 Task: Look for space in Tixtla de Guerrero, Mexico from 2nd June, 2023 to 15th June, 2023 for 2 adults in price range Rs.10000 to Rs.15000. Place can be entire place with 1  bedroom having 1 bed and 1 bathroom. Property type can be house, flat, guest house, hotel. Booking option can be shelf check-in. Required host language is English.
Action: Mouse moved to (557, 122)
Screenshot: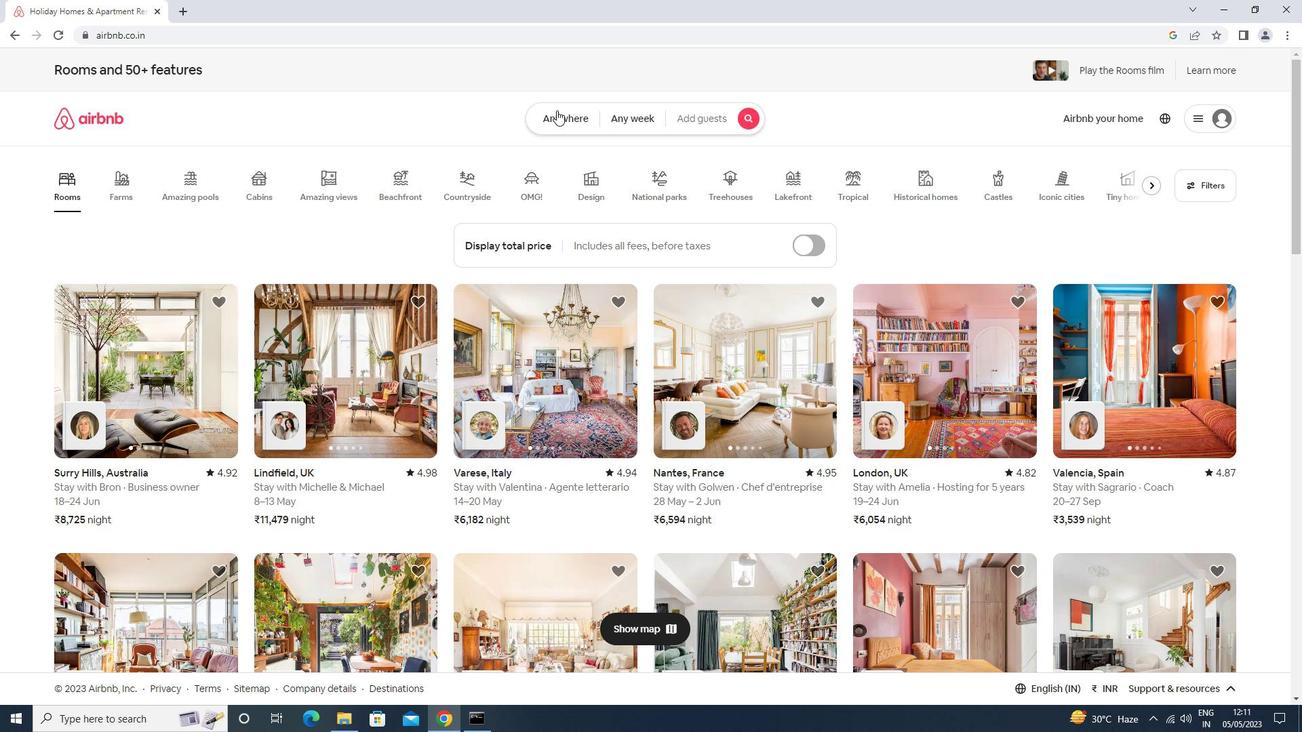 
Action: Mouse pressed left at (557, 122)
Screenshot: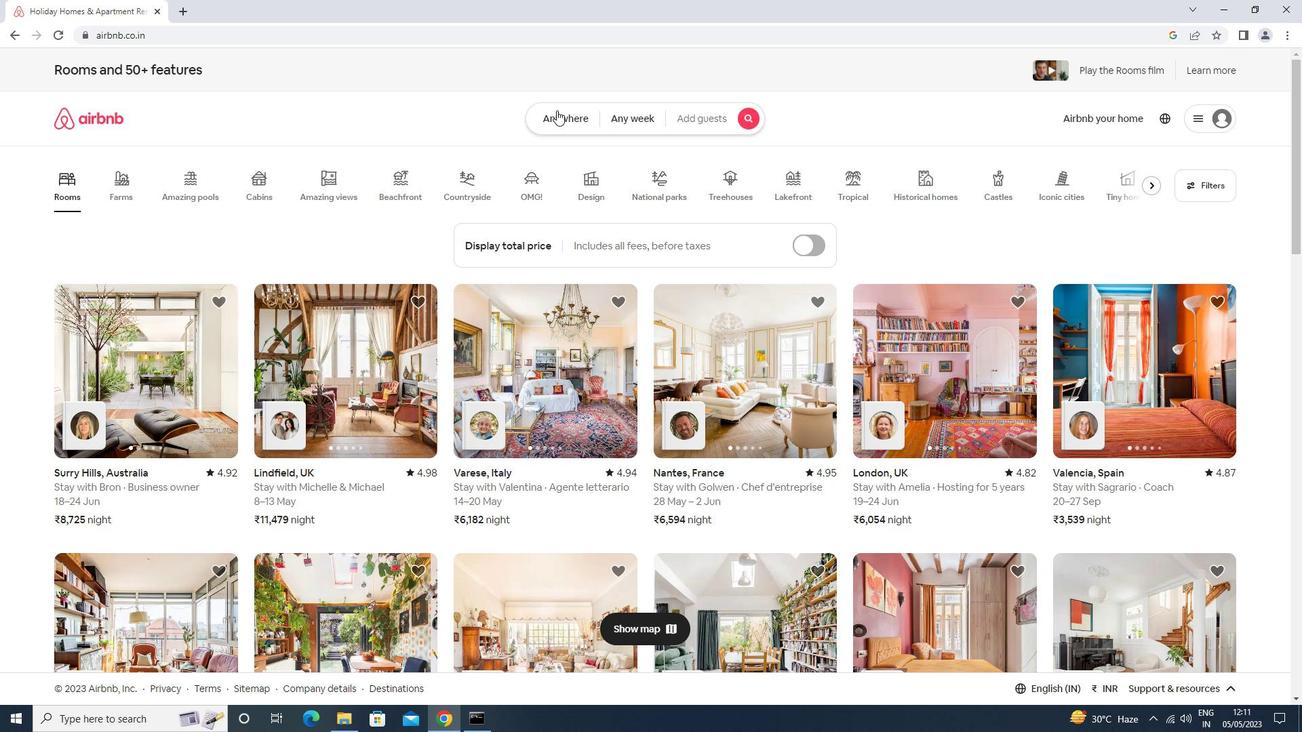 
Action: Mouse moved to (530, 170)
Screenshot: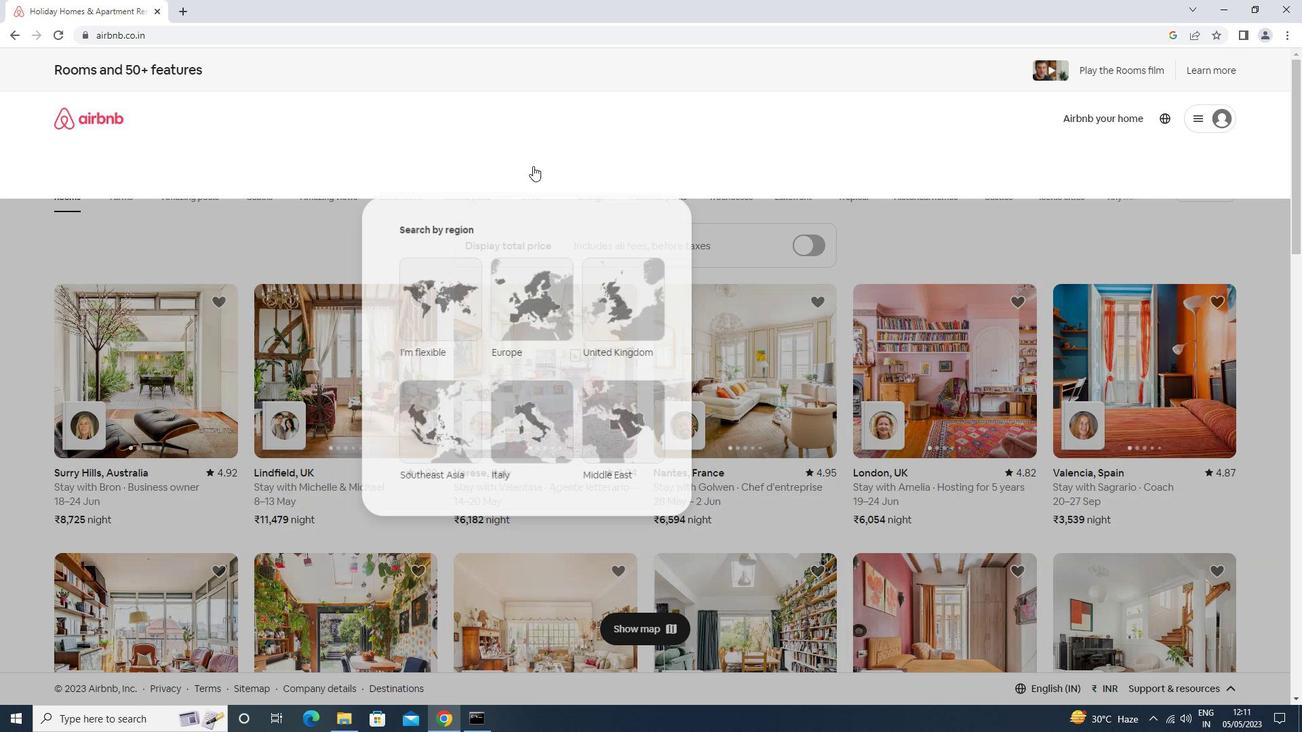 
Action: Mouse pressed left at (530, 170)
Screenshot: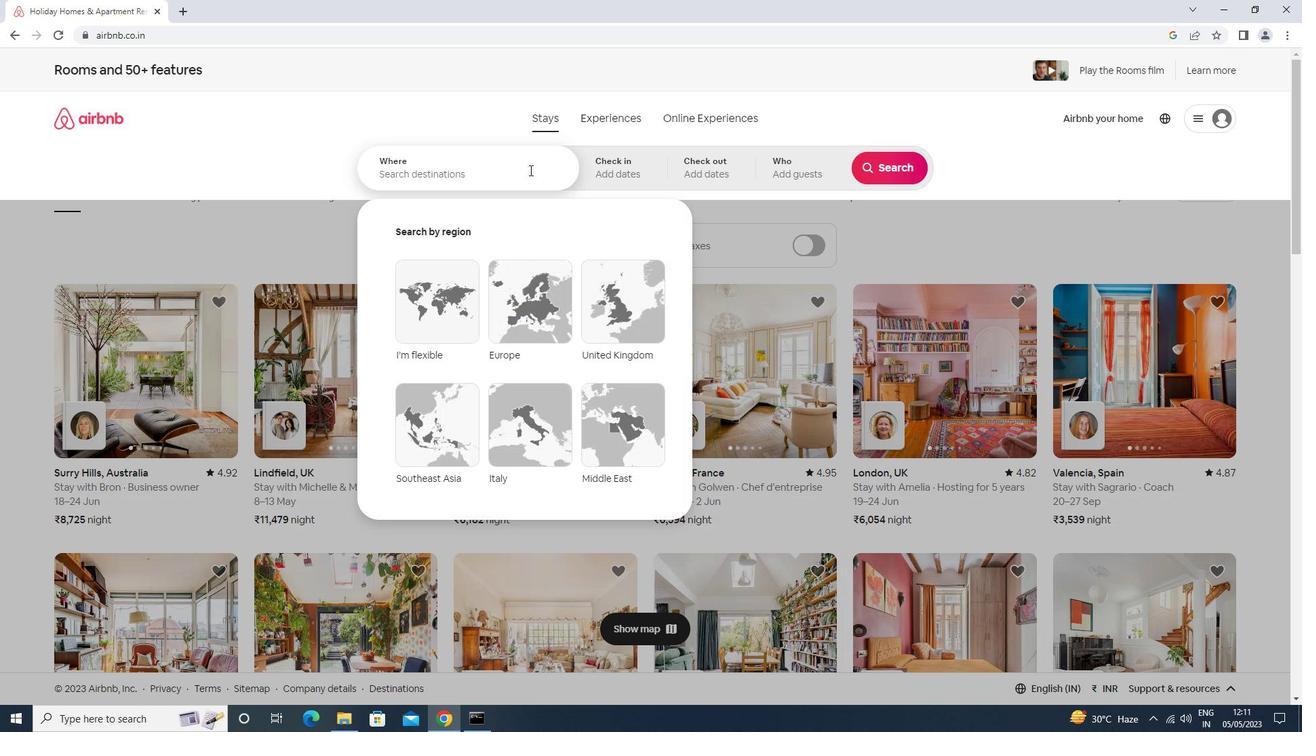 
Action: Mouse moved to (528, 170)
Screenshot: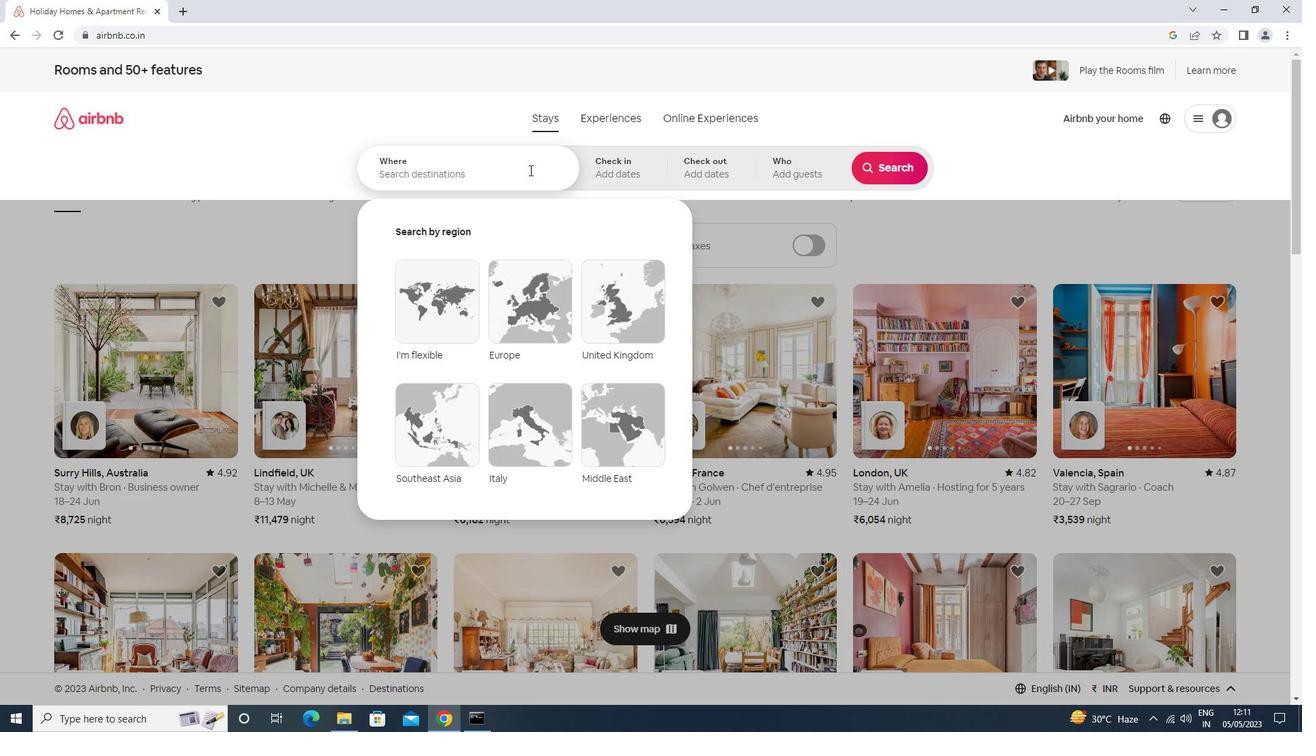 
Action: Key pressed <Key.shift>TIXLA<Key.space><Key.shift>DE<Key.down><Key.enter>
Screenshot: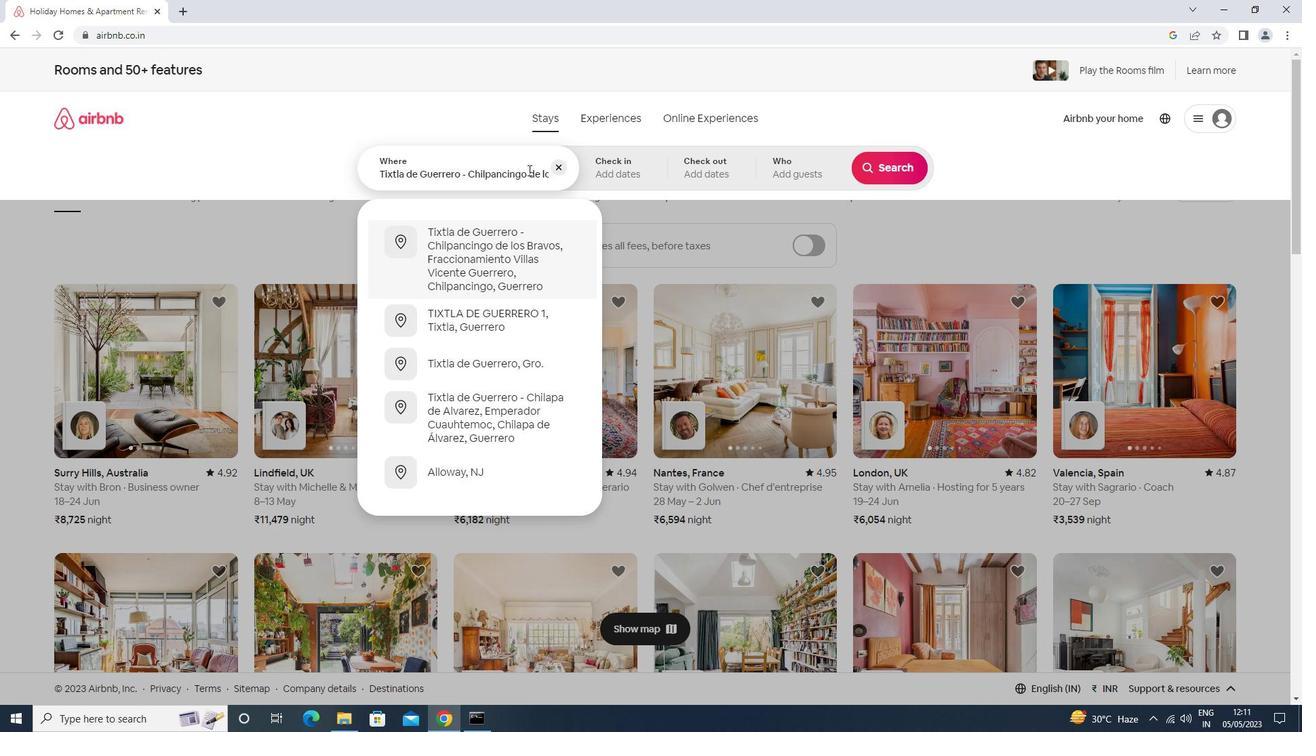 
Action: Mouse moved to (849, 331)
Screenshot: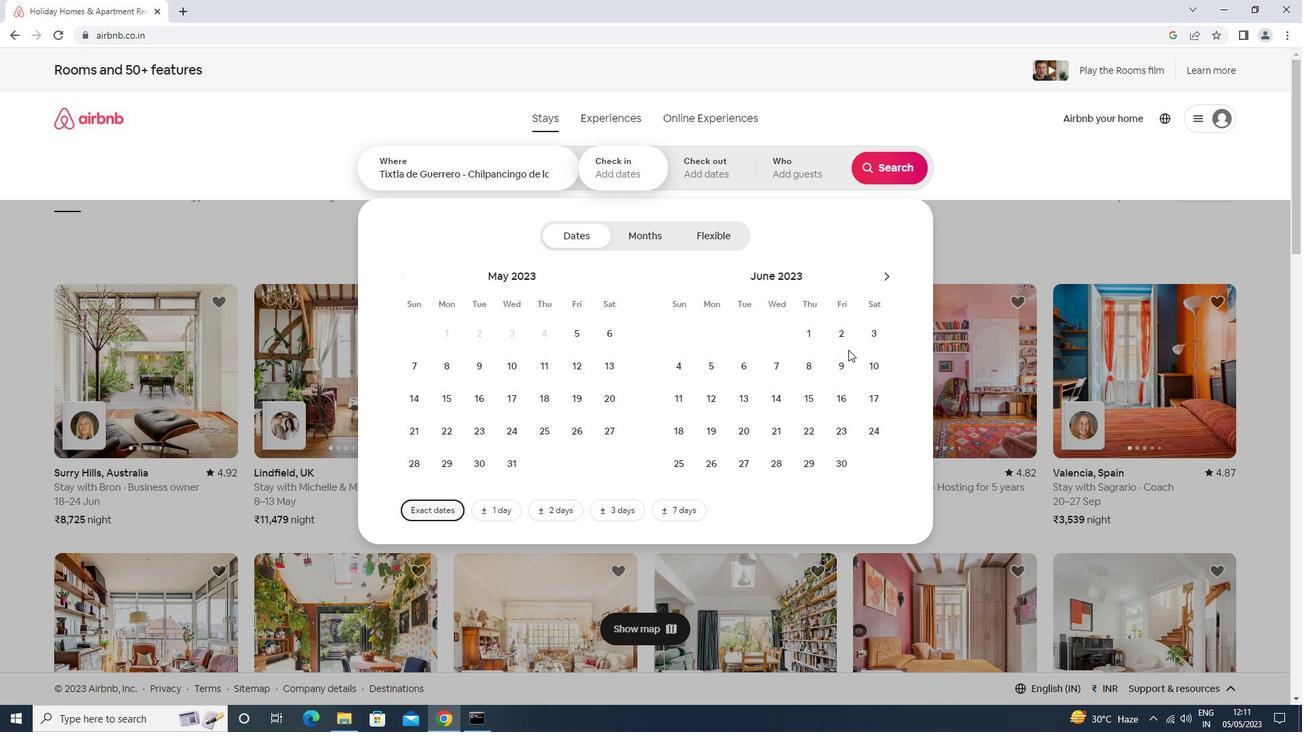
Action: Mouse pressed left at (849, 331)
Screenshot: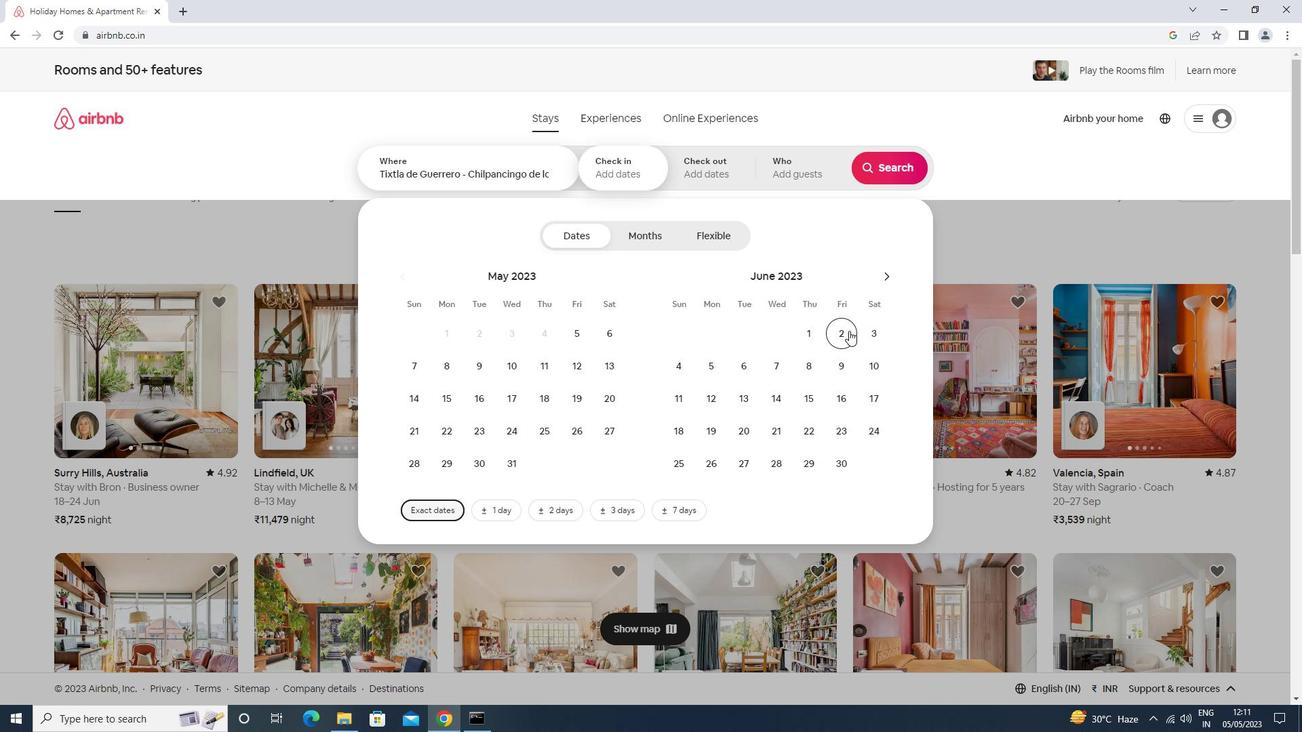 
Action: Mouse moved to (820, 393)
Screenshot: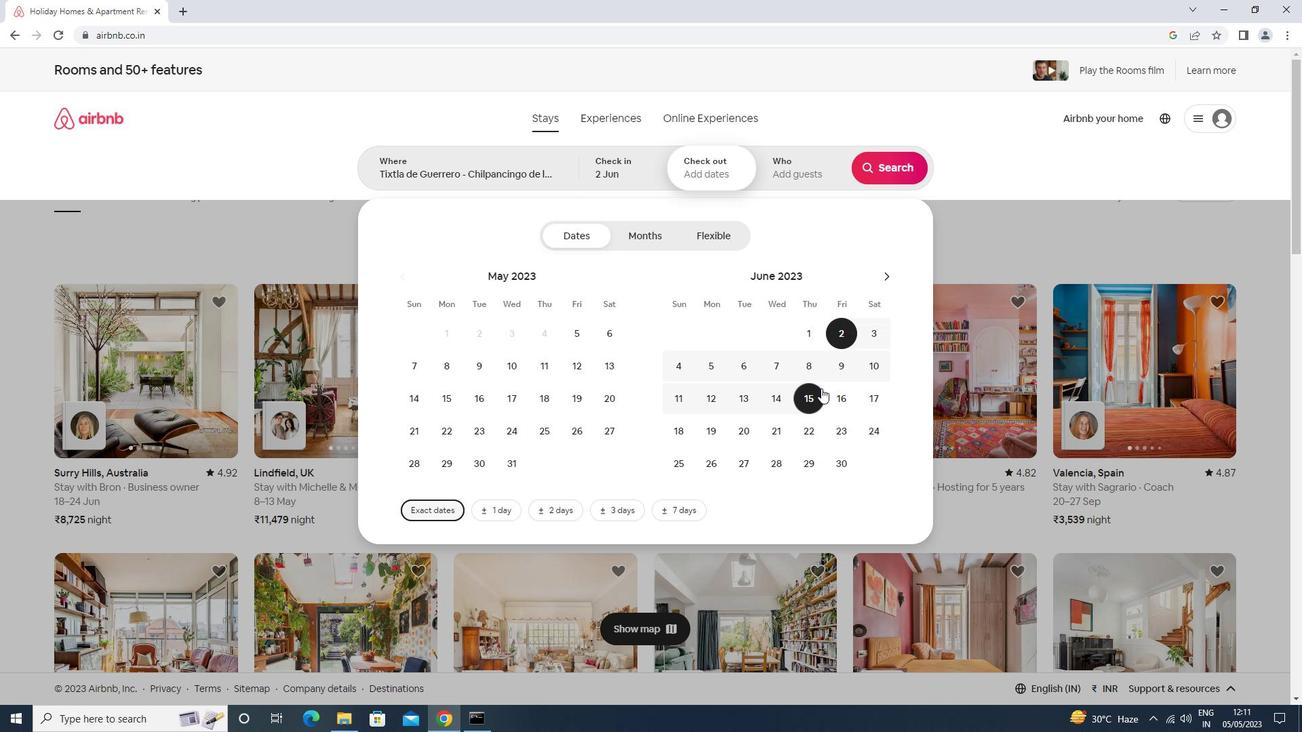 
Action: Mouse pressed left at (820, 393)
Screenshot: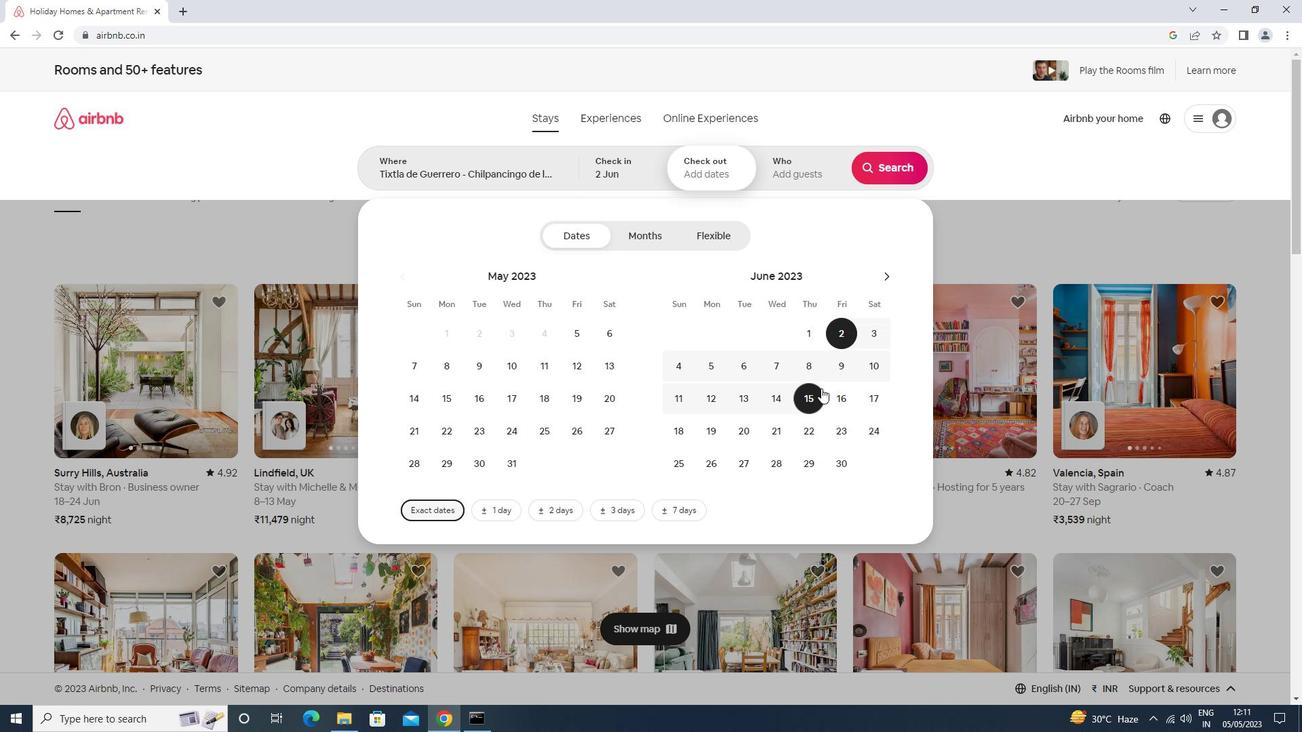 
Action: Mouse moved to (785, 163)
Screenshot: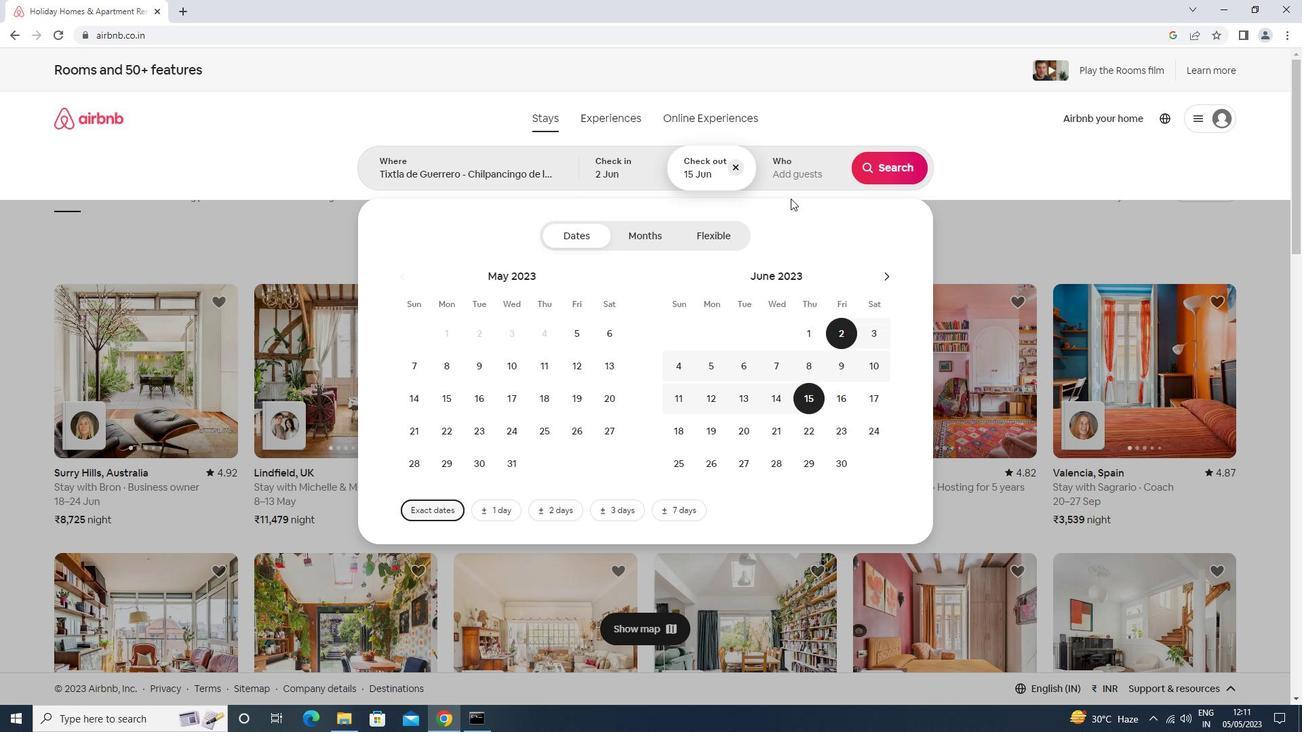 
Action: Mouse pressed left at (785, 163)
Screenshot: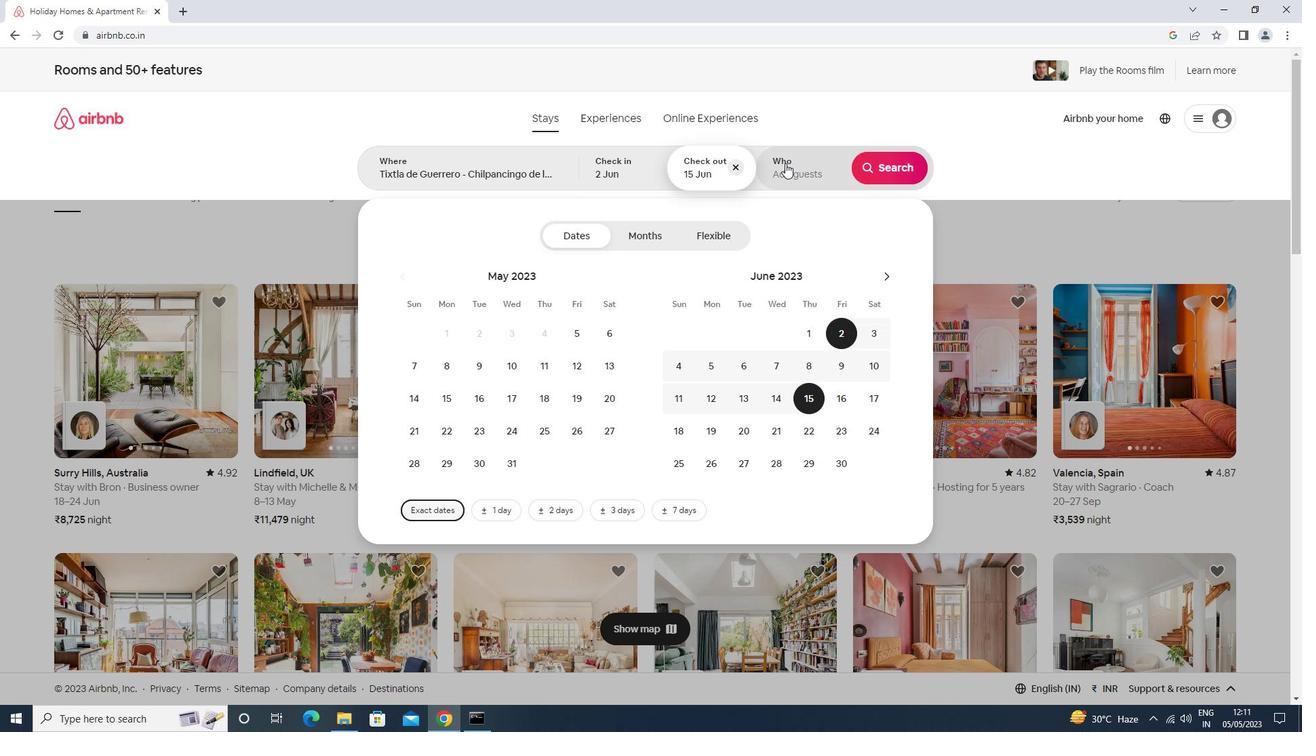 
Action: Mouse moved to (898, 242)
Screenshot: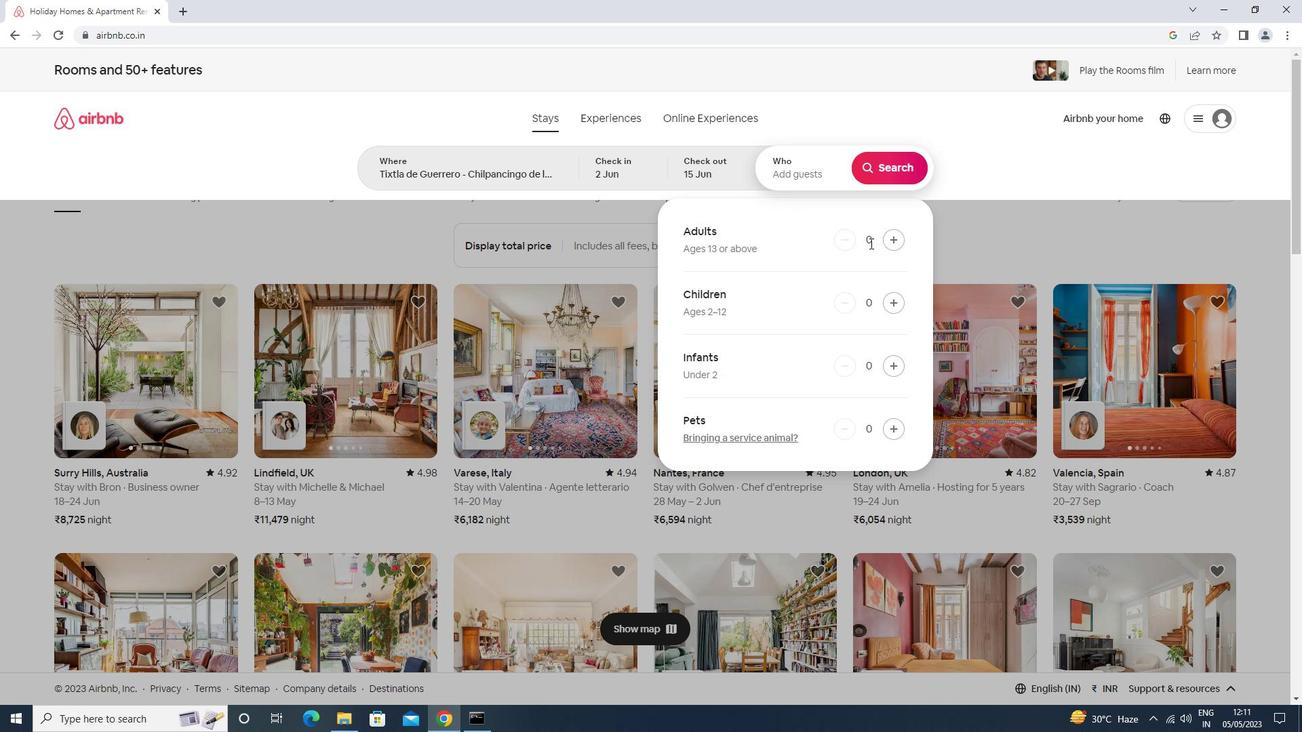 
Action: Mouse pressed left at (898, 242)
Screenshot: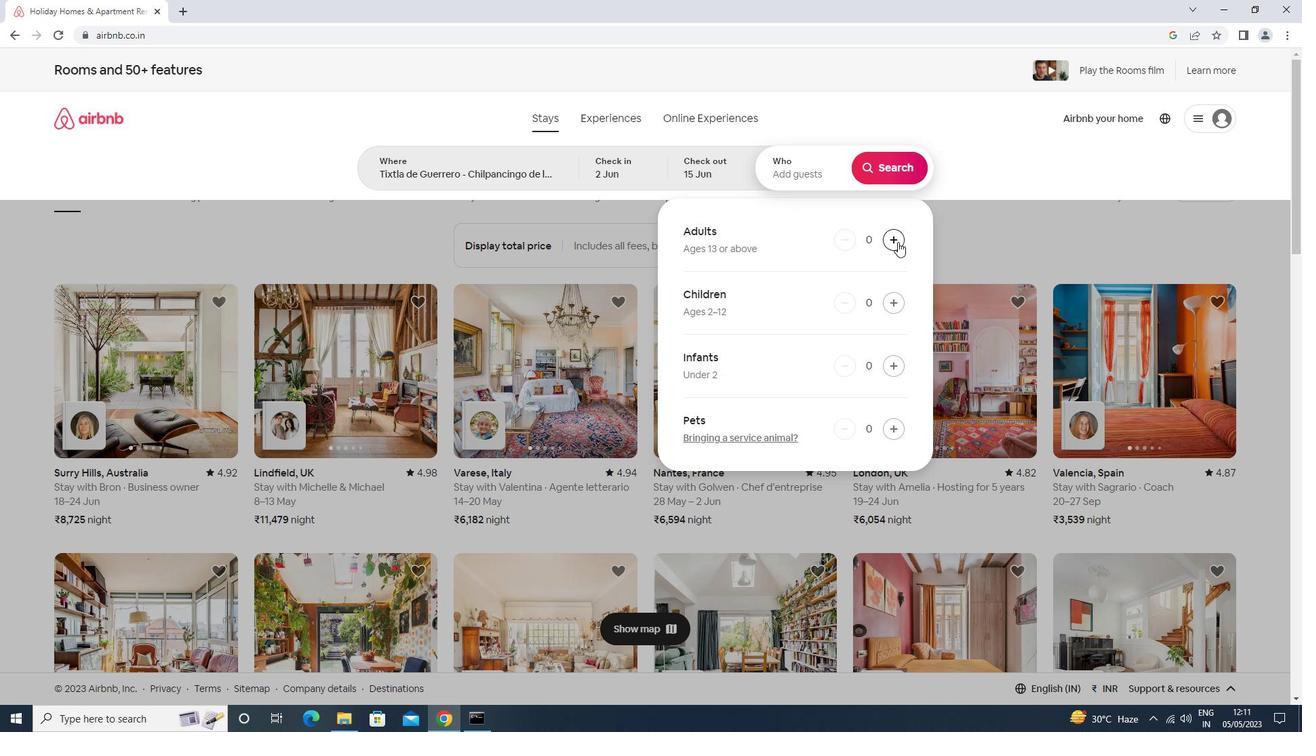 
Action: Mouse moved to (899, 240)
Screenshot: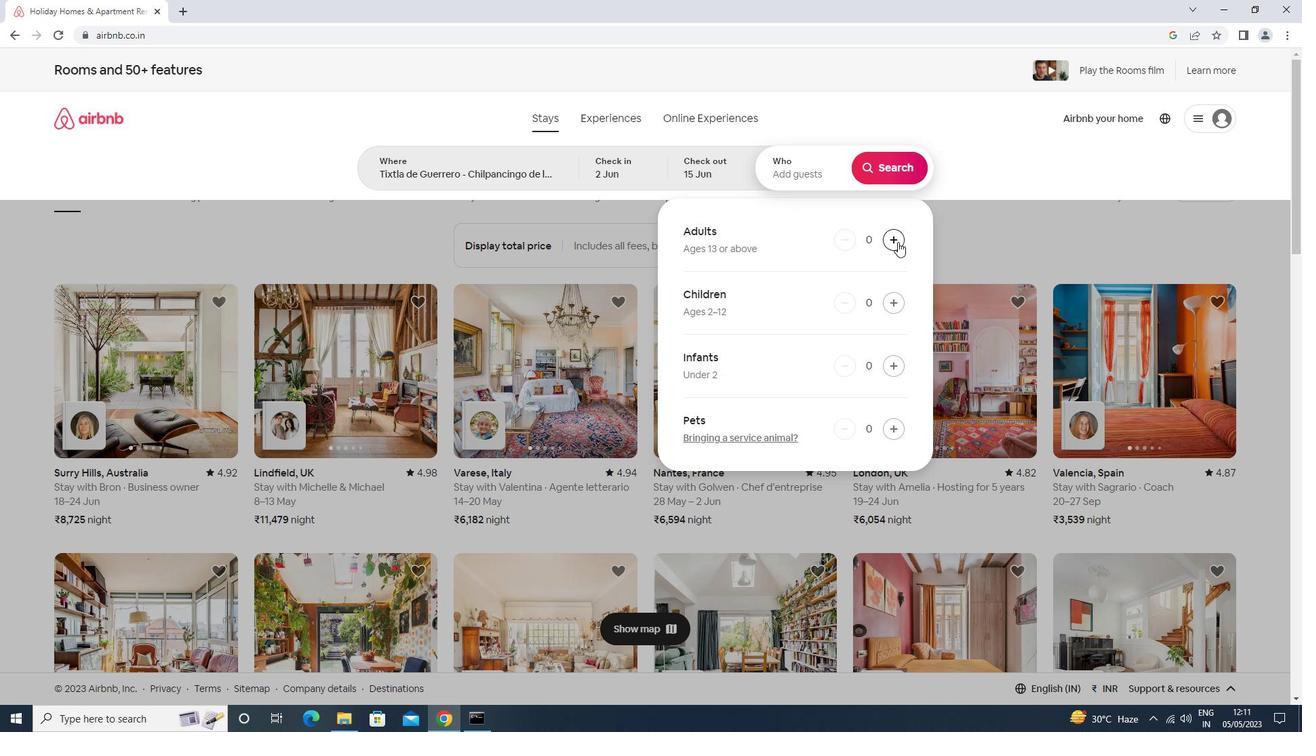 
Action: Mouse pressed left at (899, 240)
Screenshot: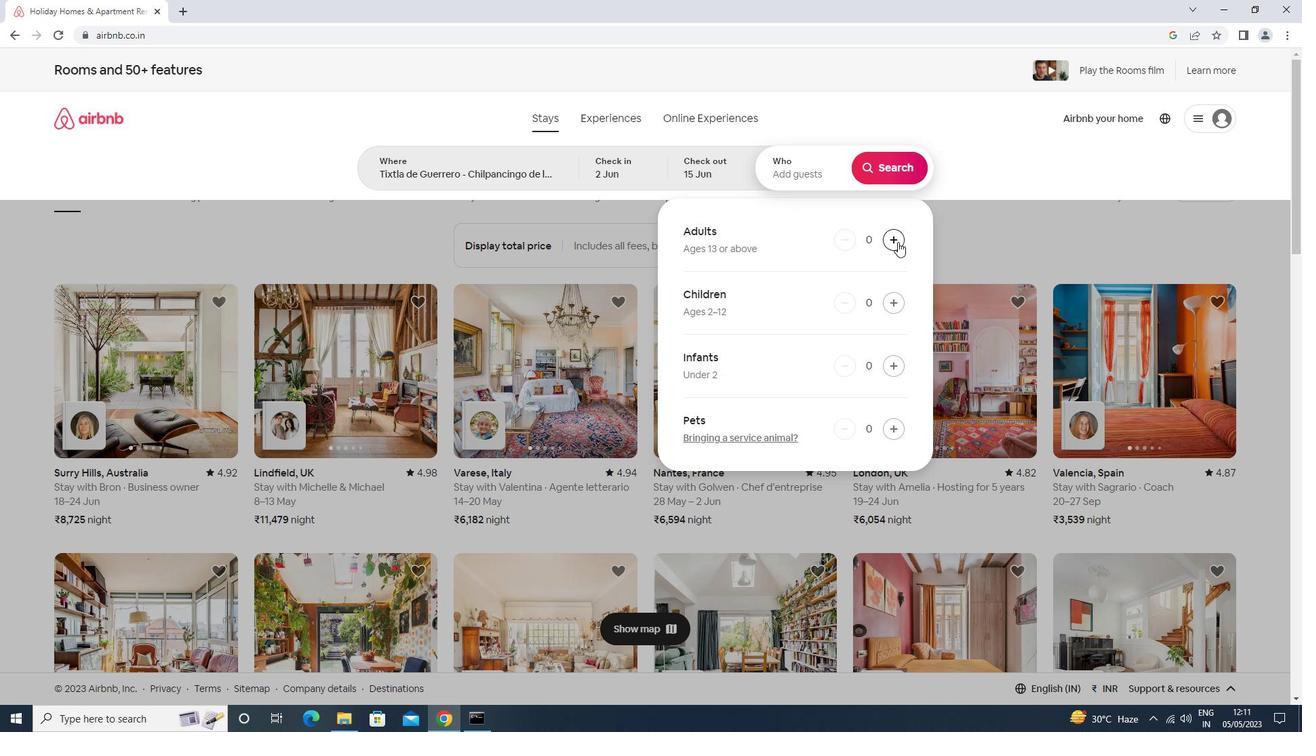 
Action: Mouse moved to (887, 171)
Screenshot: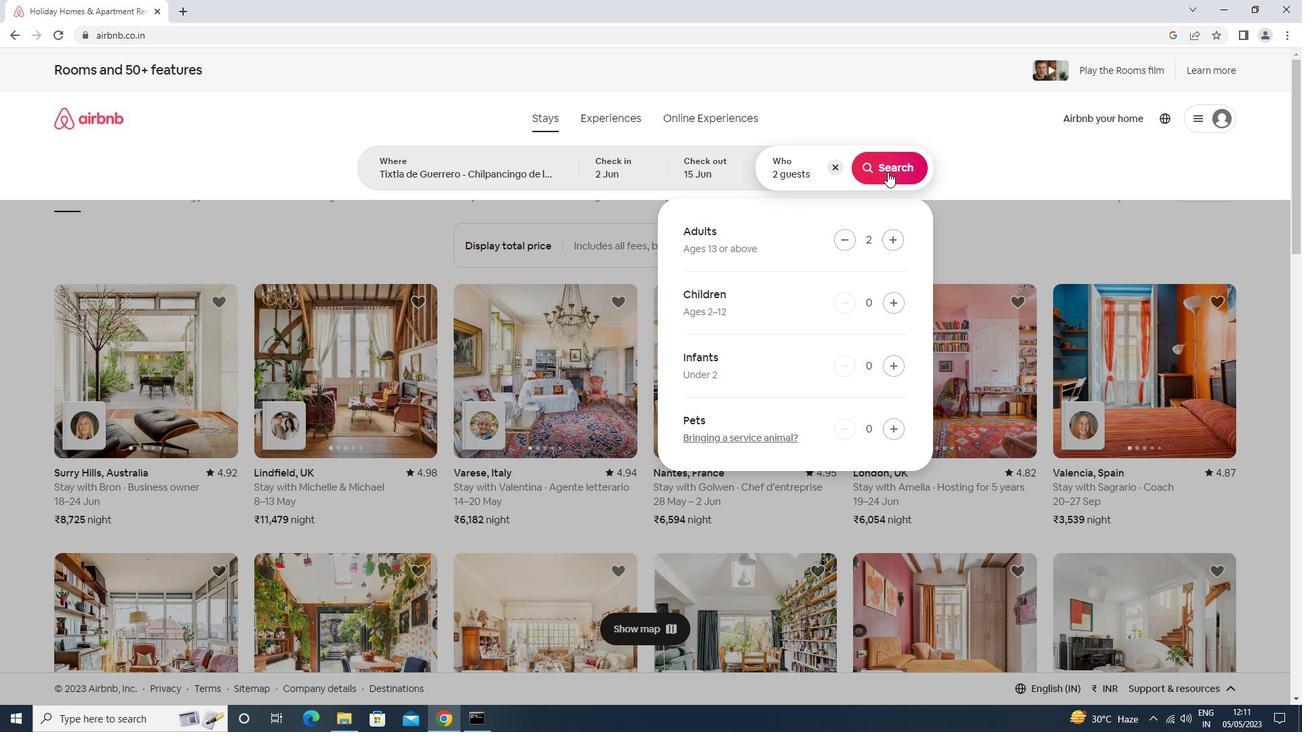 
Action: Mouse pressed left at (887, 171)
Screenshot: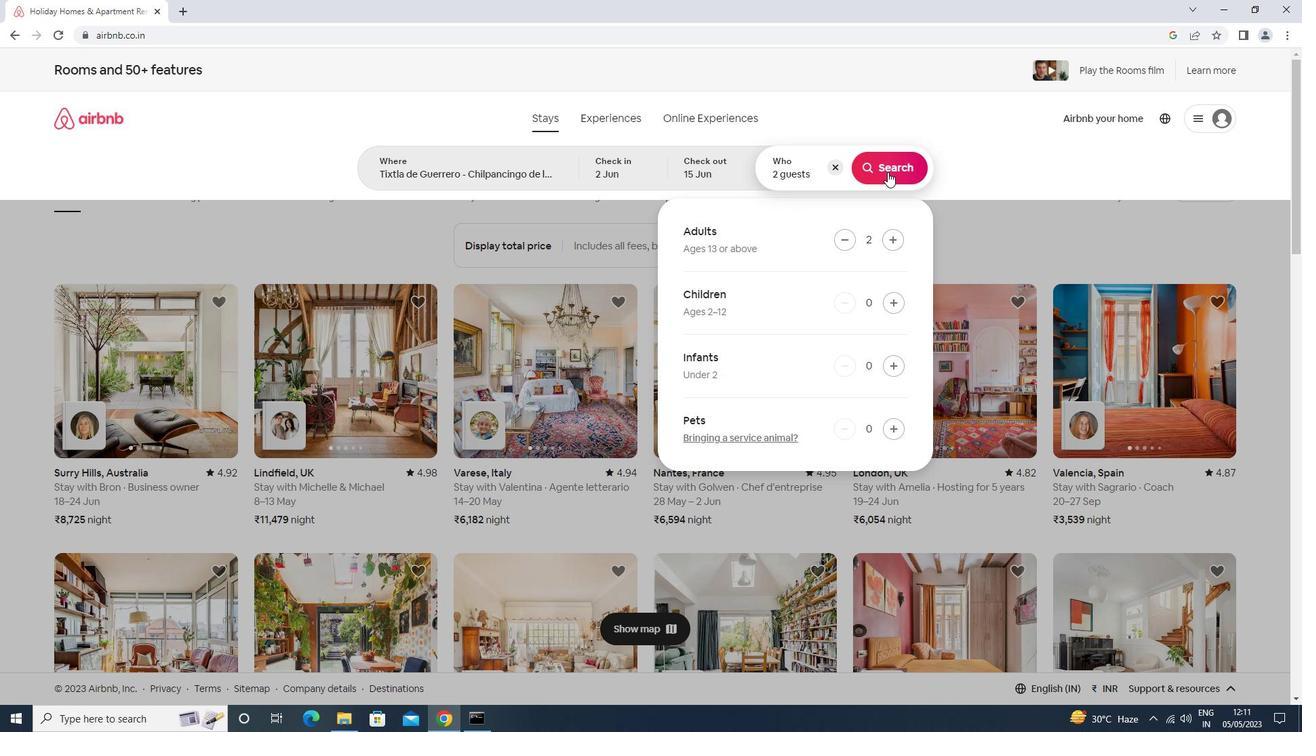 
Action: Mouse moved to (1238, 133)
Screenshot: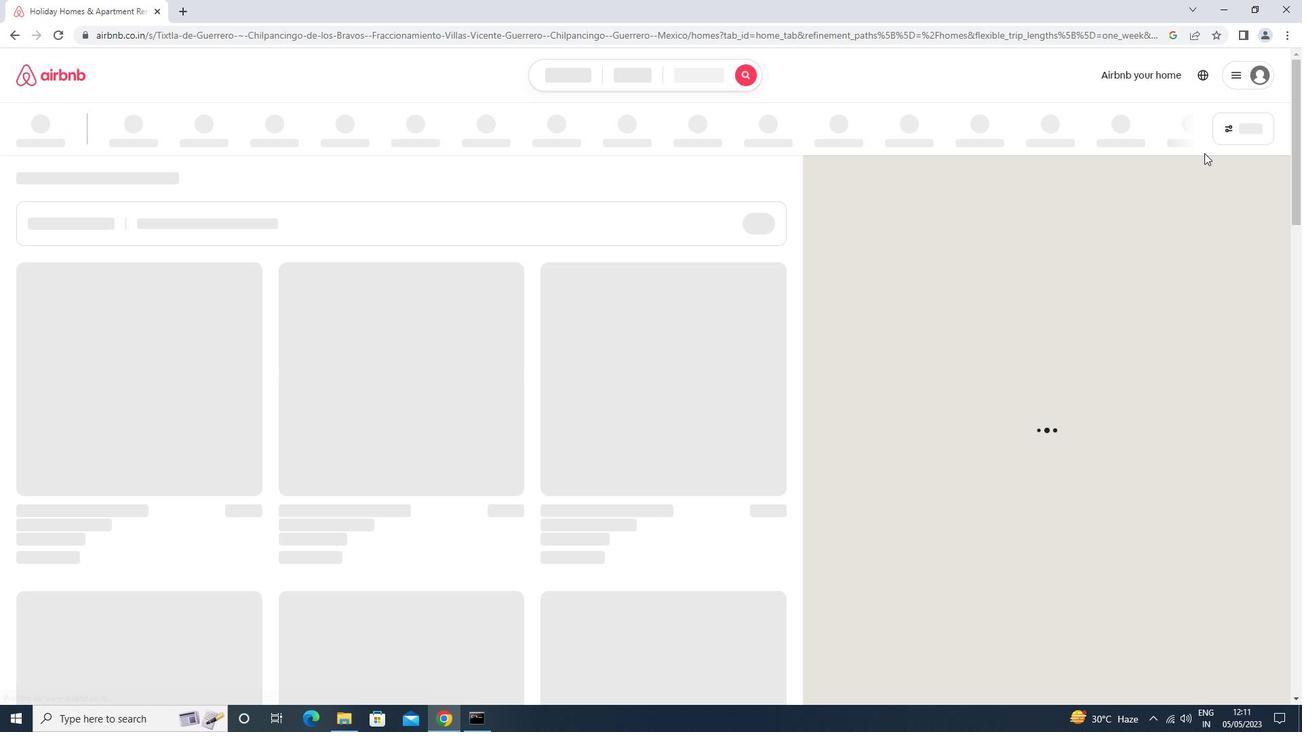 
Action: Mouse pressed left at (1238, 133)
Screenshot: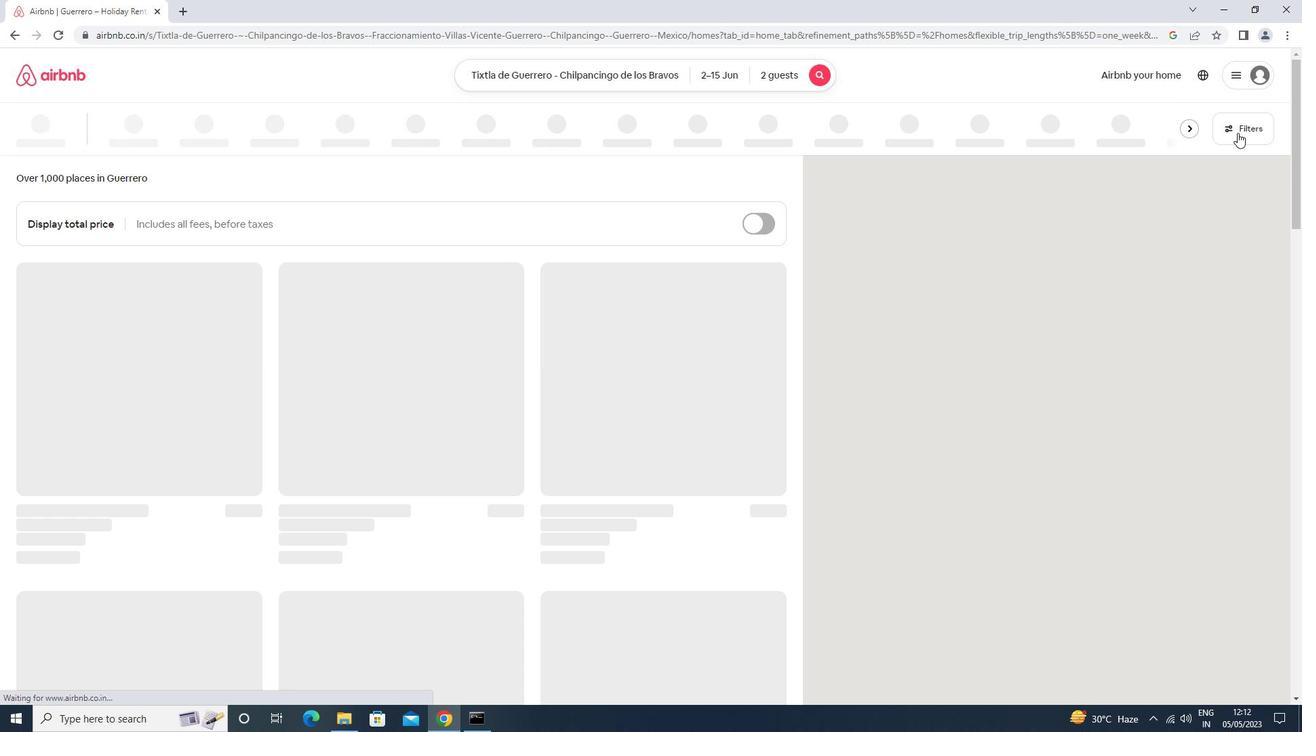 
Action: Mouse moved to (489, 473)
Screenshot: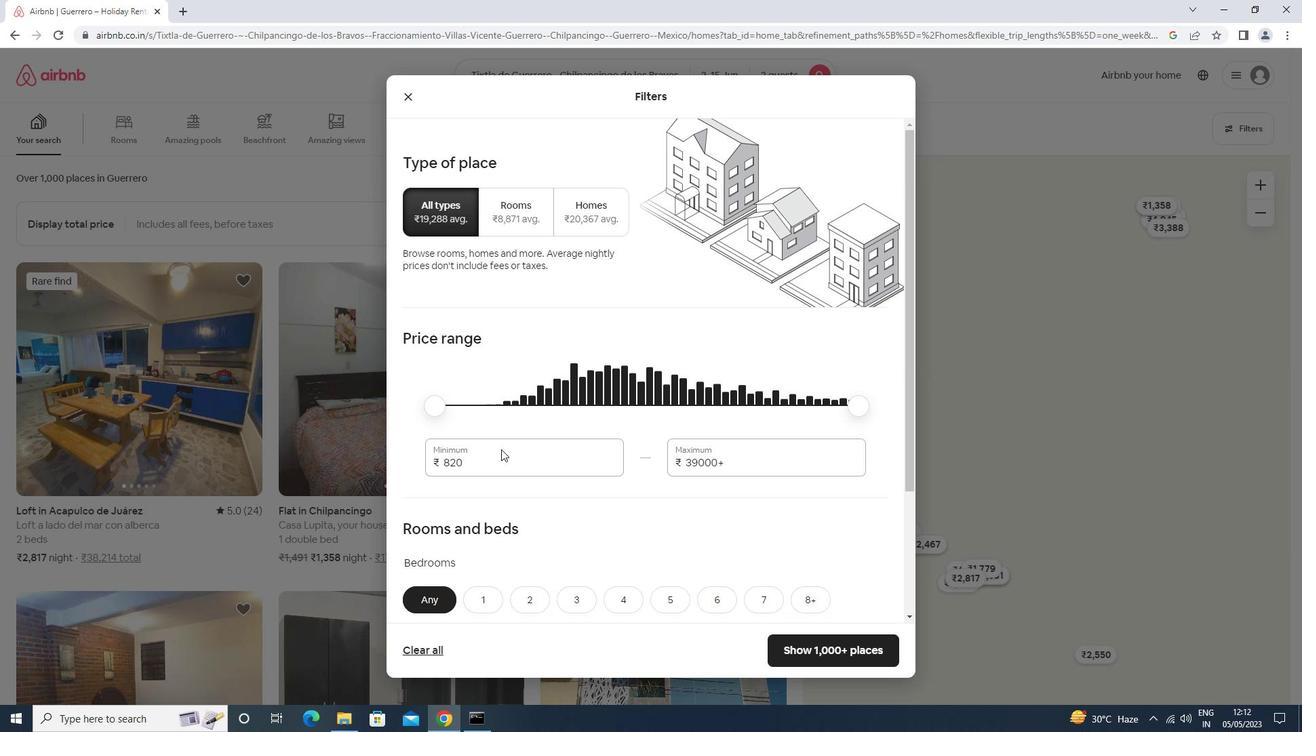 
Action: Mouse pressed left at (489, 473)
Screenshot: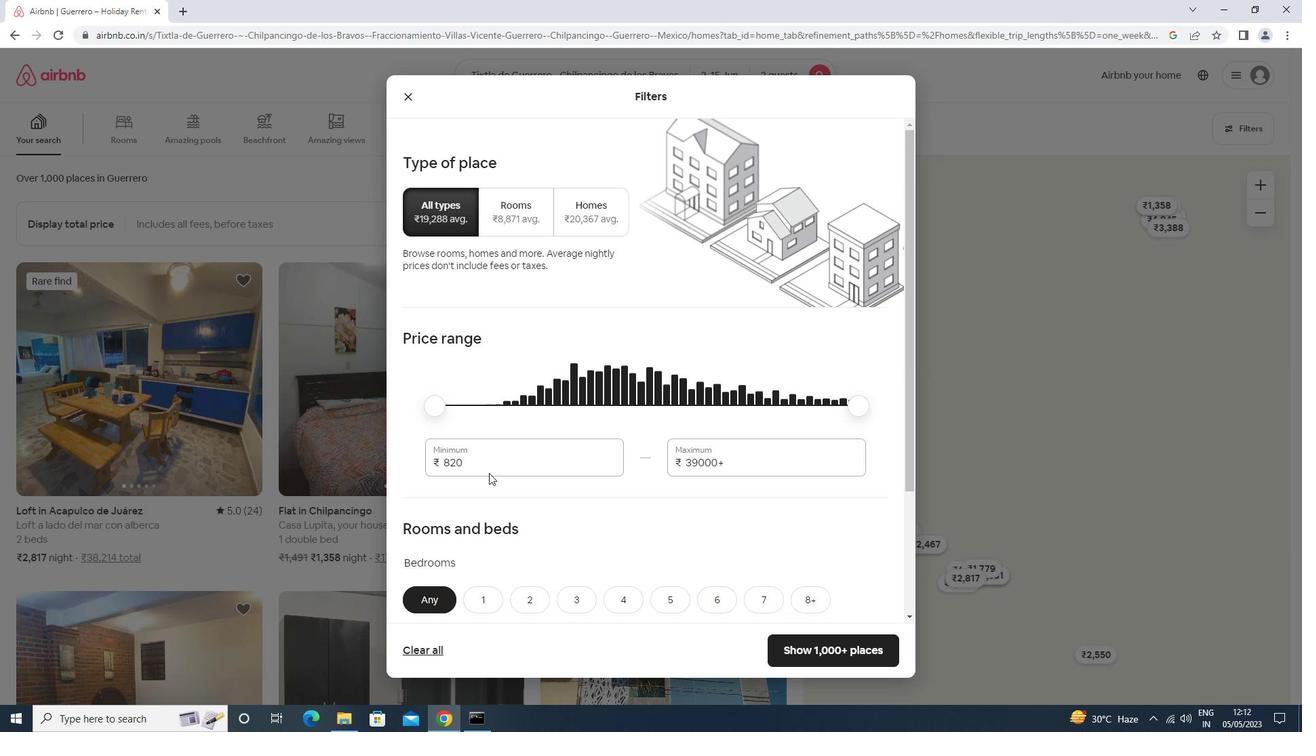 
Action: Mouse moved to (487, 463)
Screenshot: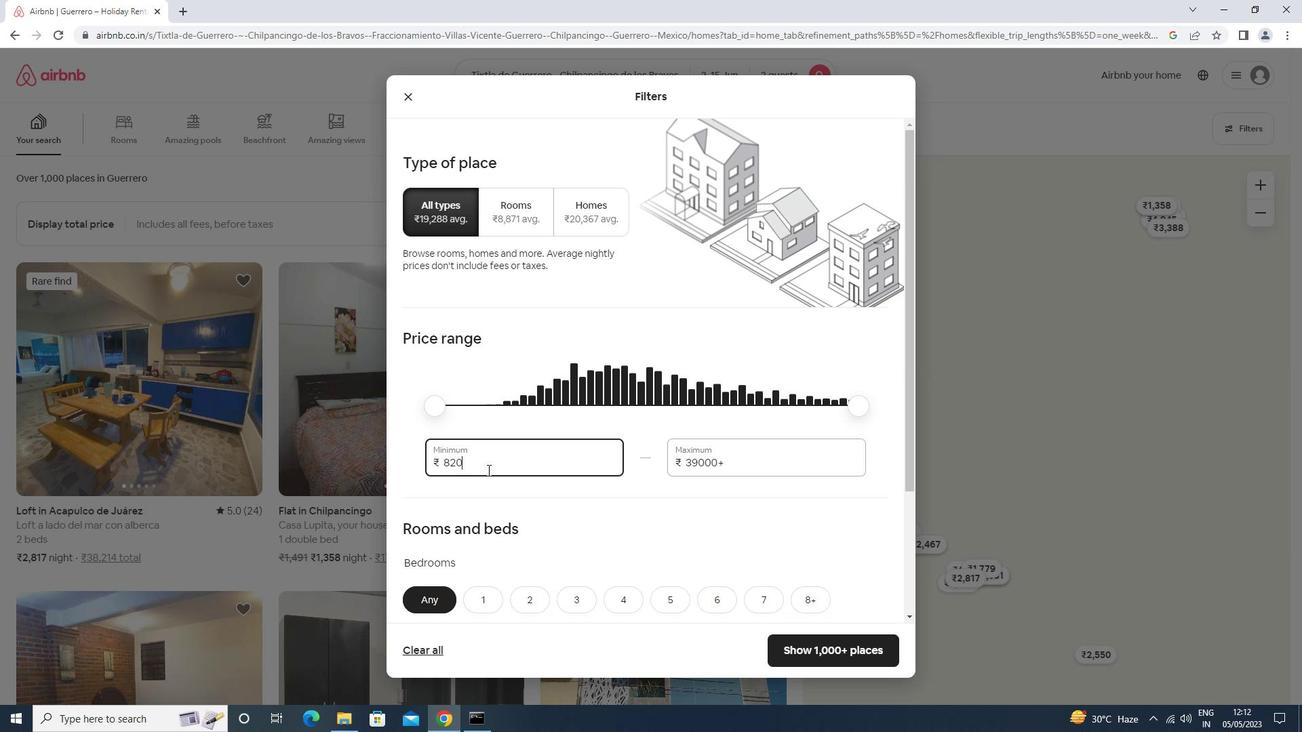
Action: Key pressed <Key.backspace><Key.backspace><Key.backspace>10000<Key.tab>15000
Screenshot: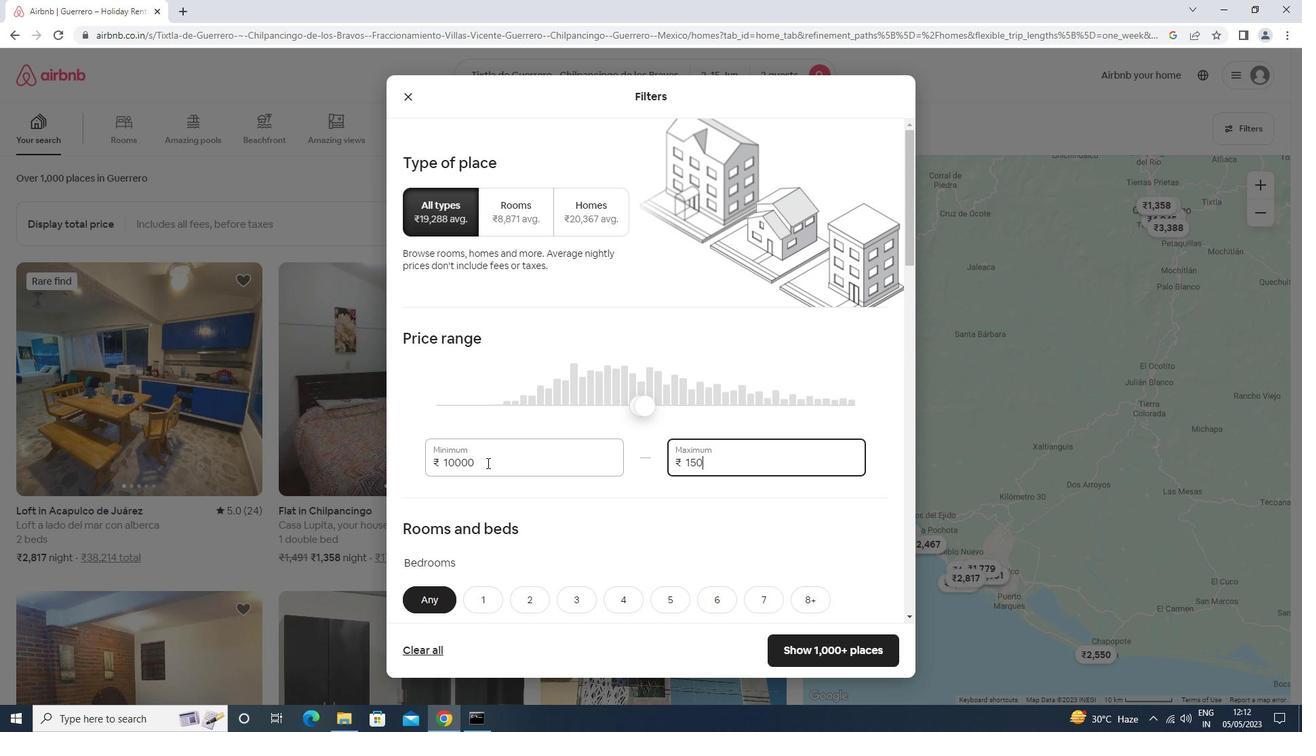 
Action: Mouse moved to (523, 300)
Screenshot: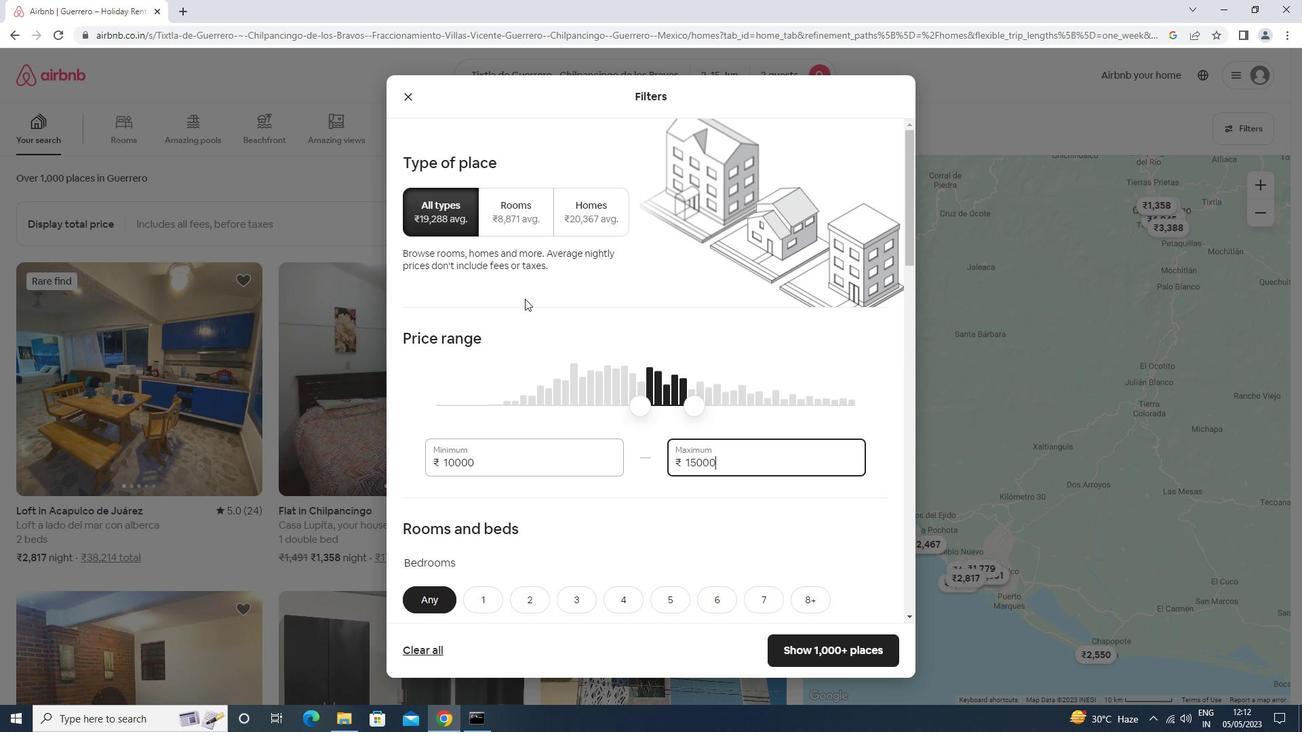 
Action: Mouse scrolled (523, 299) with delta (0, 0)
Screenshot: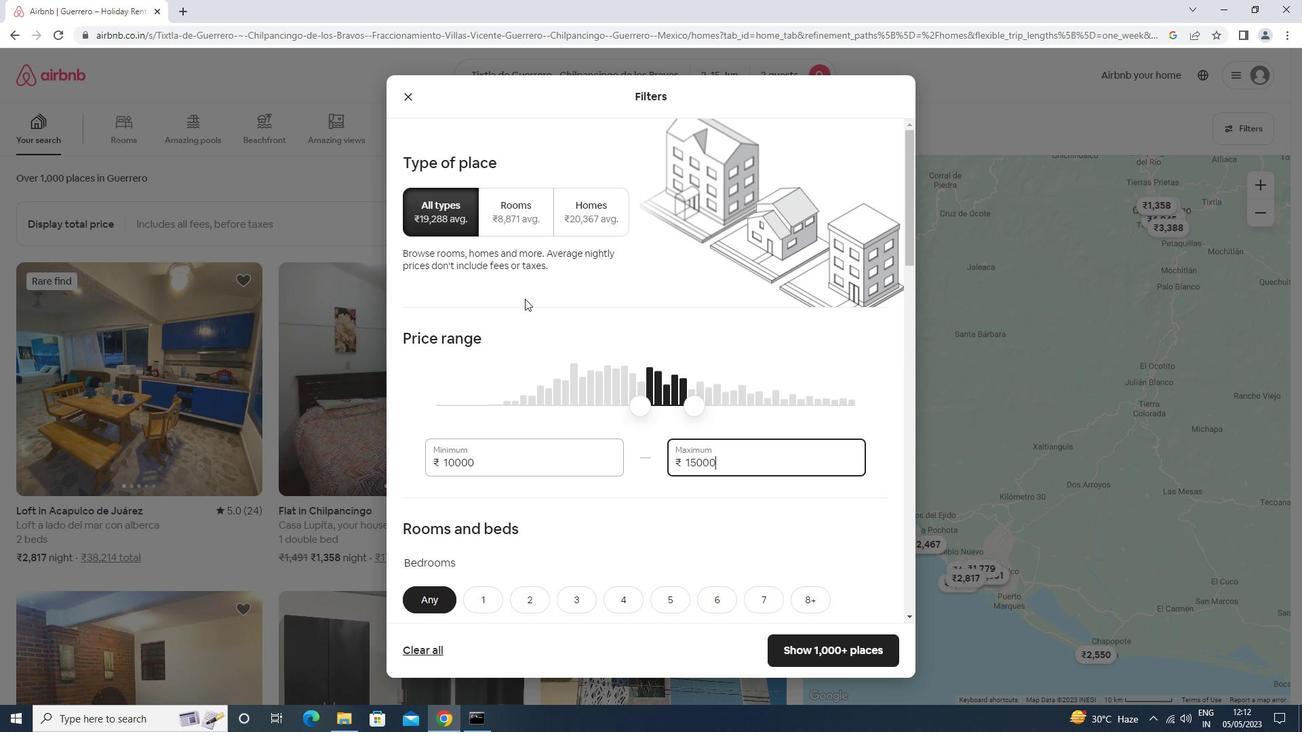 
Action: Mouse scrolled (523, 299) with delta (0, 0)
Screenshot: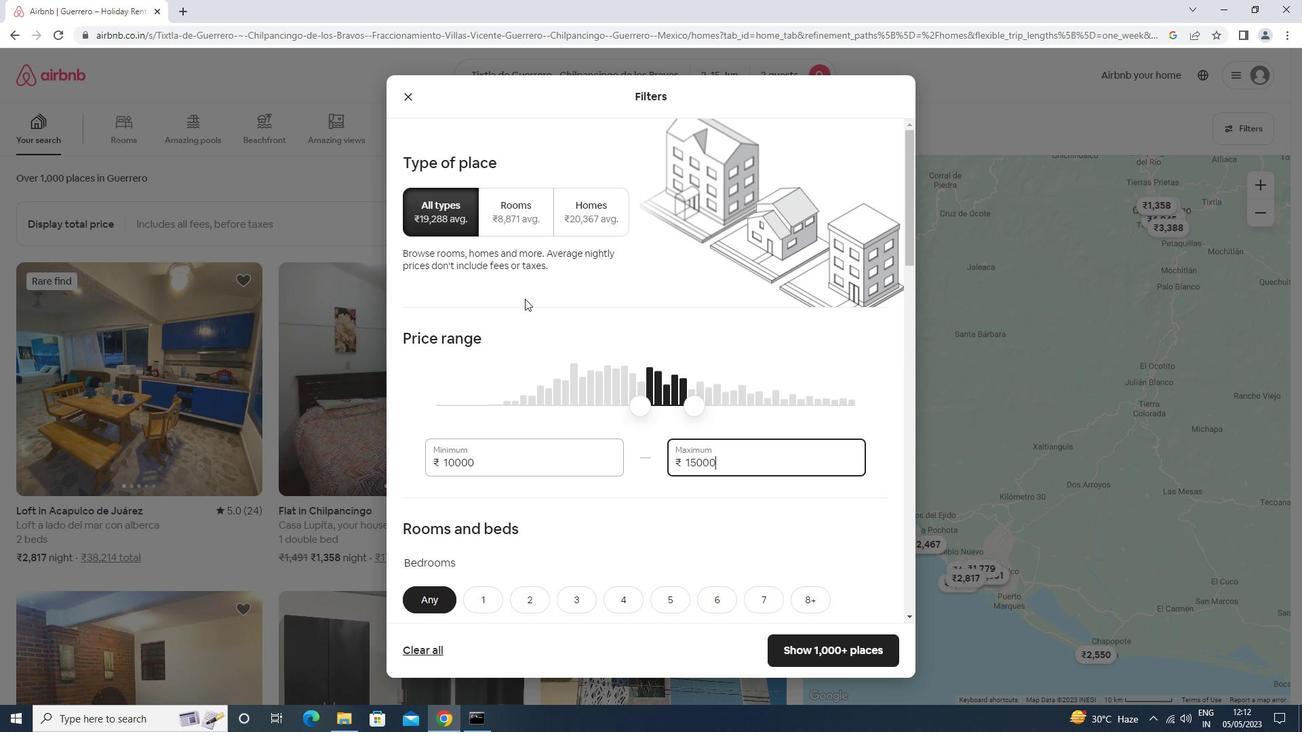 
Action: Mouse scrolled (523, 299) with delta (0, 0)
Screenshot: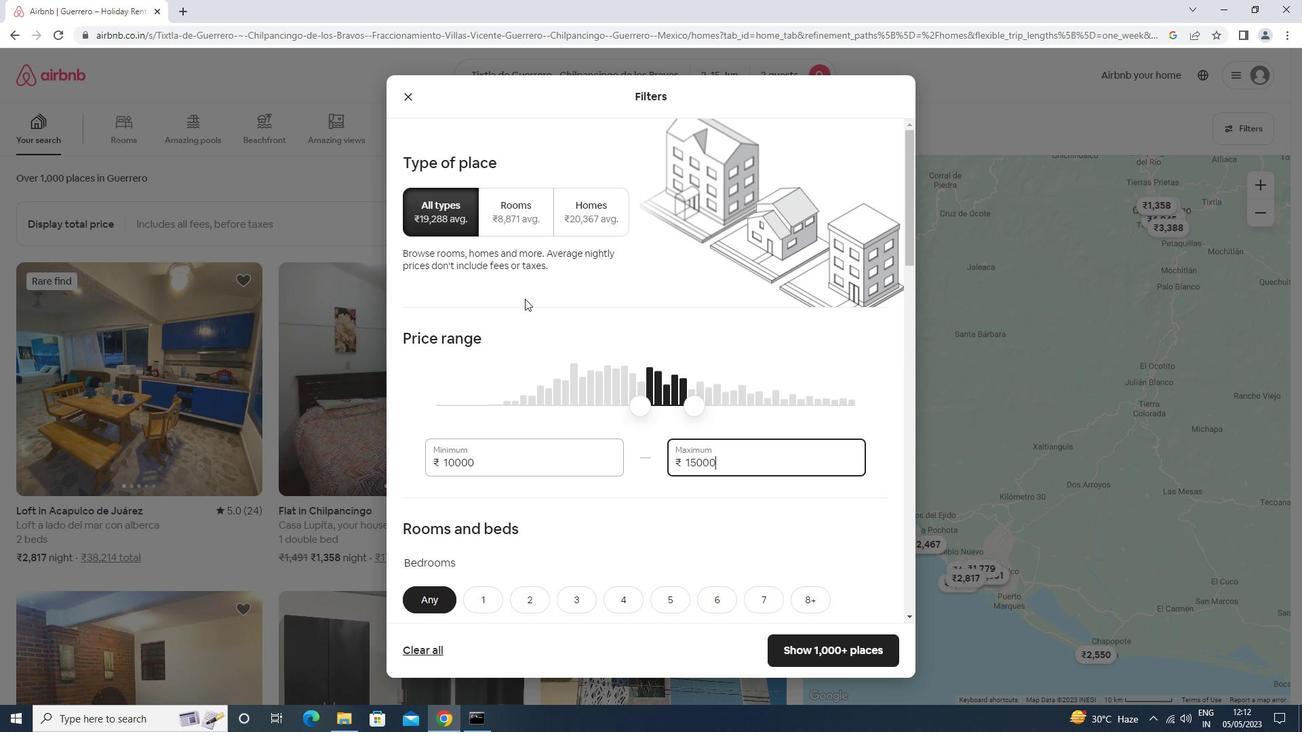 
Action: Mouse scrolled (523, 299) with delta (0, 0)
Screenshot: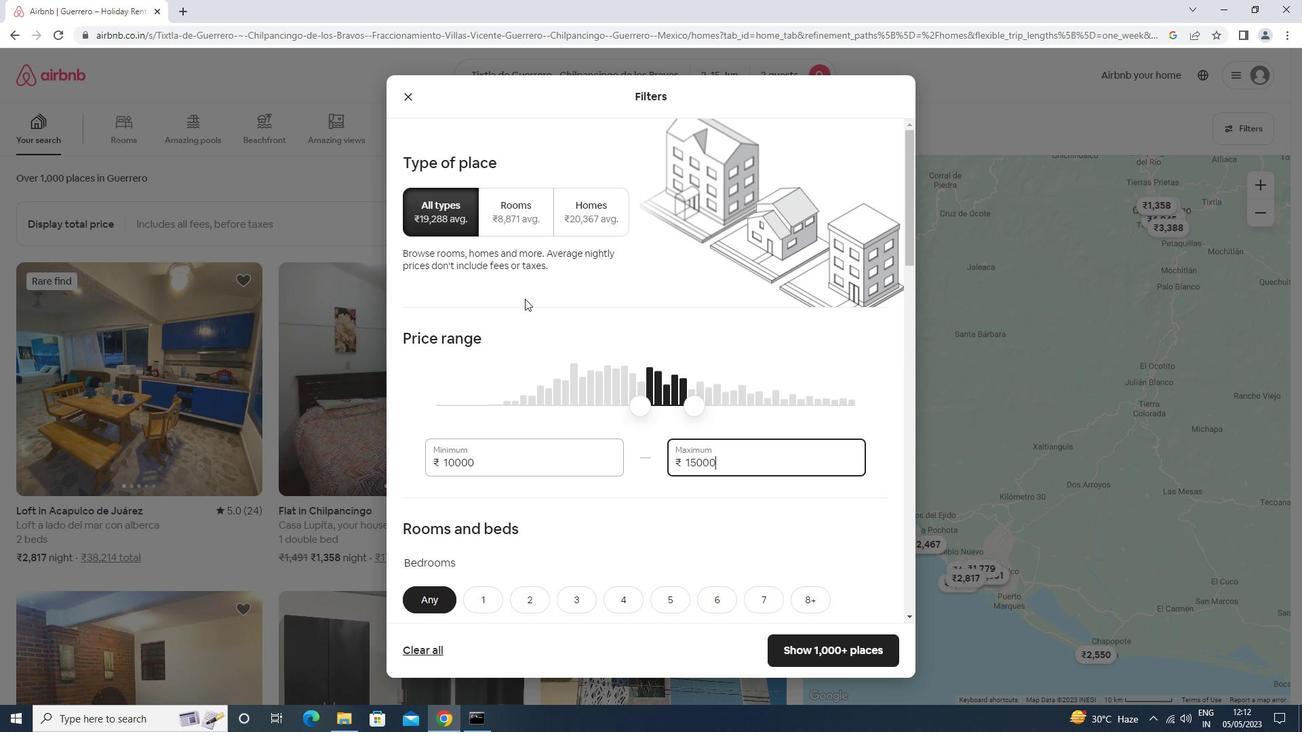 
Action: Mouse scrolled (523, 299) with delta (0, 0)
Screenshot: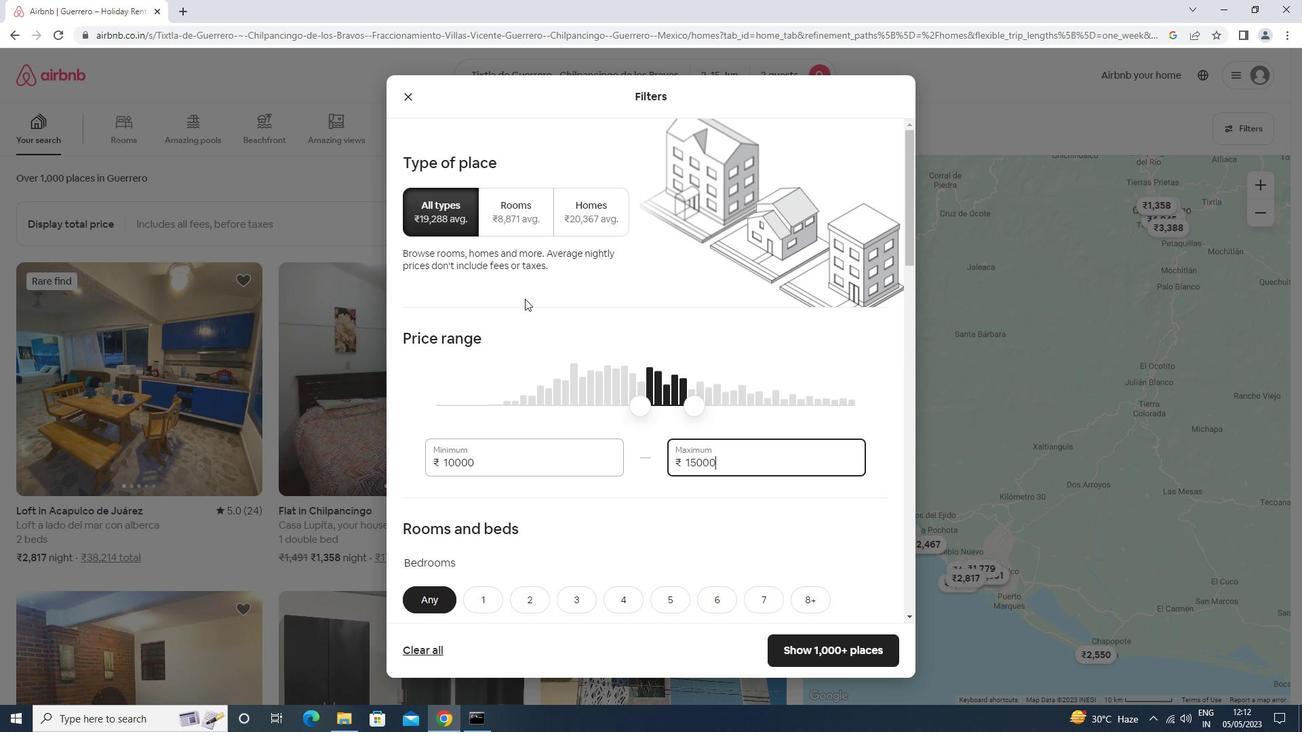 
Action: Mouse moved to (484, 264)
Screenshot: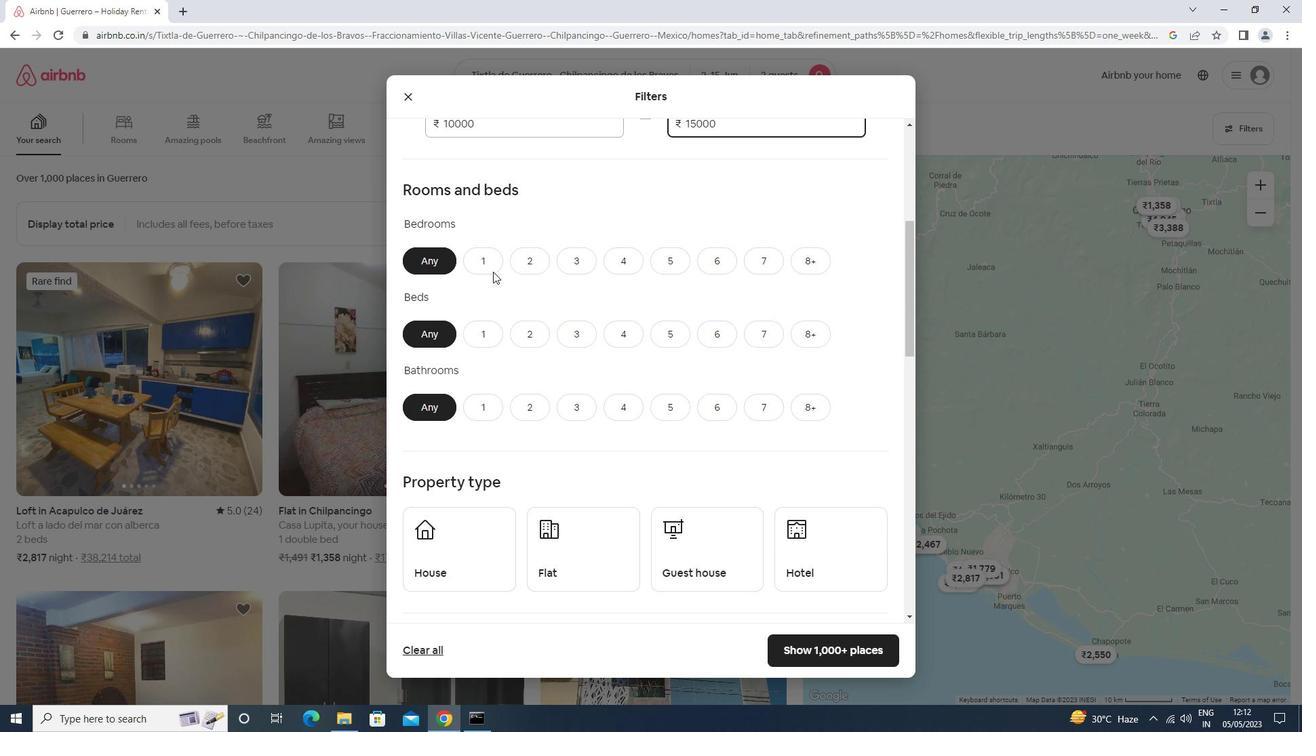 
Action: Mouse pressed left at (484, 264)
Screenshot: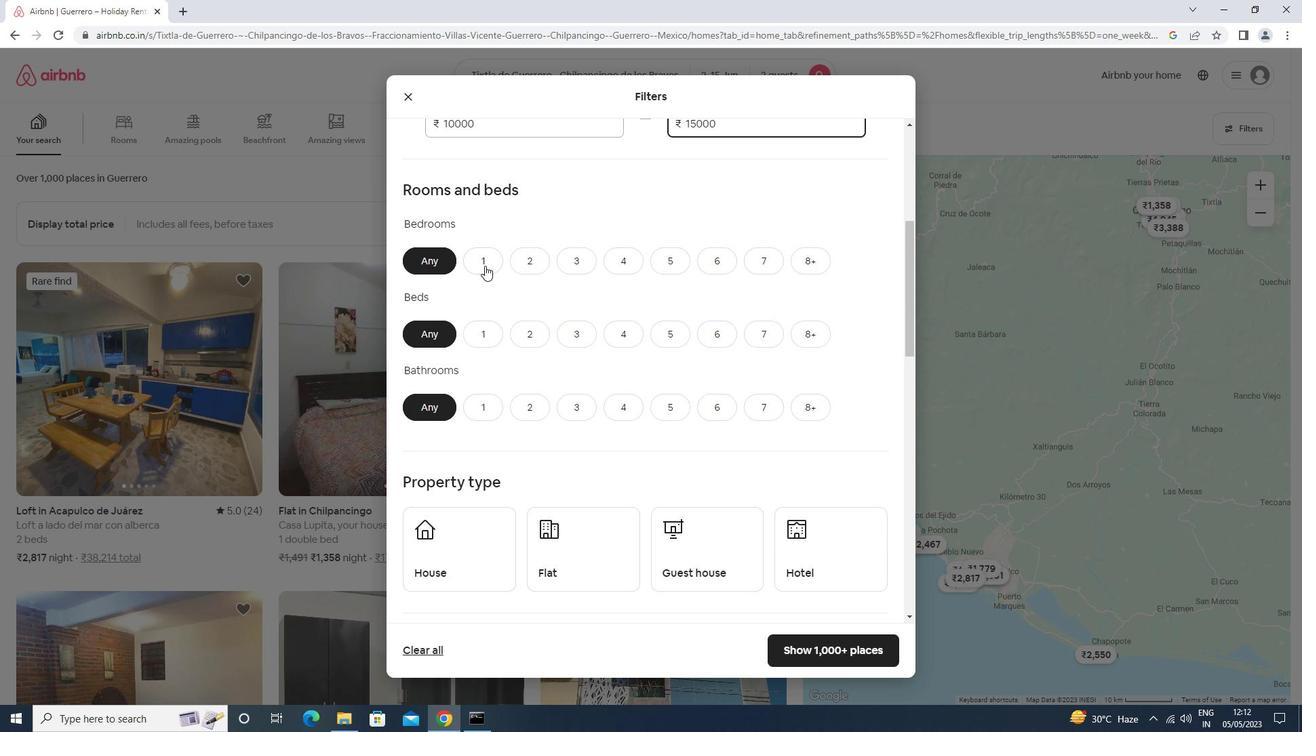 
Action: Mouse moved to (474, 343)
Screenshot: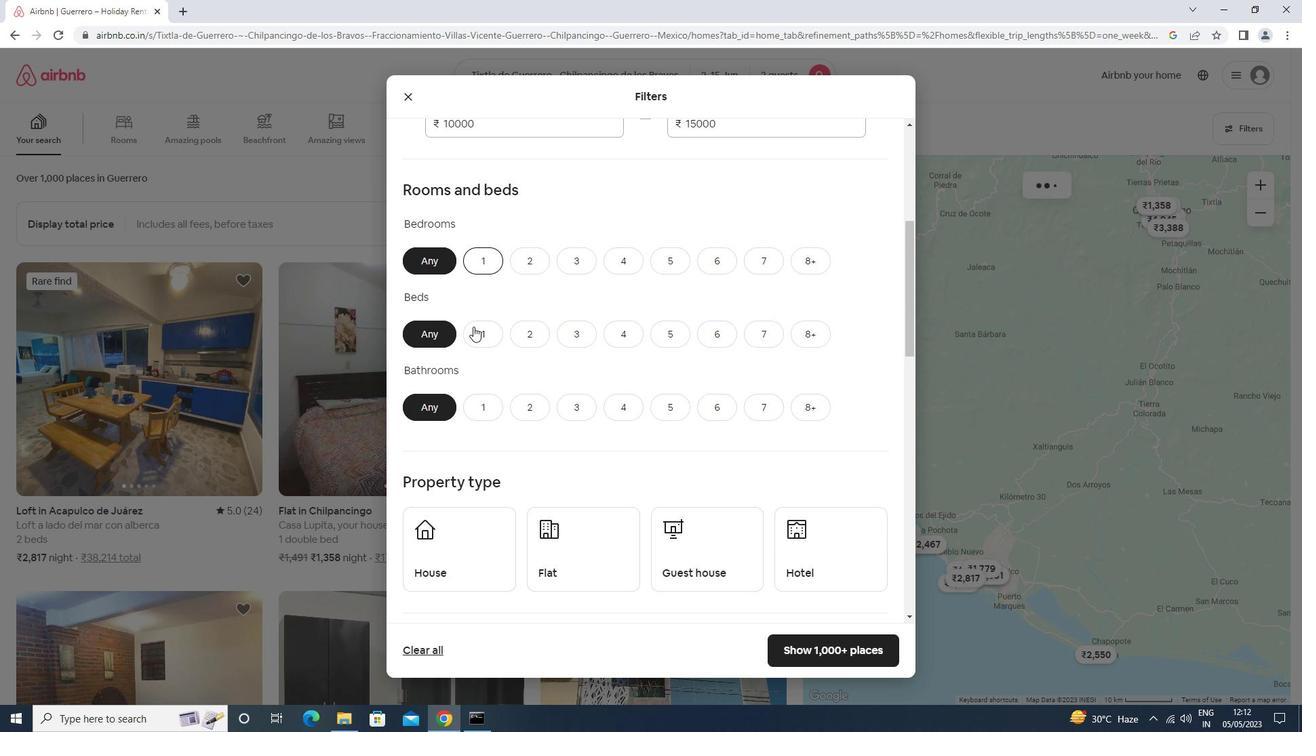 
Action: Mouse pressed left at (474, 343)
Screenshot: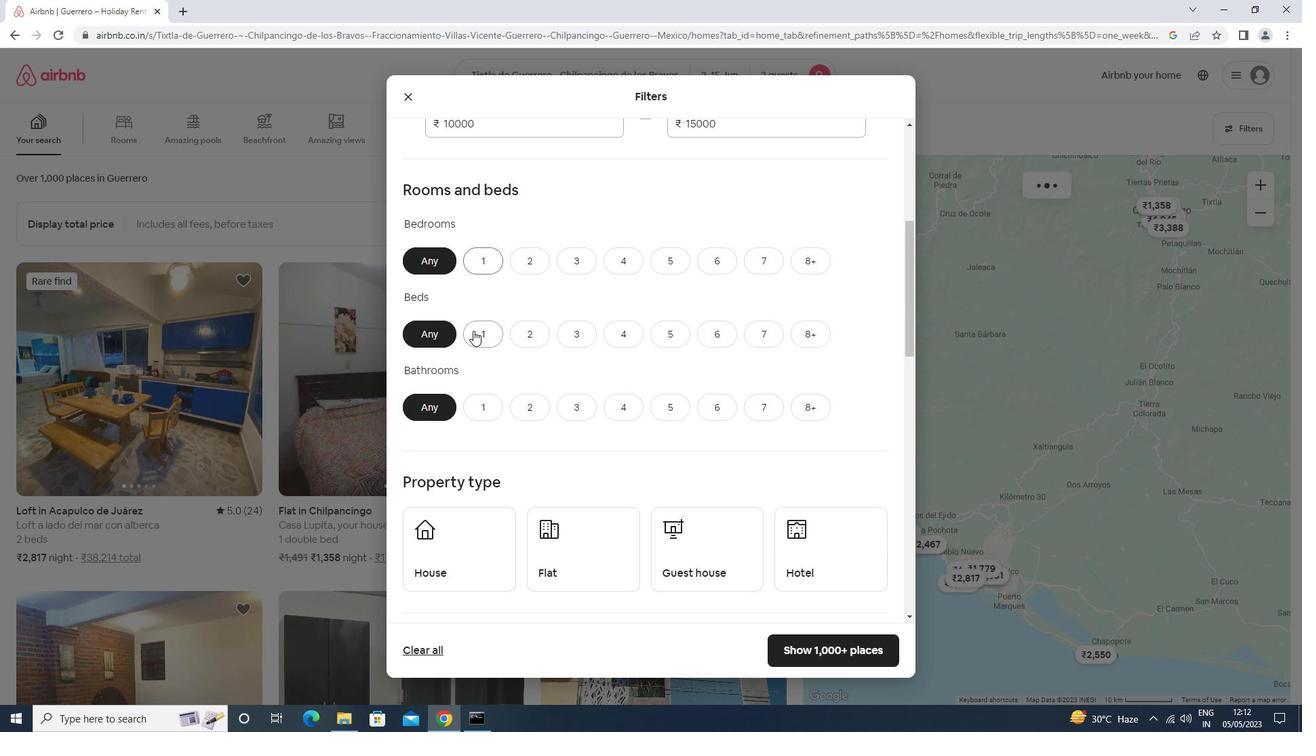 
Action: Mouse moved to (484, 403)
Screenshot: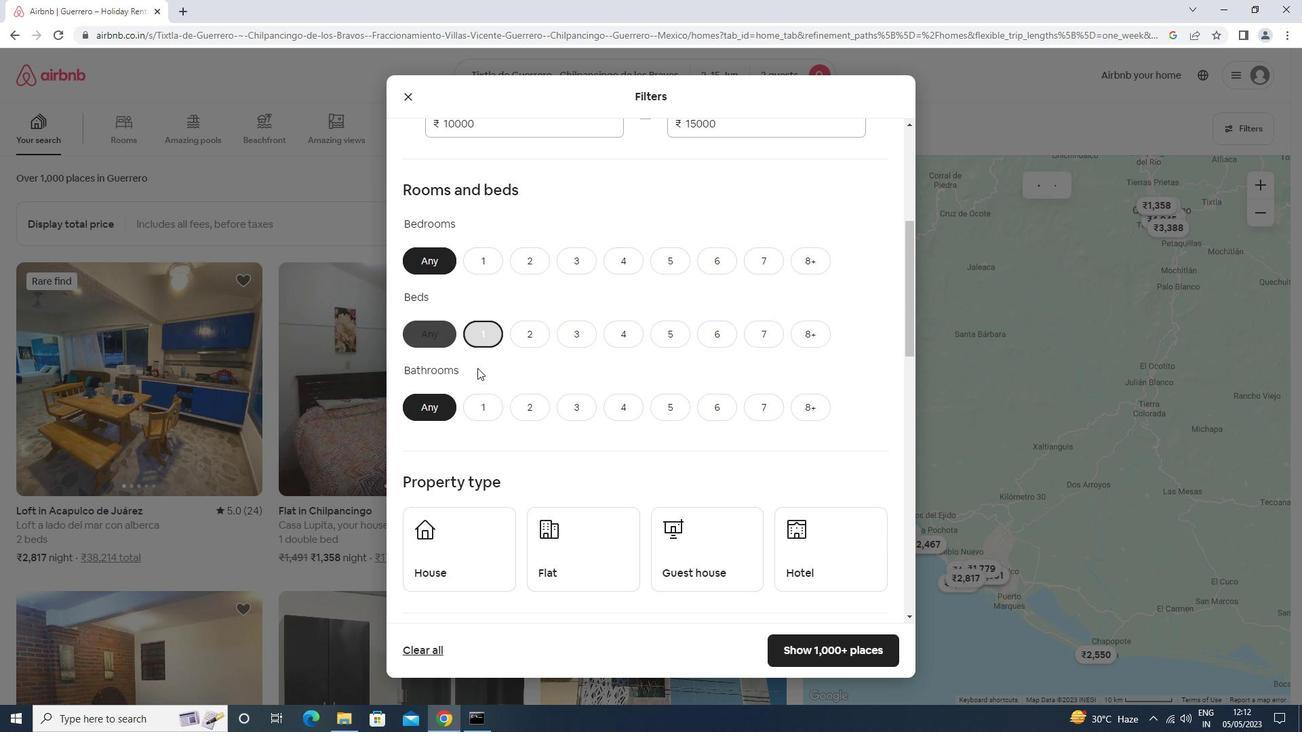 
Action: Mouse pressed left at (484, 403)
Screenshot: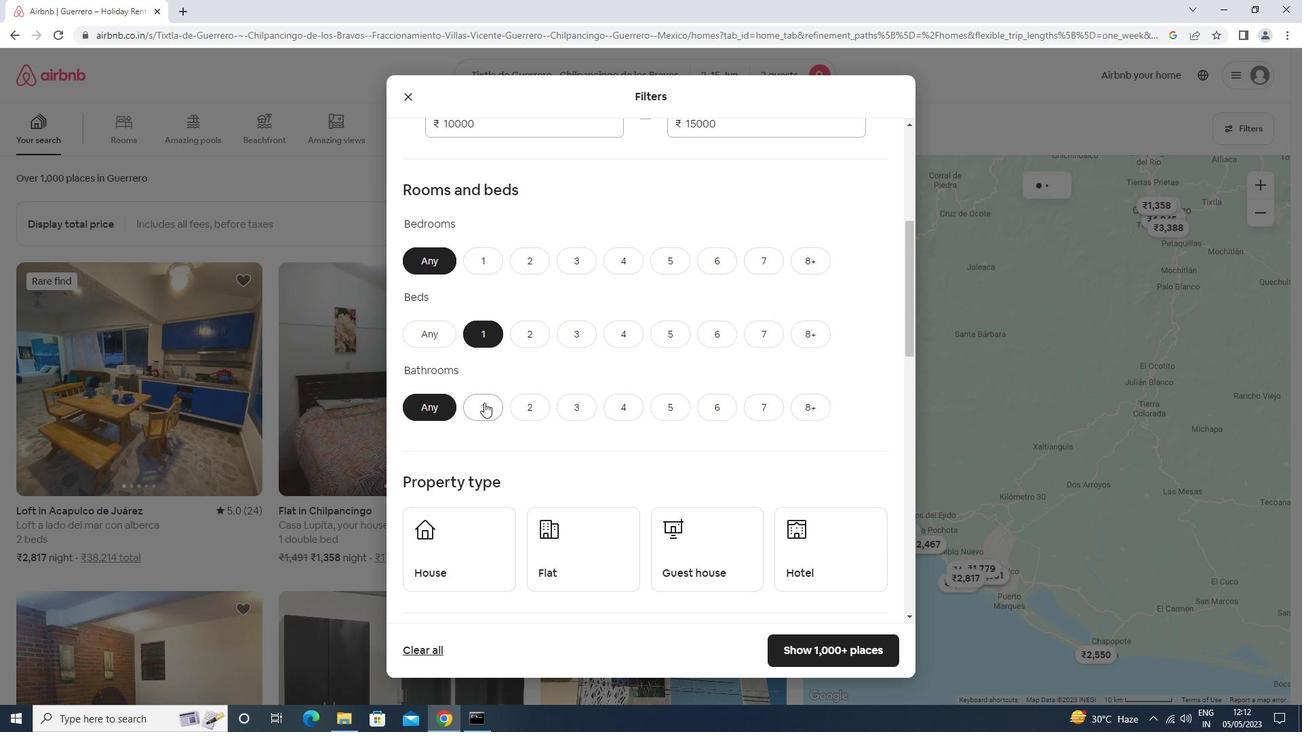 
Action: Mouse moved to (547, 262)
Screenshot: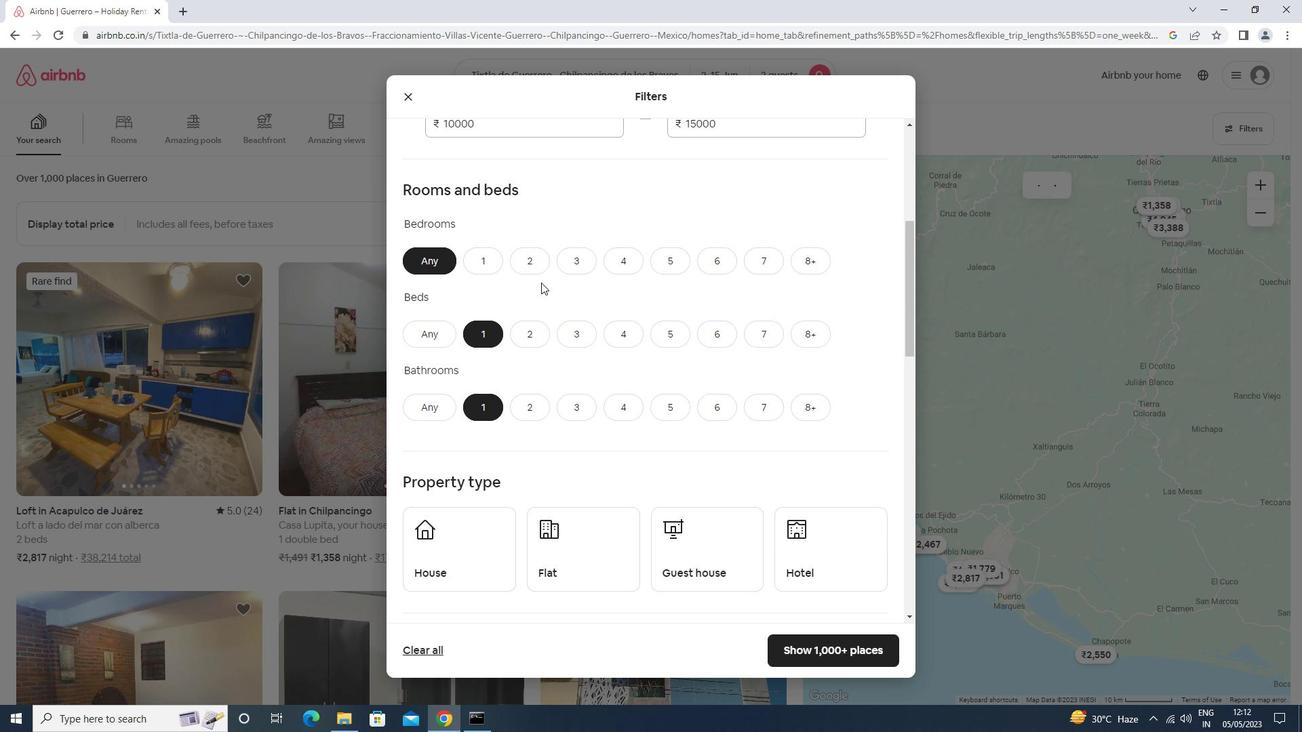 
Action: Mouse scrolled (547, 261) with delta (0, 0)
Screenshot: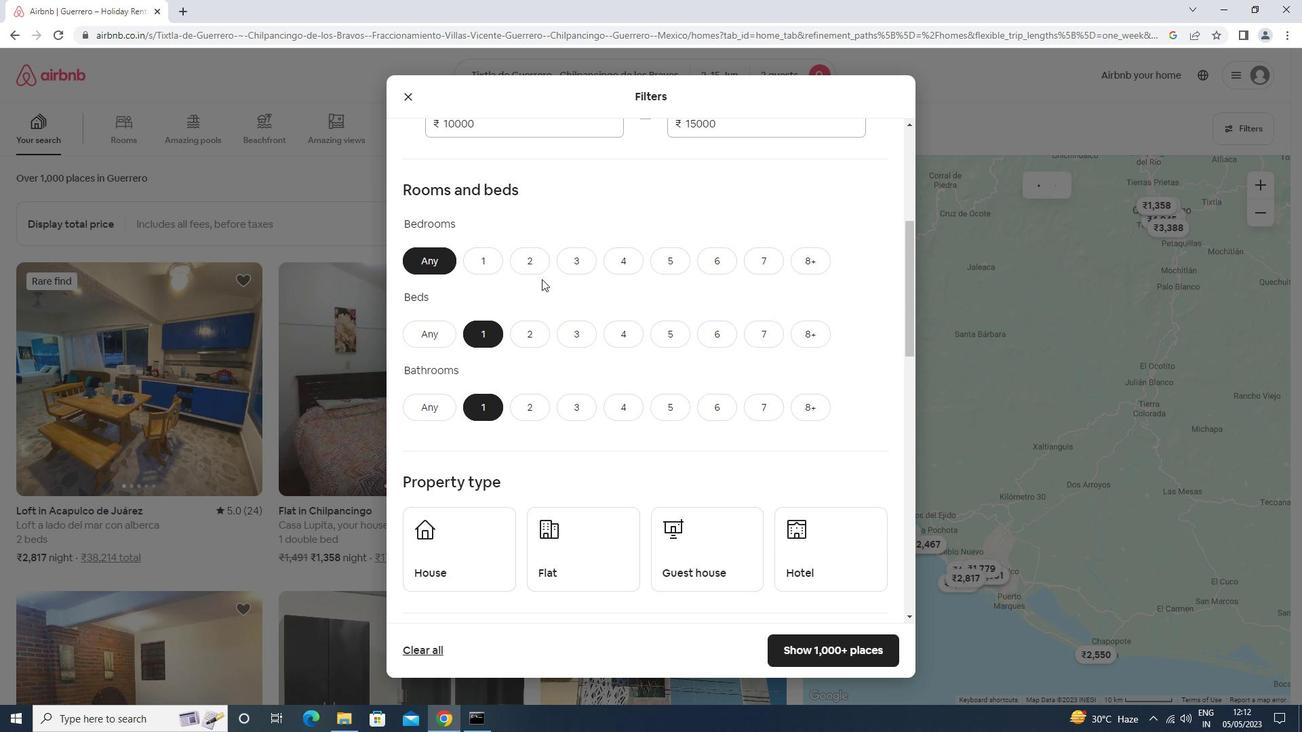 
Action: Mouse scrolled (547, 261) with delta (0, 0)
Screenshot: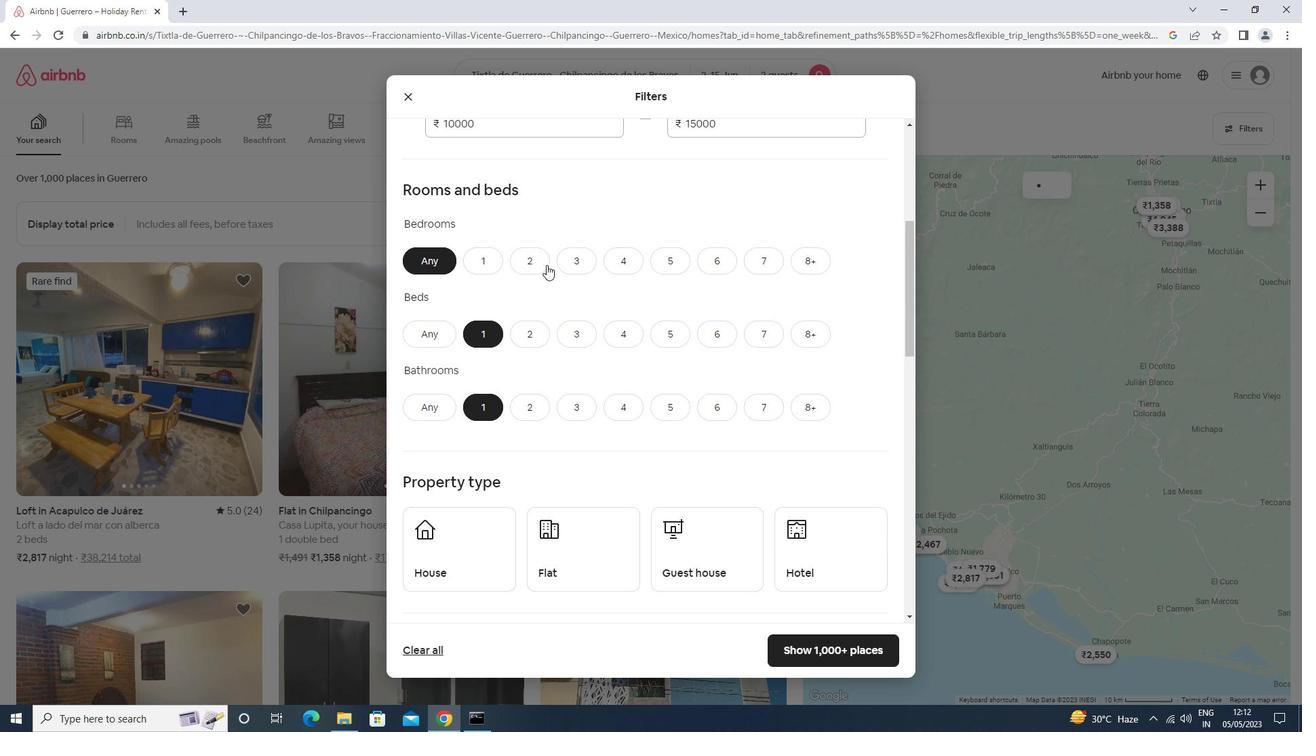 
Action: Mouse scrolled (547, 261) with delta (0, 0)
Screenshot: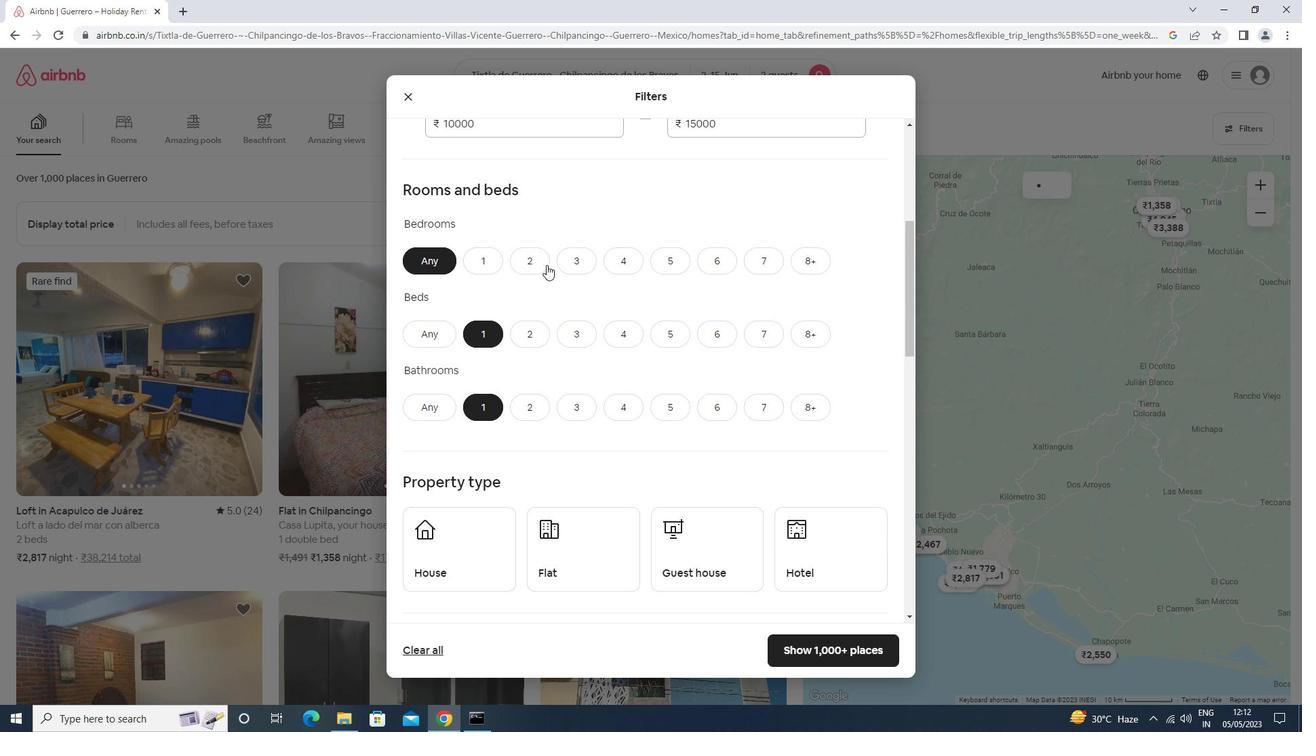 
Action: Mouse scrolled (547, 261) with delta (0, 0)
Screenshot: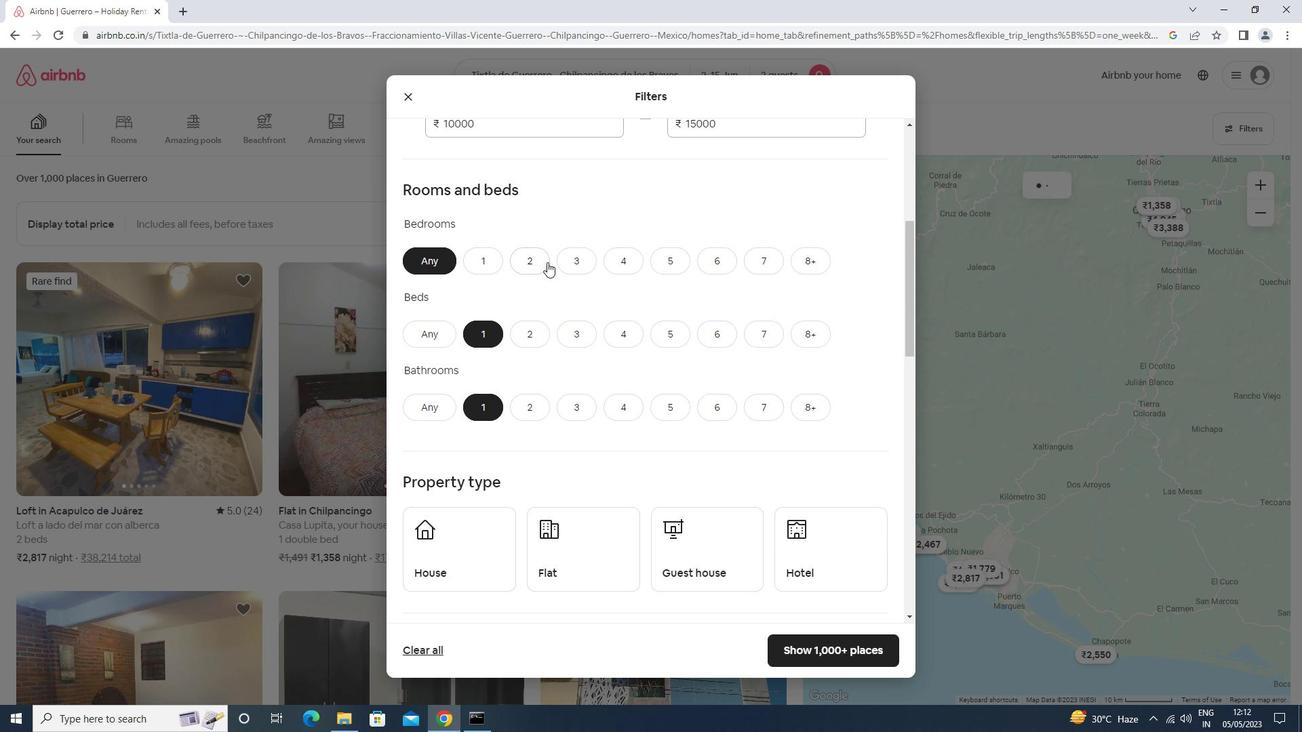 
Action: Mouse scrolled (547, 261) with delta (0, 0)
Screenshot: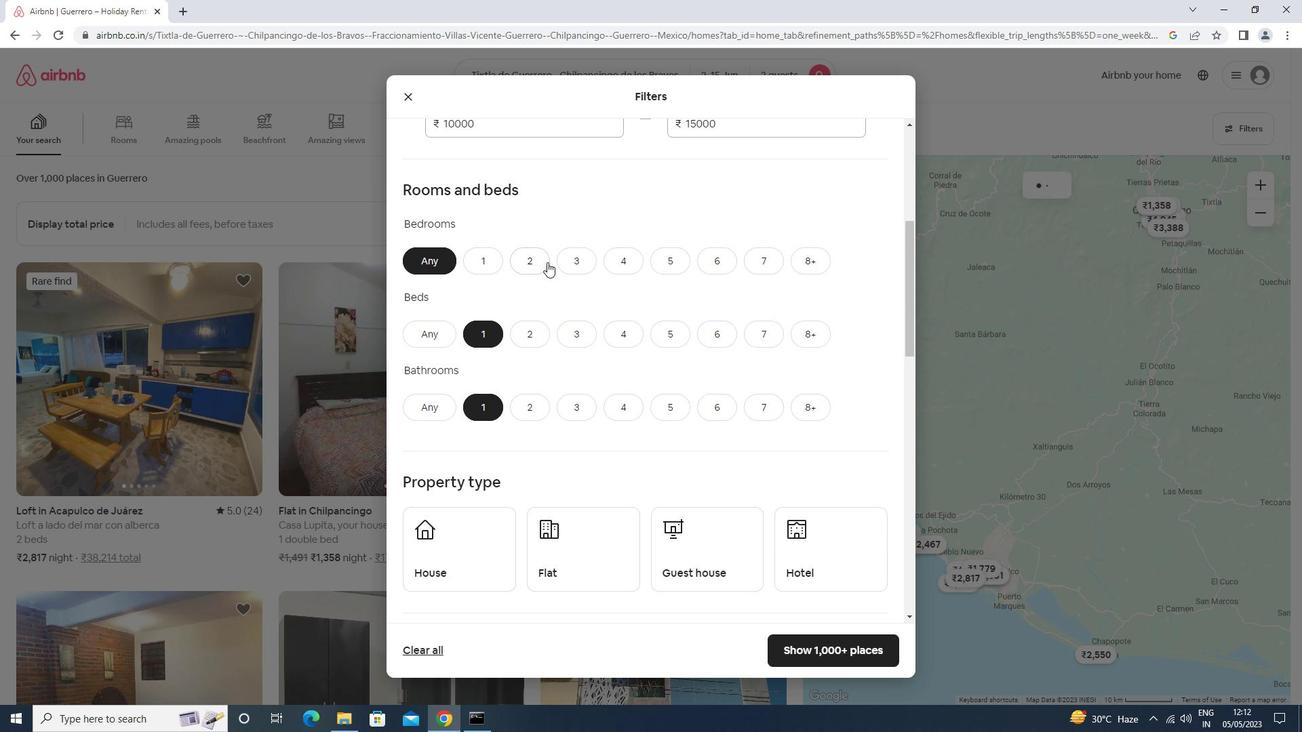 
Action: Mouse scrolled (547, 261) with delta (0, 0)
Screenshot: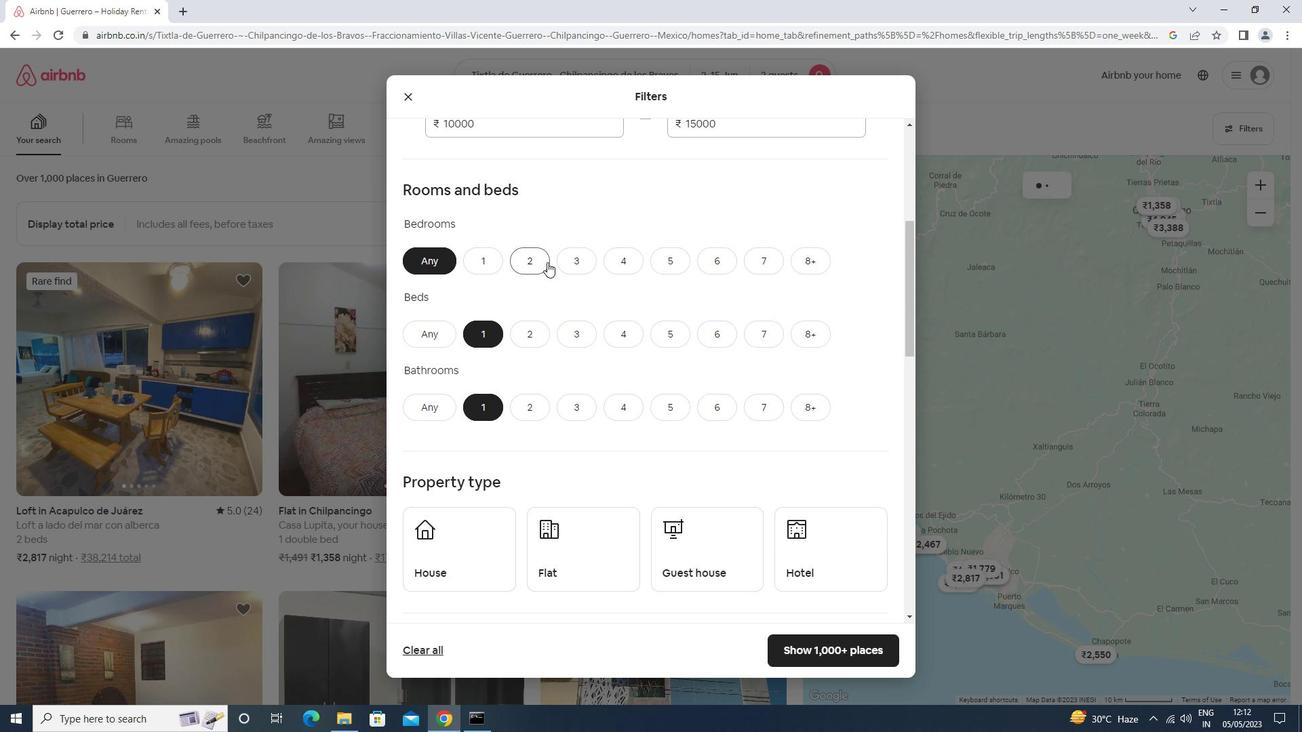 
Action: Mouse moved to (485, 172)
Screenshot: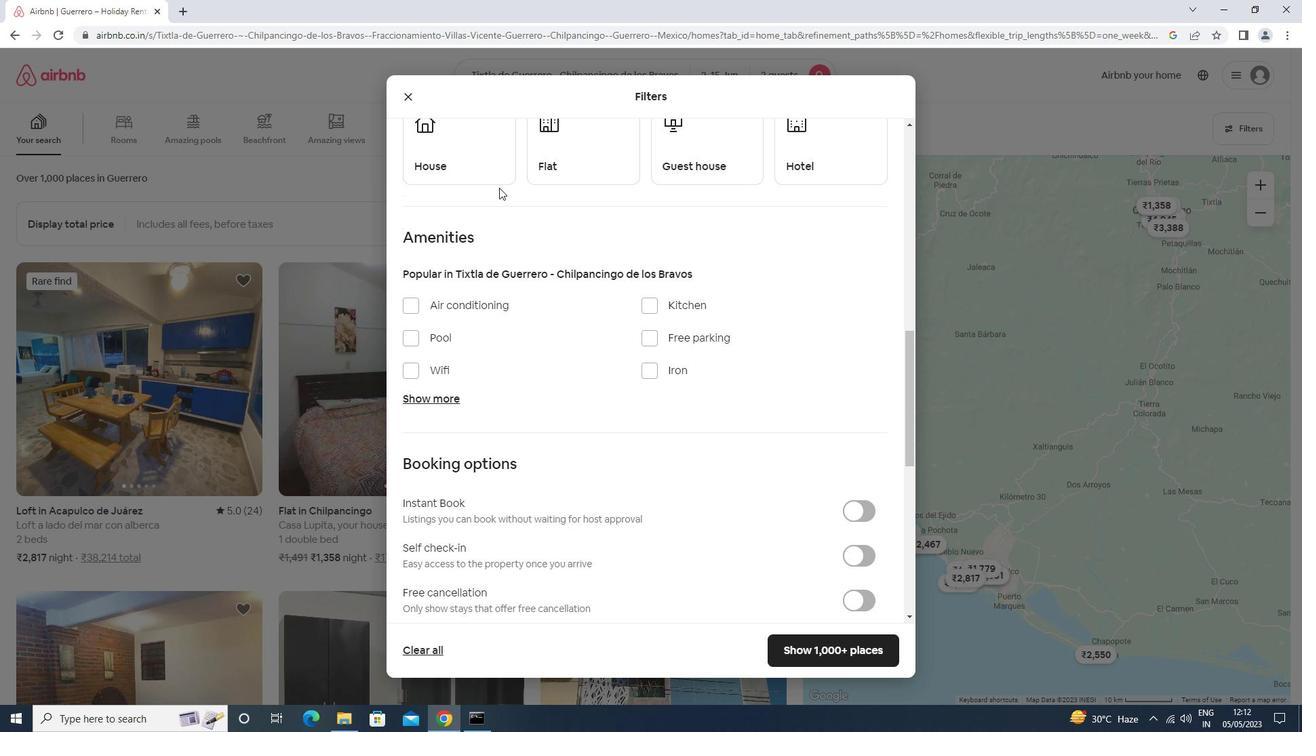 
Action: Mouse pressed left at (485, 172)
Screenshot: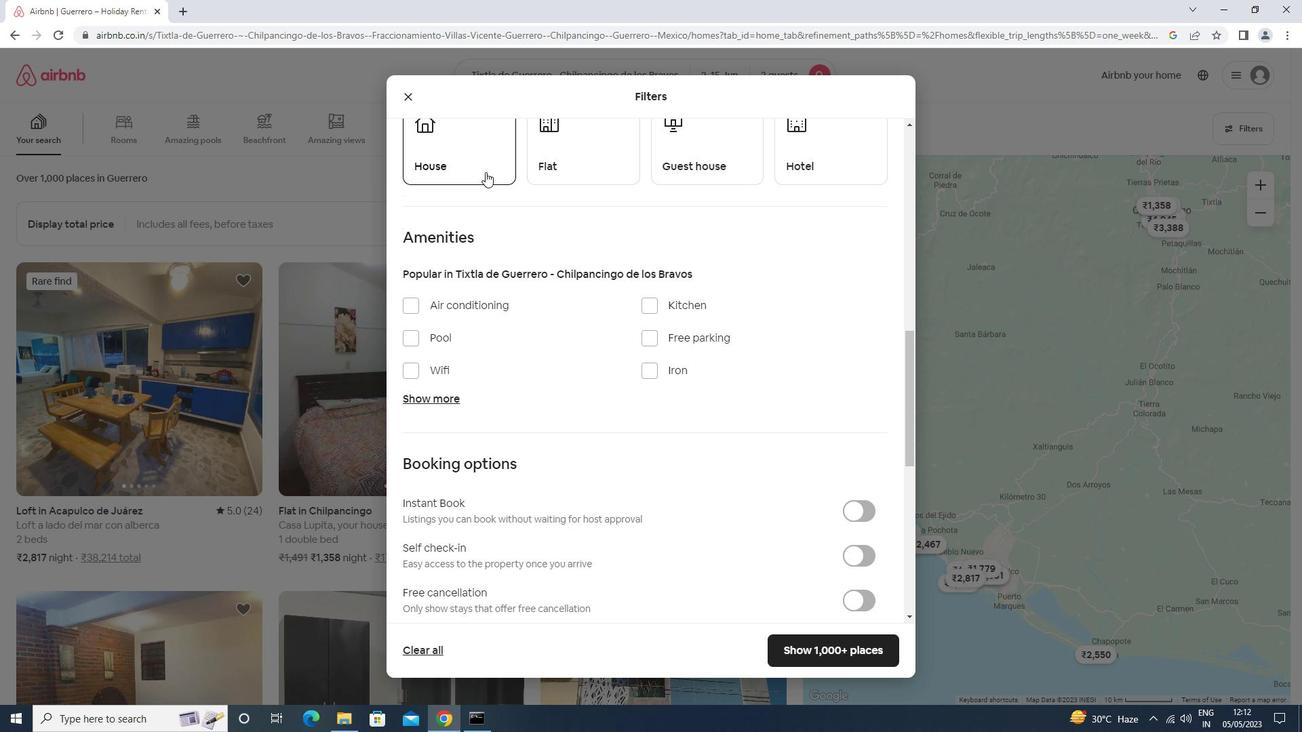 
Action: Mouse moved to (595, 164)
Screenshot: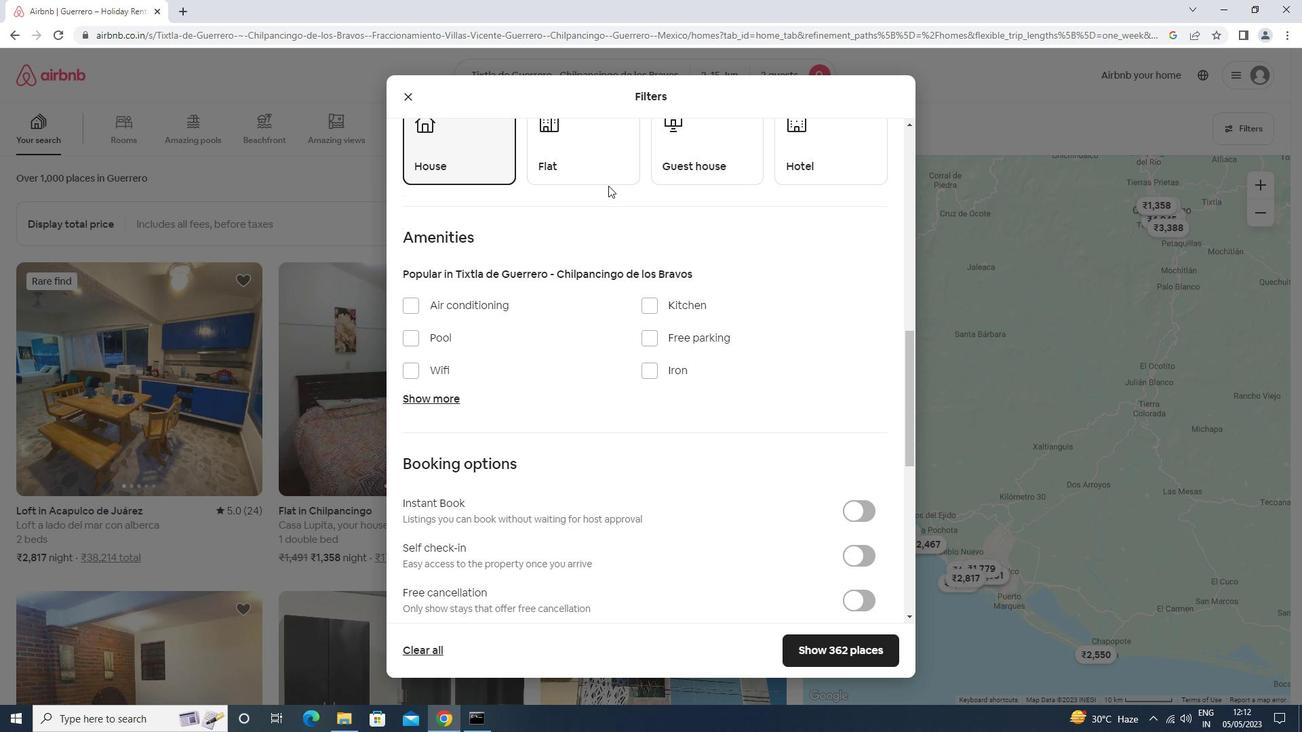 
Action: Mouse pressed left at (595, 164)
Screenshot: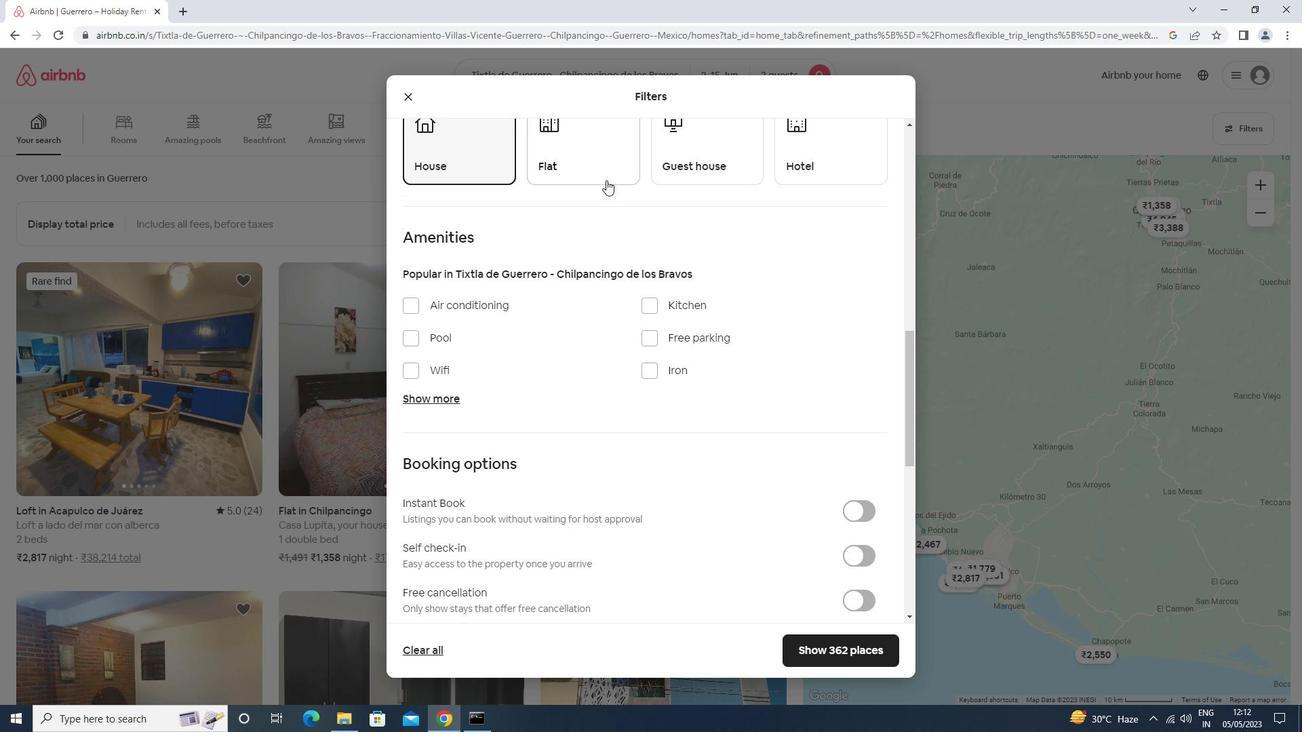 
Action: Mouse moved to (706, 155)
Screenshot: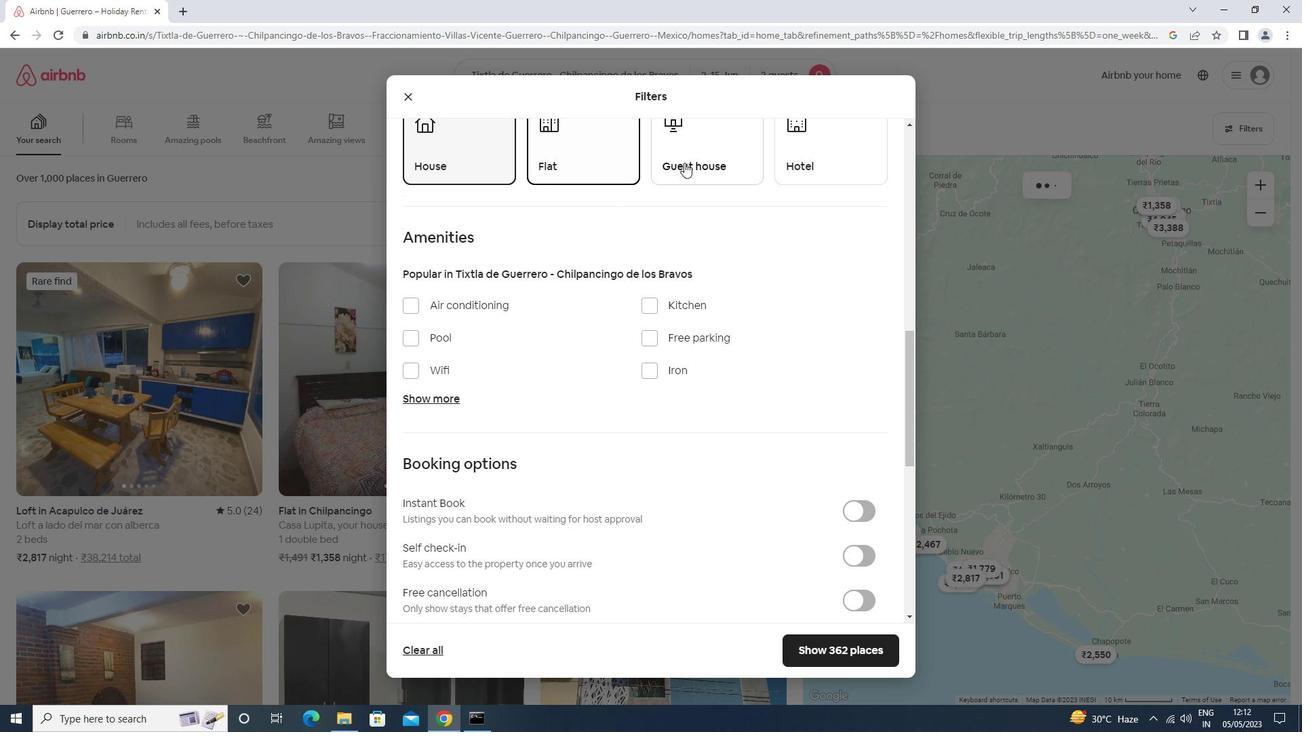 
Action: Mouse pressed left at (706, 155)
Screenshot: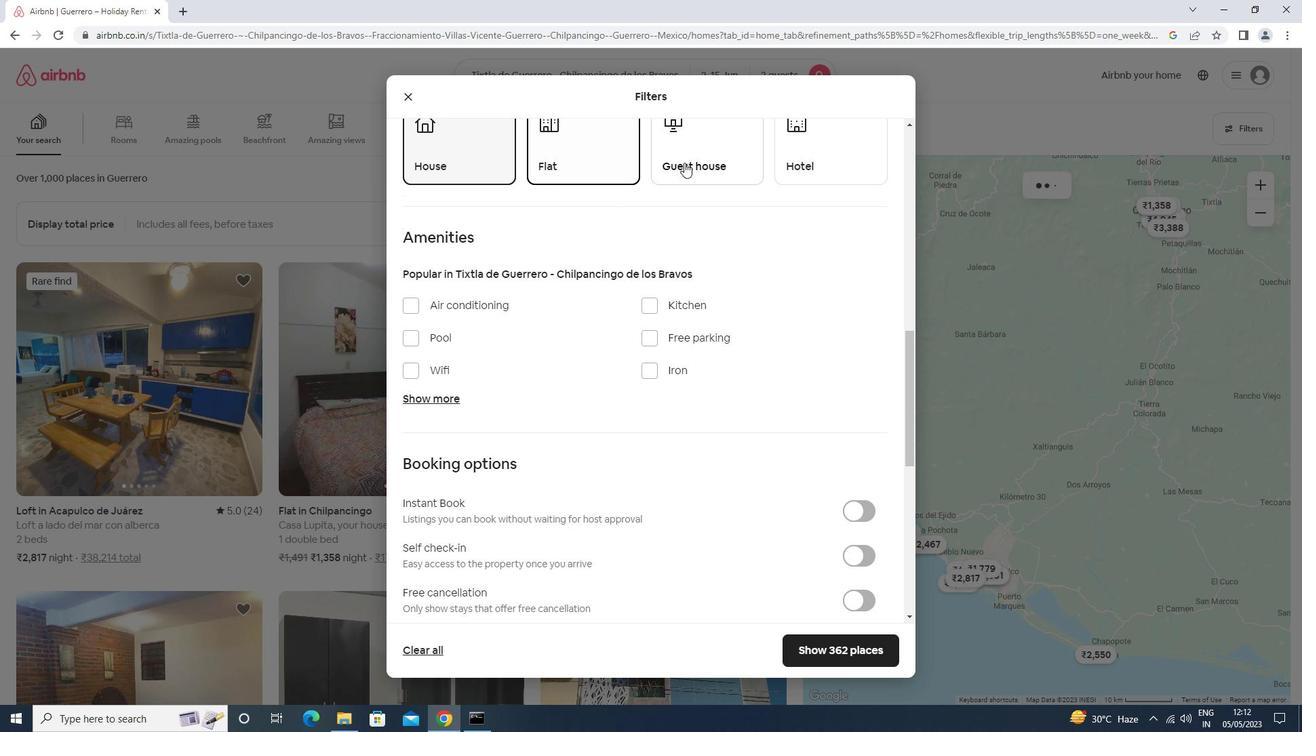 
Action: Mouse moved to (827, 128)
Screenshot: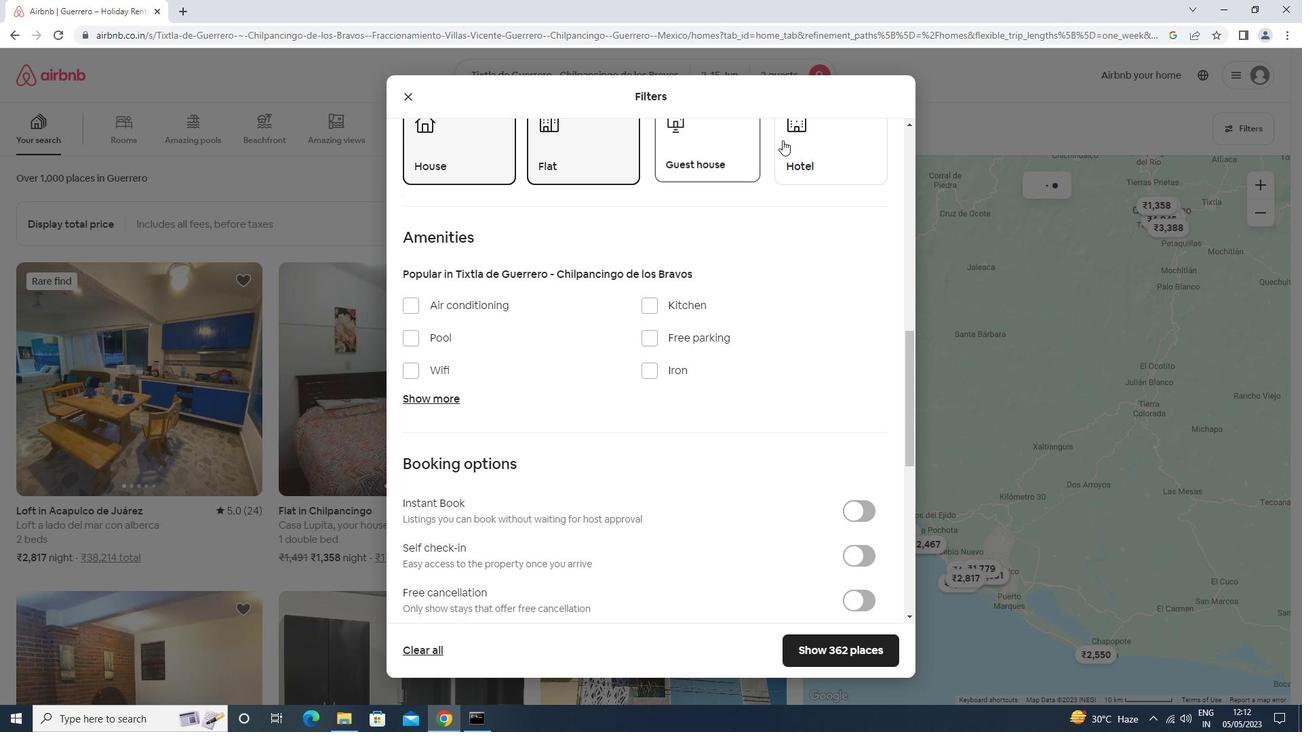 
Action: Mouse pressed left at (827, 128)
Screenshot: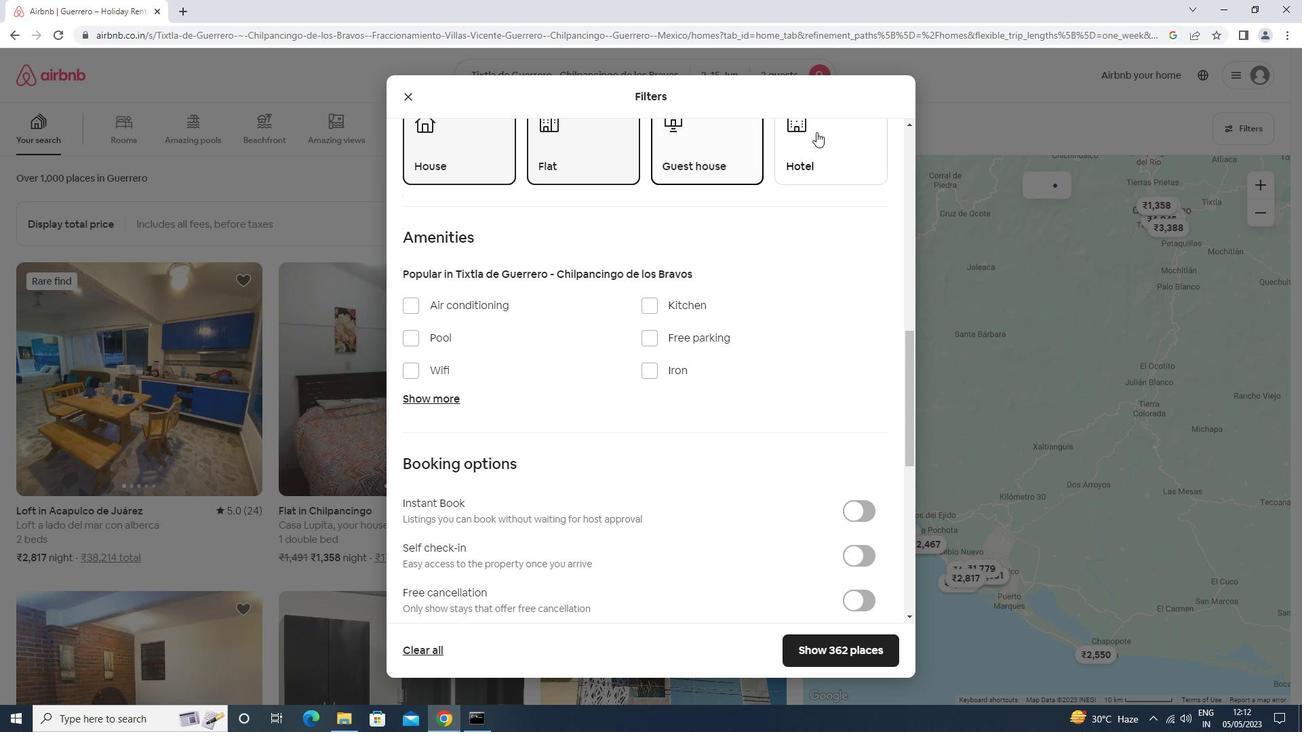 
Action: Mouse moved to (783, 160)
Screenshot: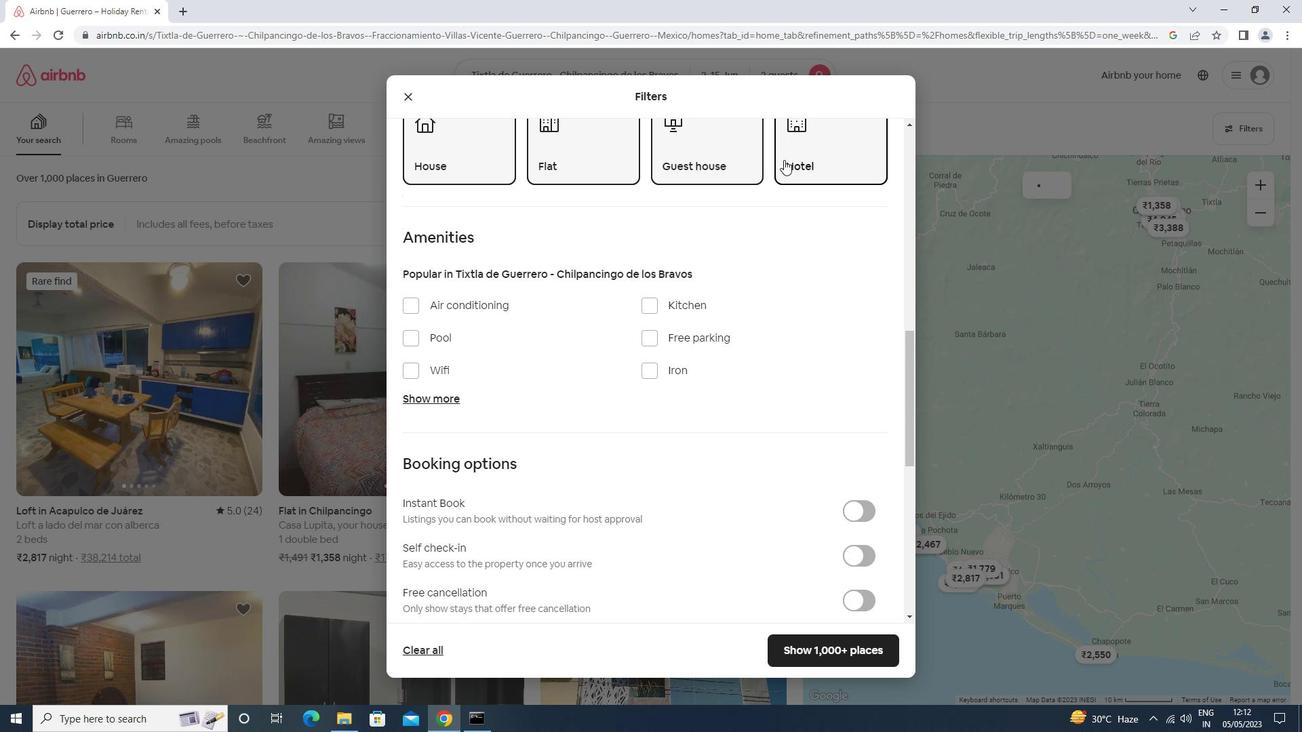 
Action: Mouse scrolled (783, 159) with delta (0, 0)
Screenshot: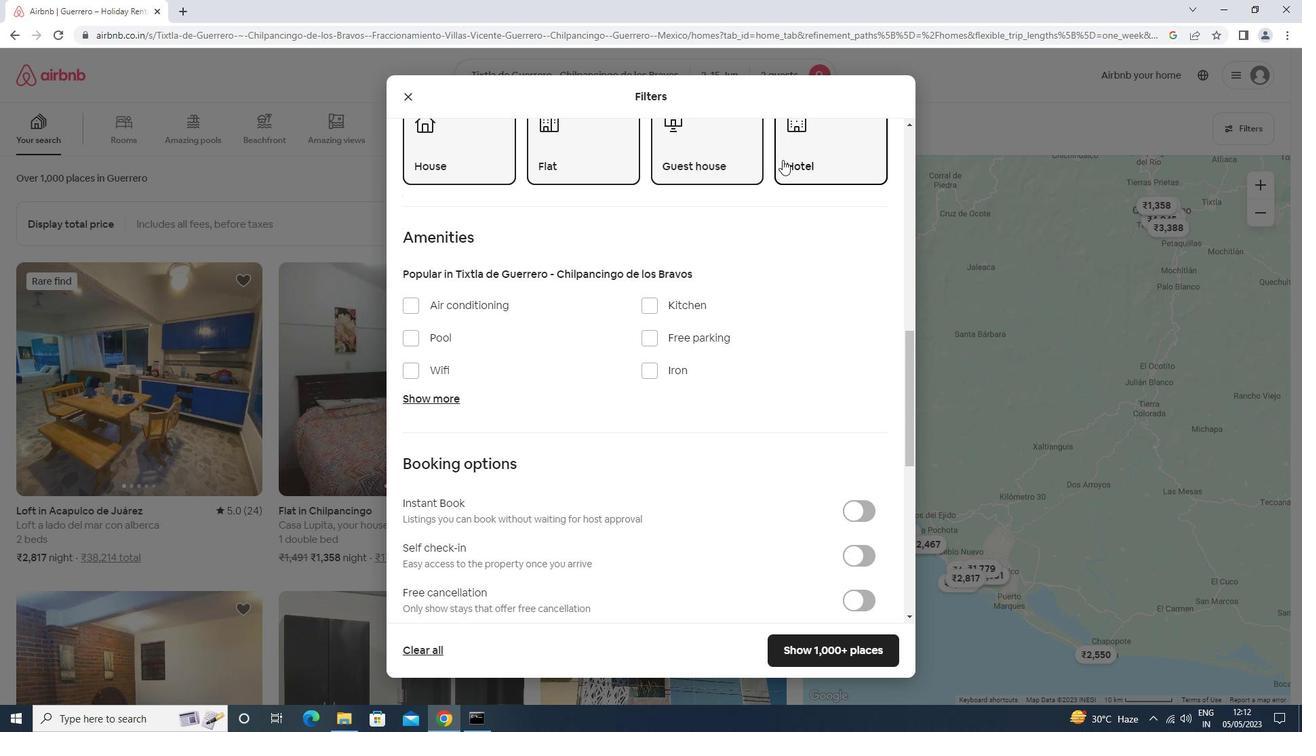 
Action: Mouse scrolled (783, 159) with delta (0, 0)
Screenshot: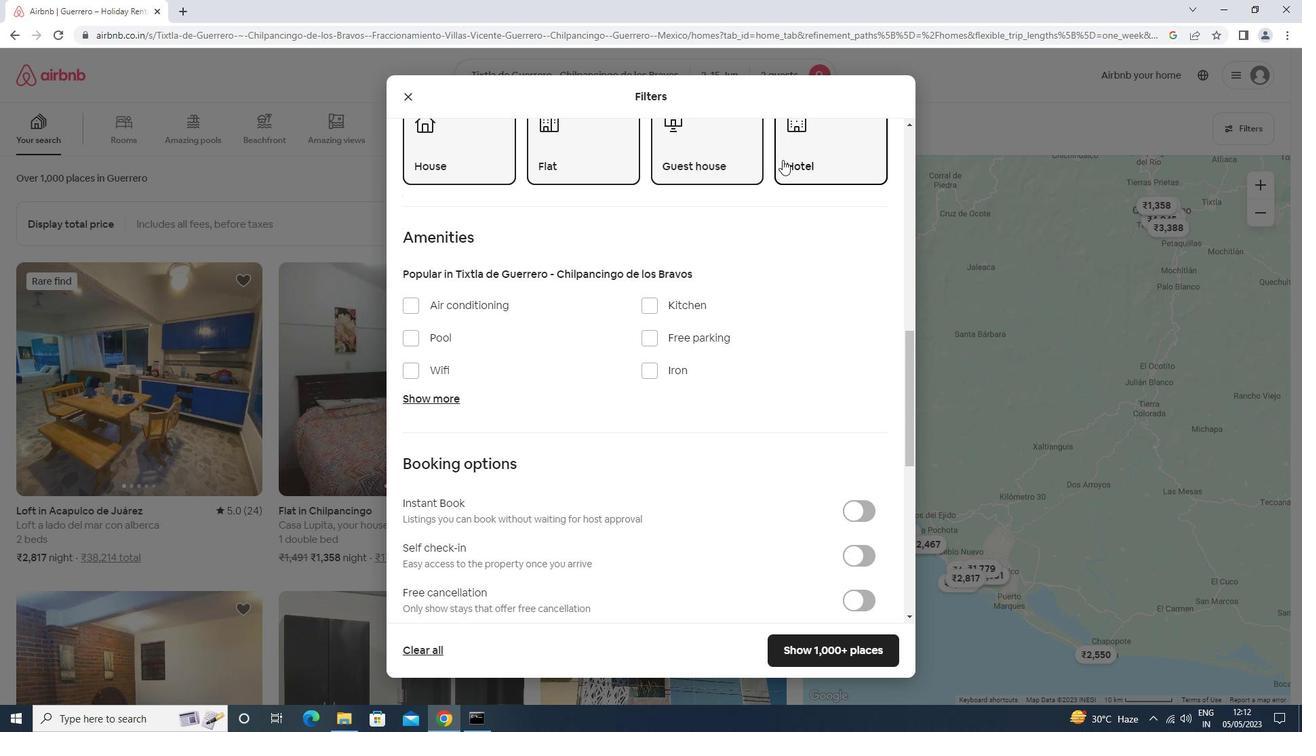 
Action: Mouse scrolled (783, 159) with delta (0, 0)
Screenshot: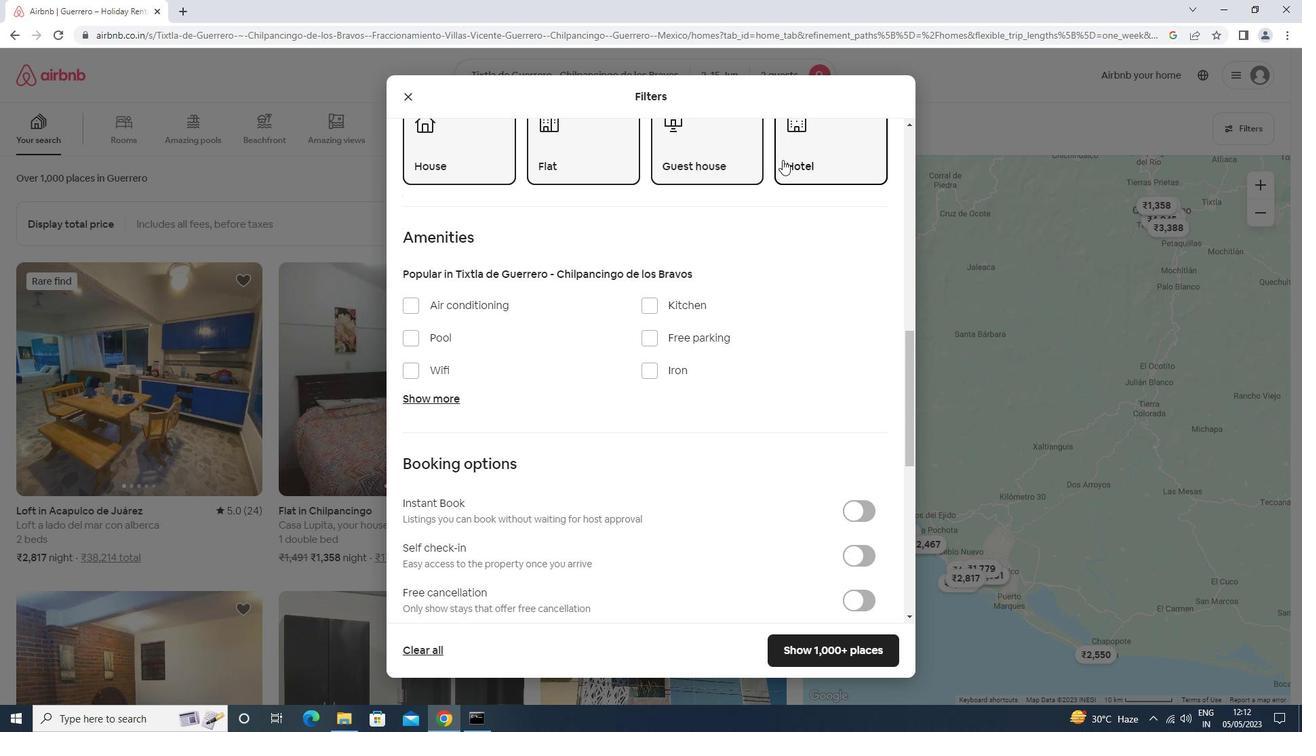 
Action: Mouse moved to (782, 160)
Screenshot: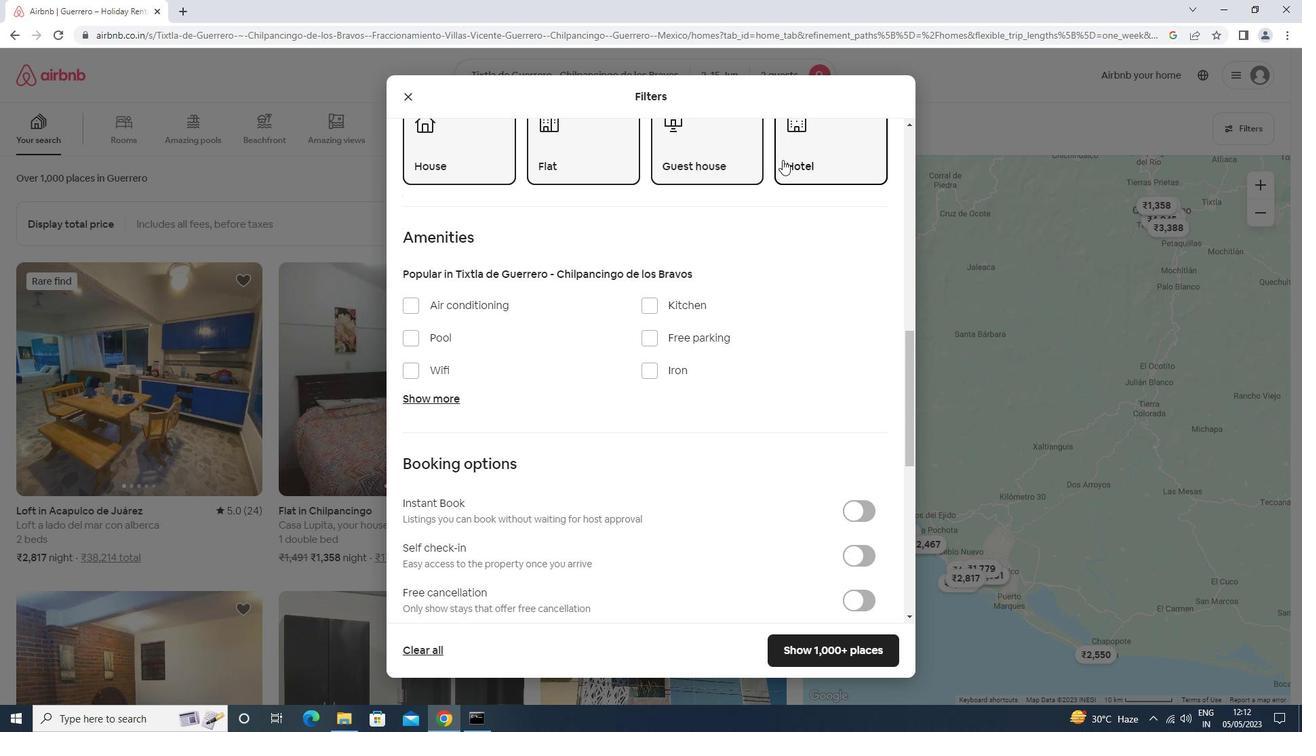 
Action: Mouse scrolled (782, 160) with delta (0, 0)
Screenshot: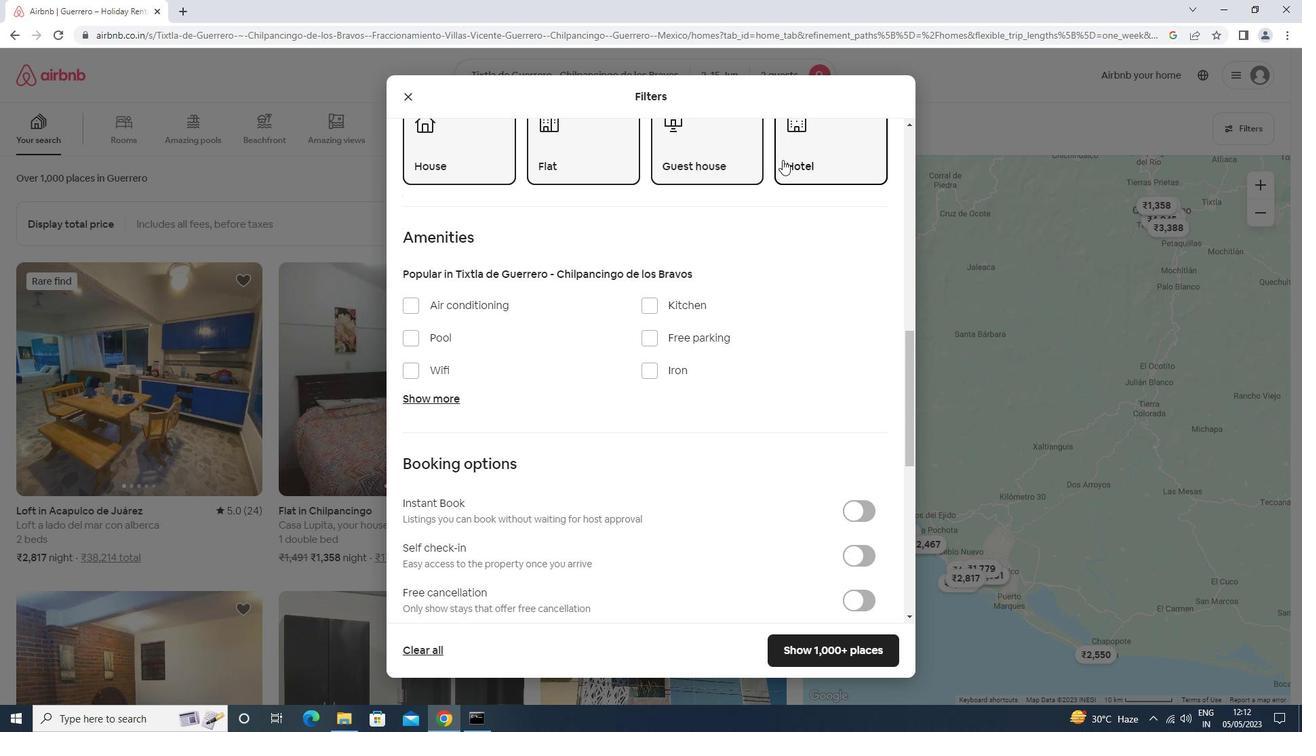 
Action: Mouse moved to (849, 284)
Screenshot: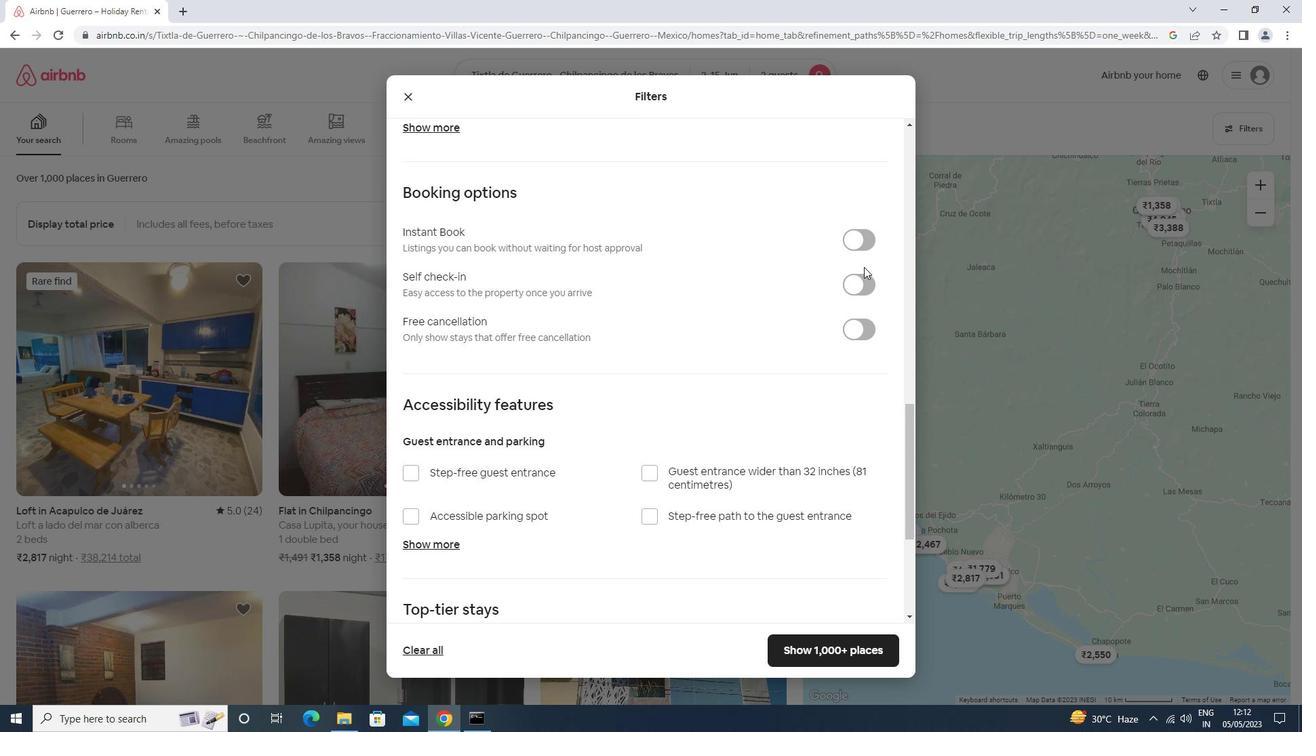 
Action: Mouse pressed left at (849, 284)
Screenshot: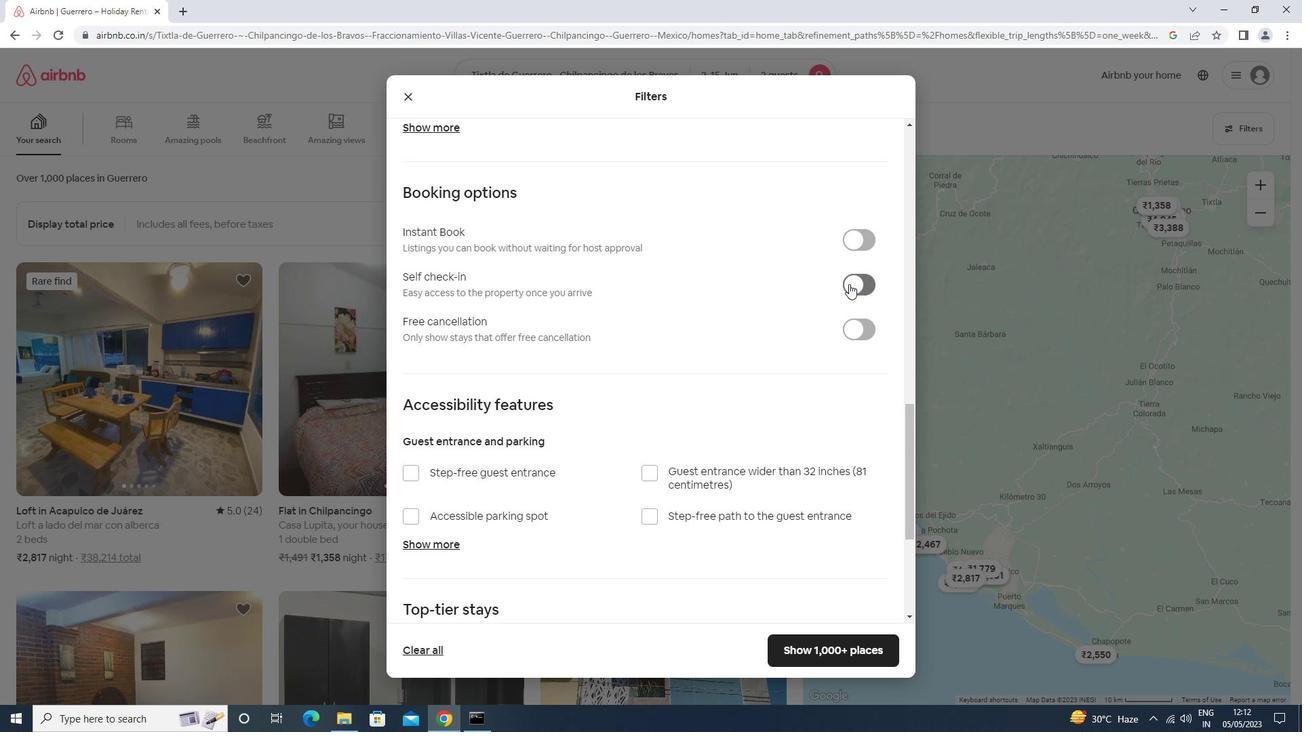 
Action: Mouse moved to (797, 279)
Screenshot: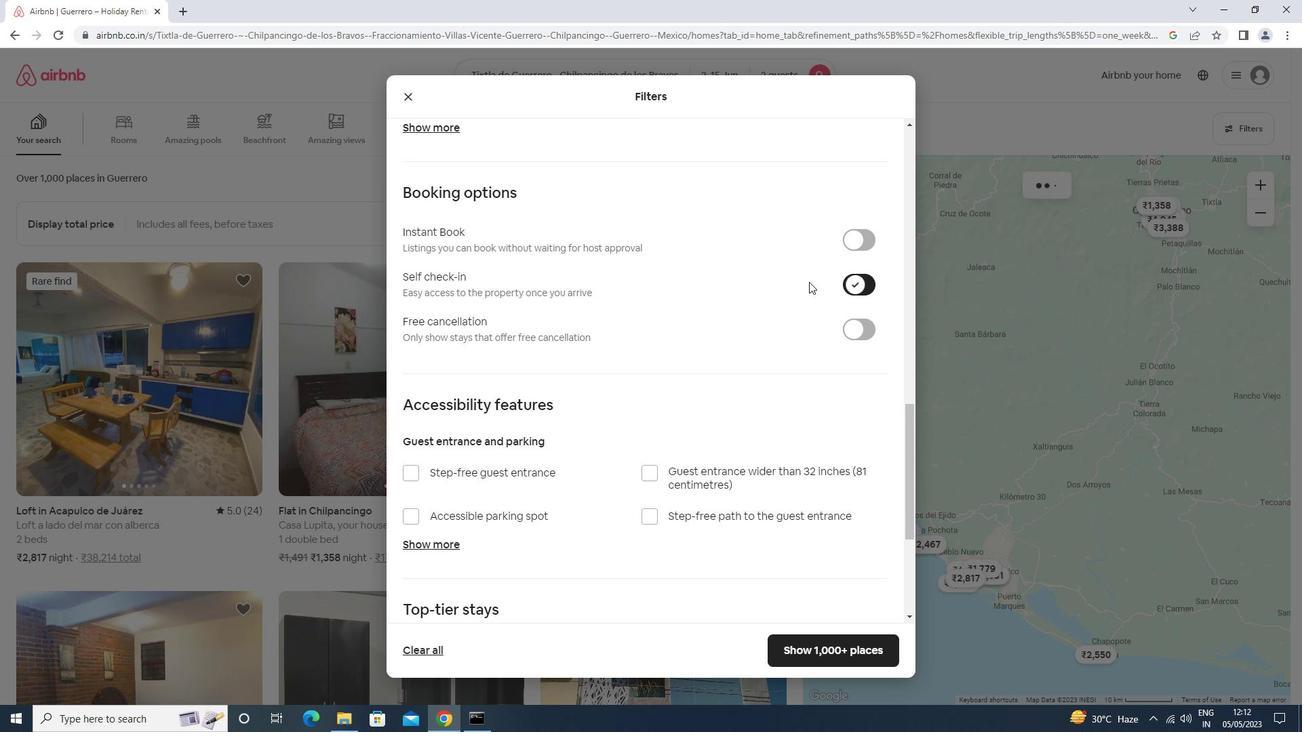 
Action: Mouse scrolled (797, 278) with delta (0, 0)
Screenshot: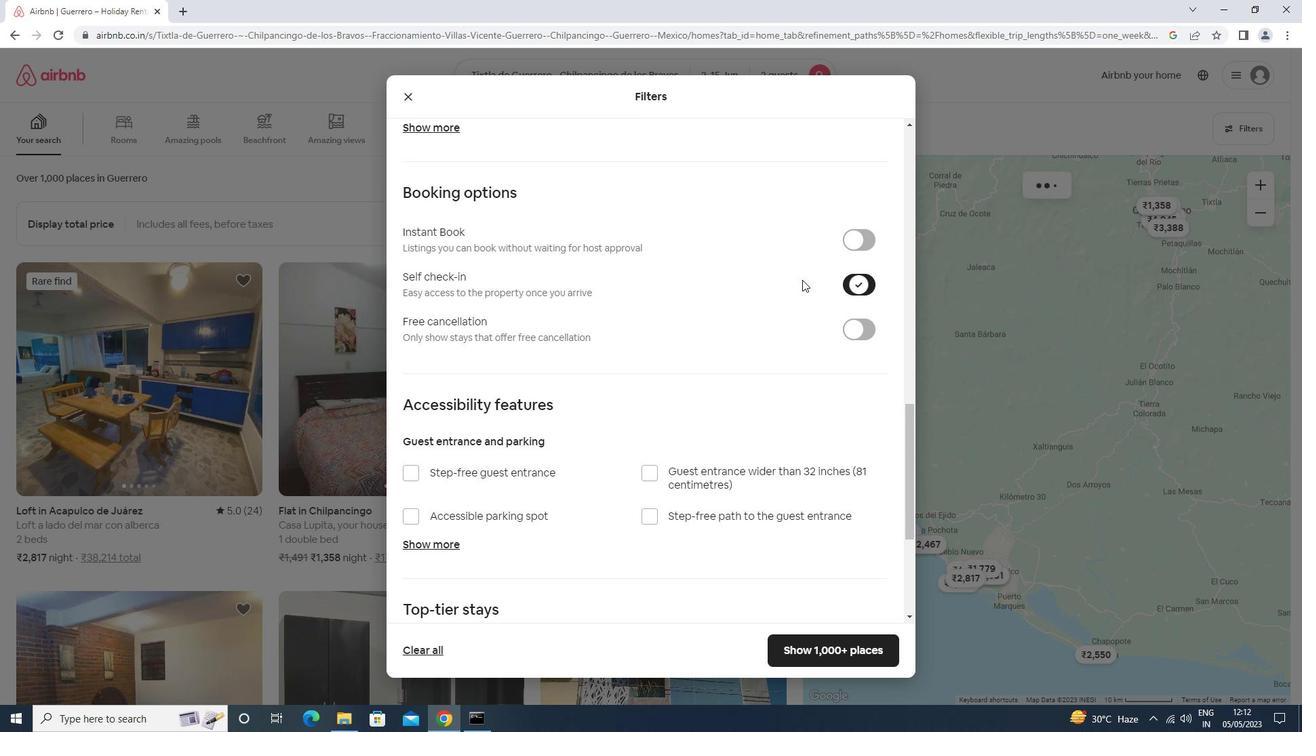 
Action: Mouse moved to (797, 280)
Screenshot: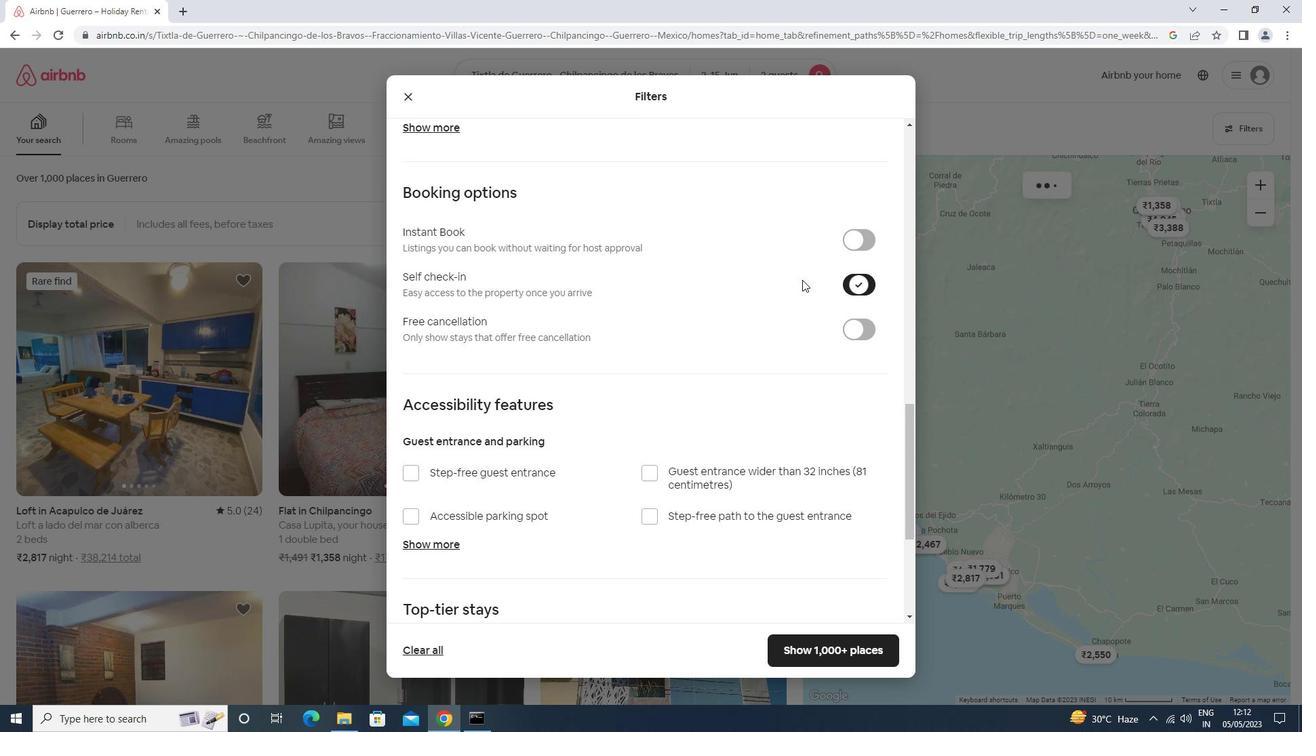 
Action: Mouse scrolled (797, 280) with delta (0, 0)
Screenshot: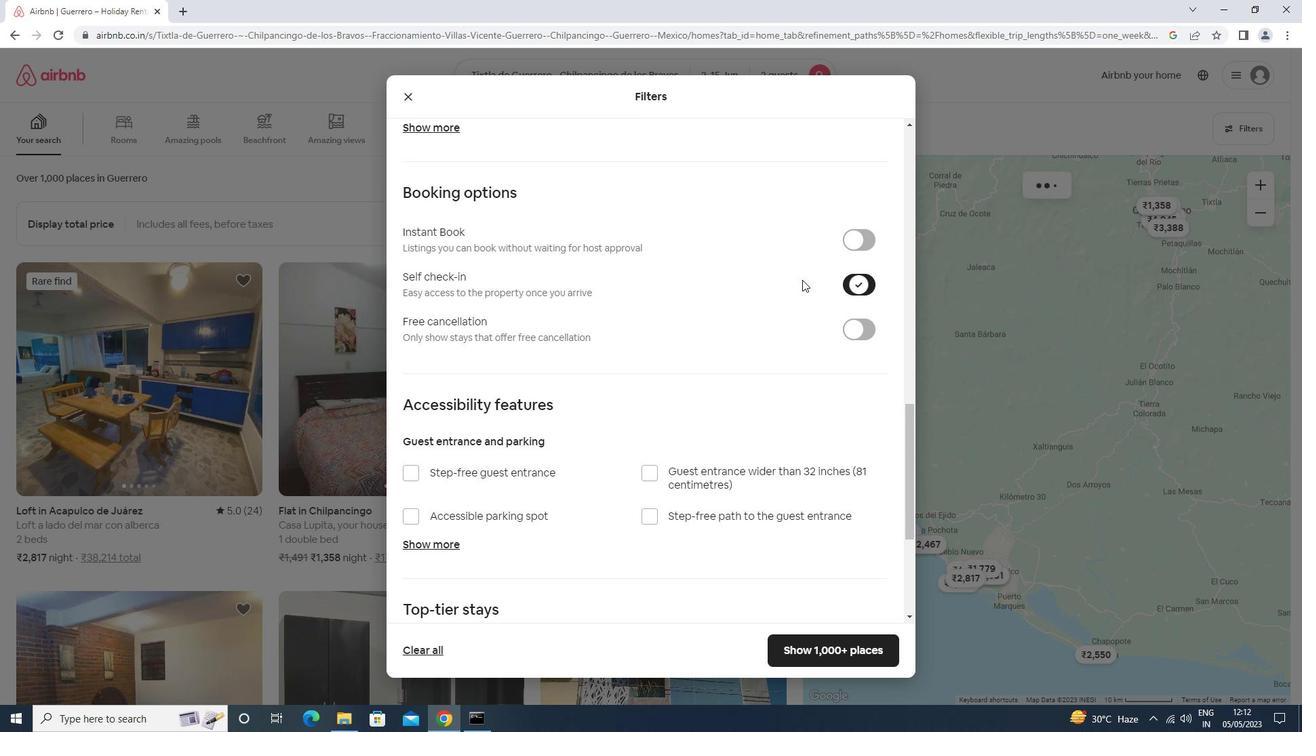 
Action: Mouse scrolled (797, 280) with delta (0, 0)
Screenshot: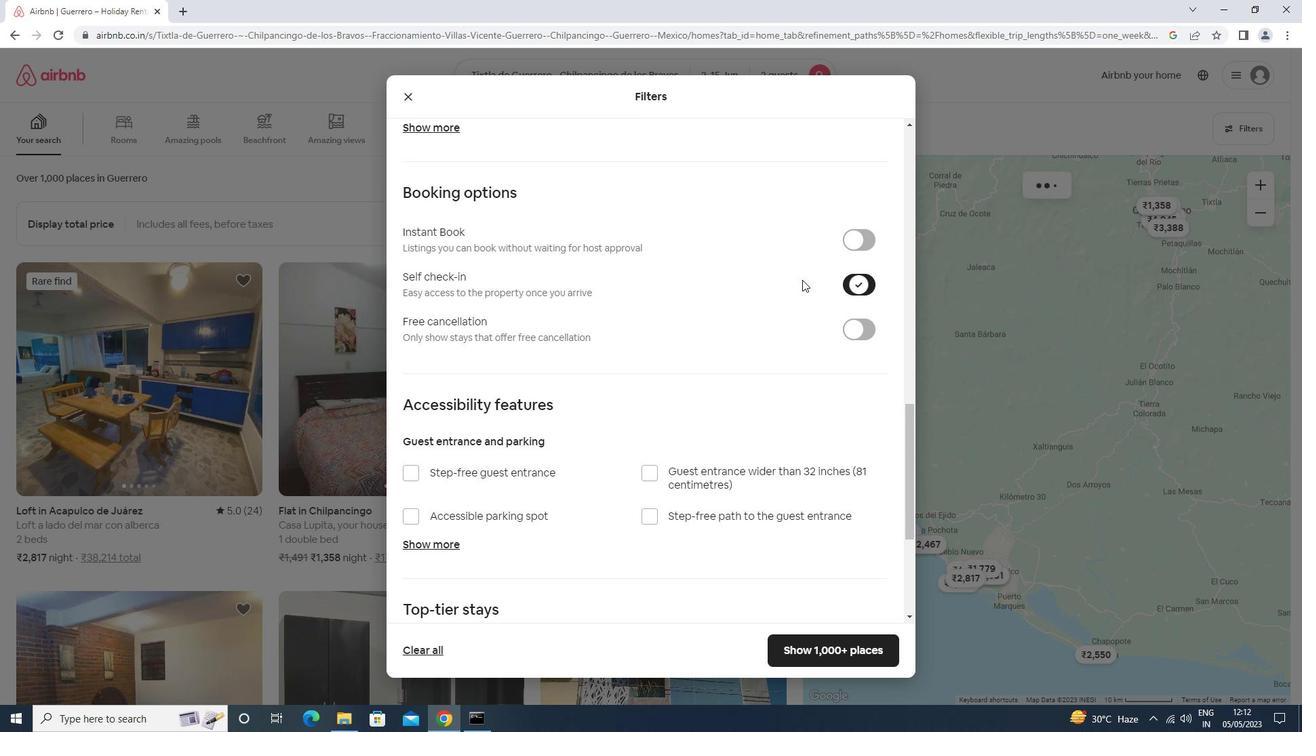 
Action: Mouse moved to (796, 280)
Screenshot: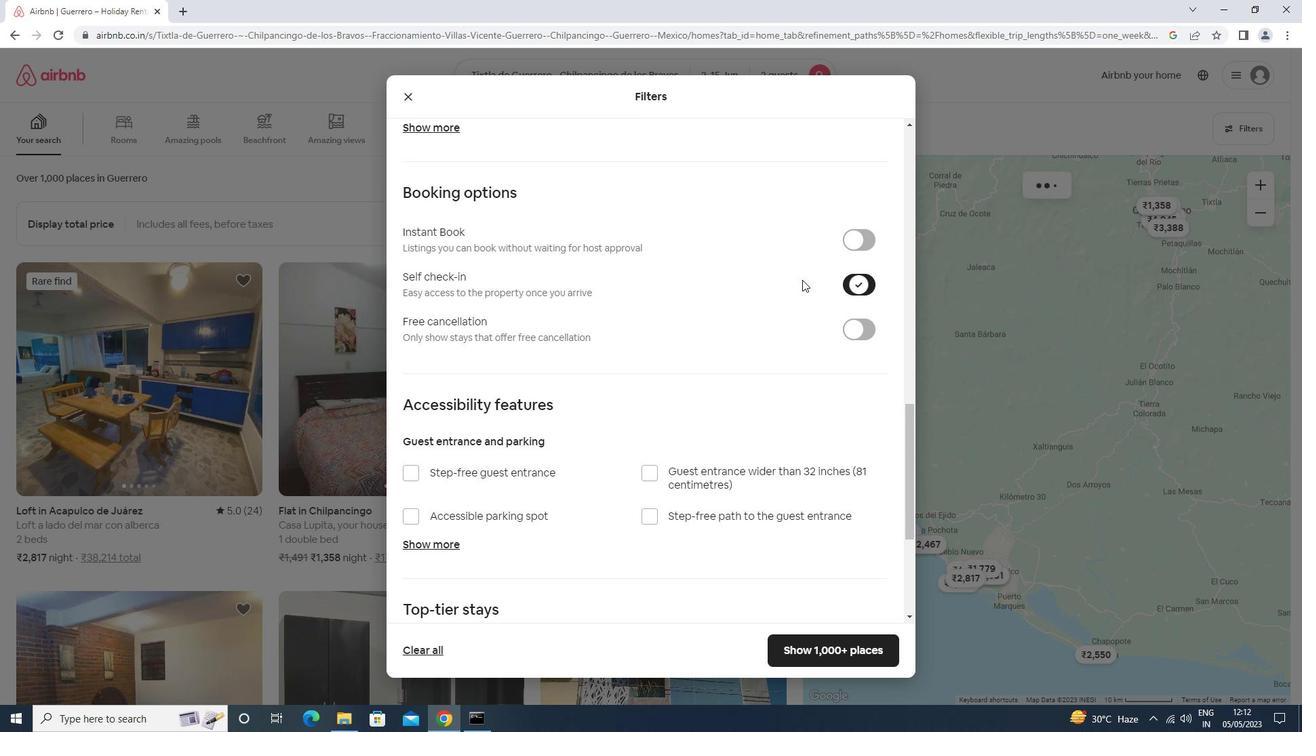 
Action: Mouse scrolled (796, 281) with delta (0, 0)
Screenshot: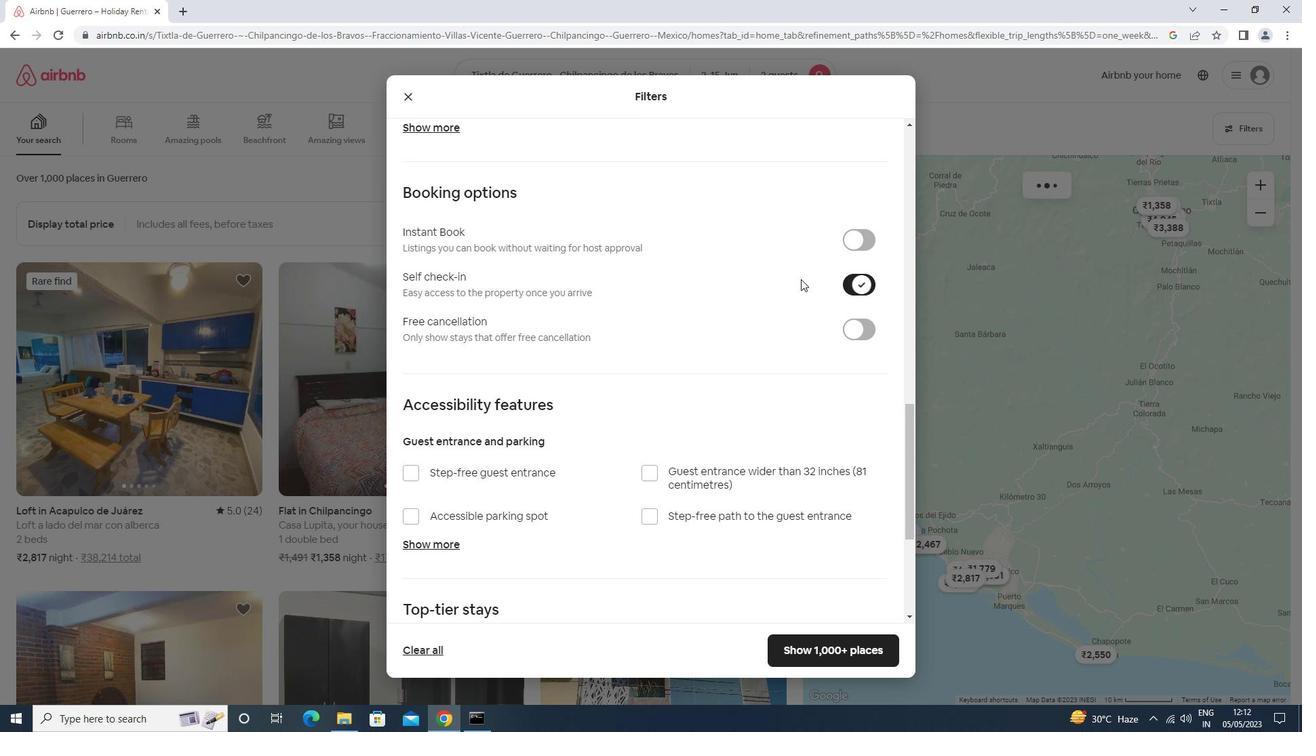 
Action: Mouse scrolled (796, 280) with delta (0, 0)
Screenshot: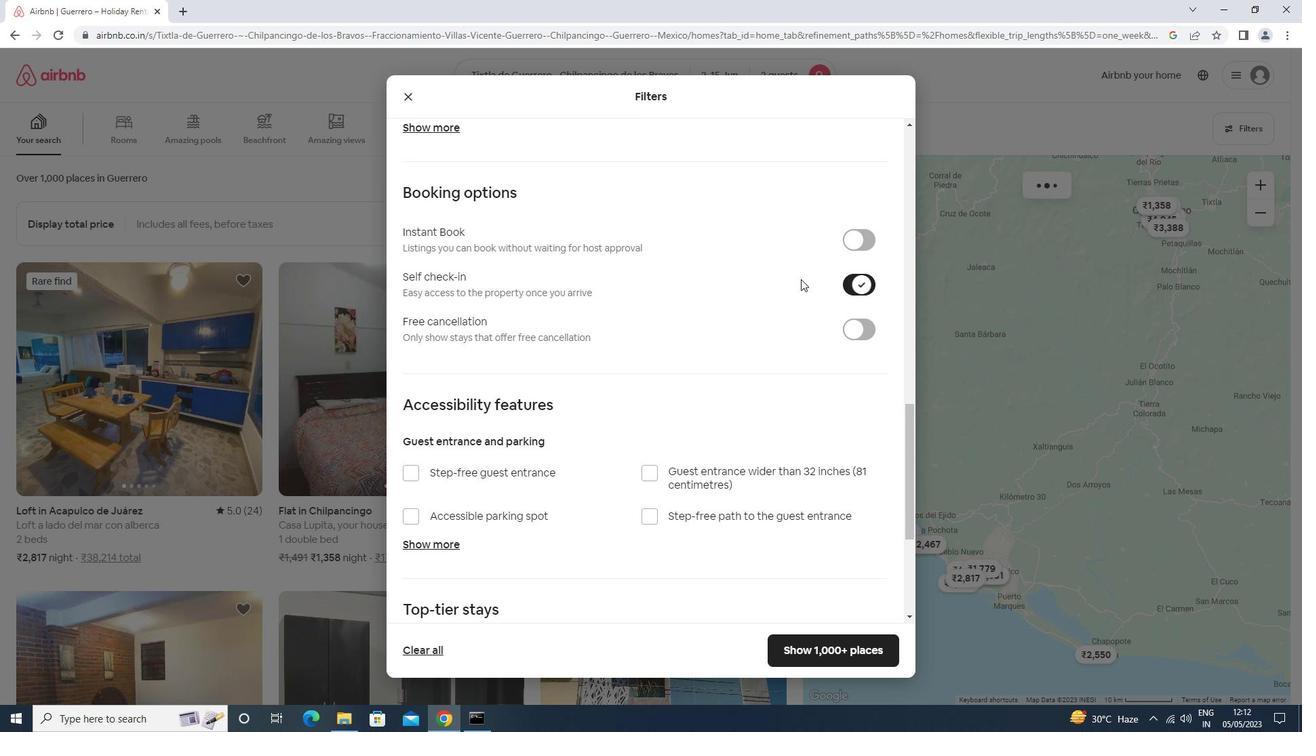 
Action: Mouse scrolled (796, 280) with delta (0, 0)
Screenshot: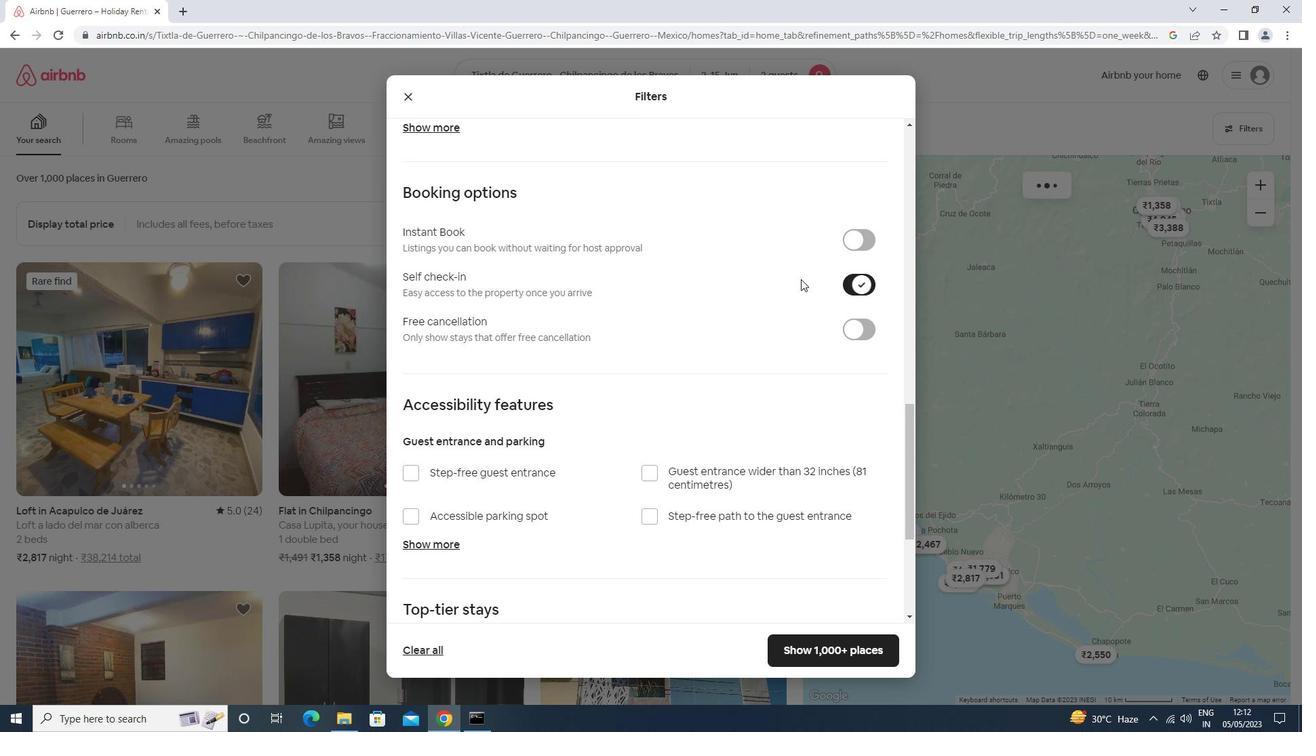 
Action: Mouse moved to (437, 520)
Screenshot: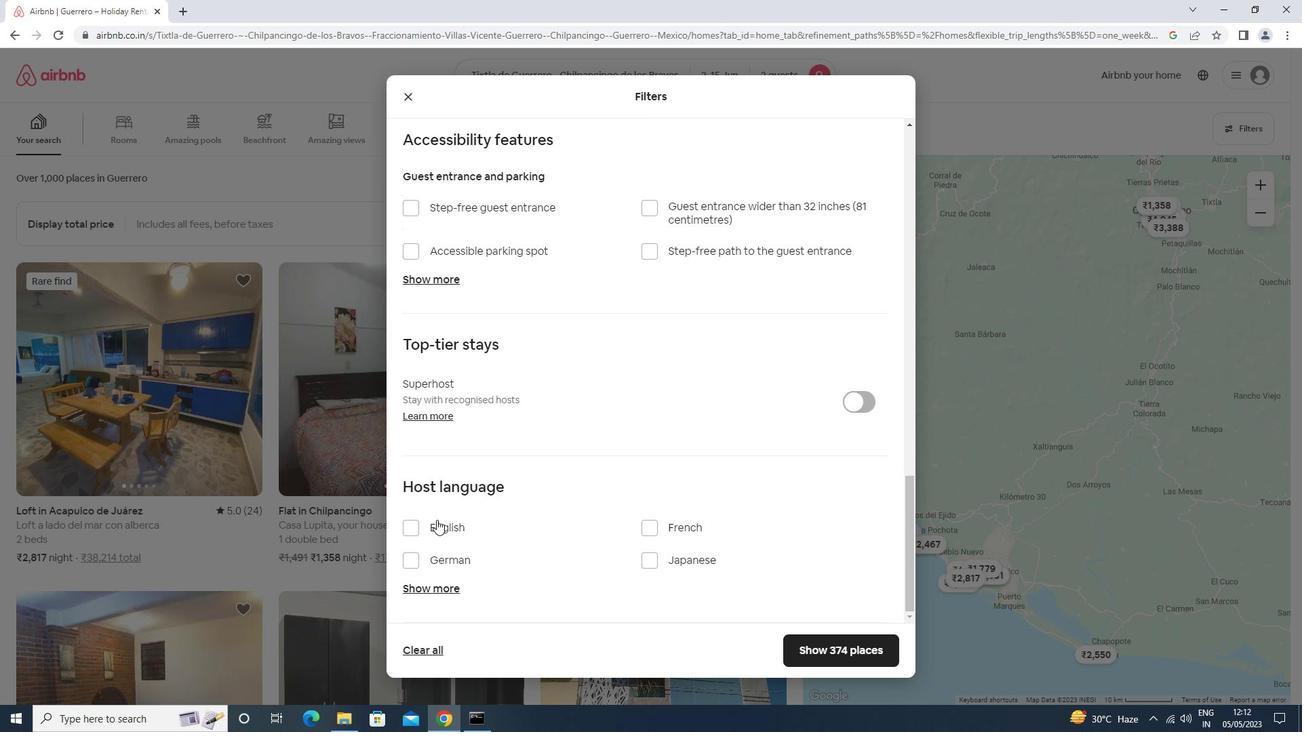 
Action: Mouse pressed left at (437, 520)
Screenshot: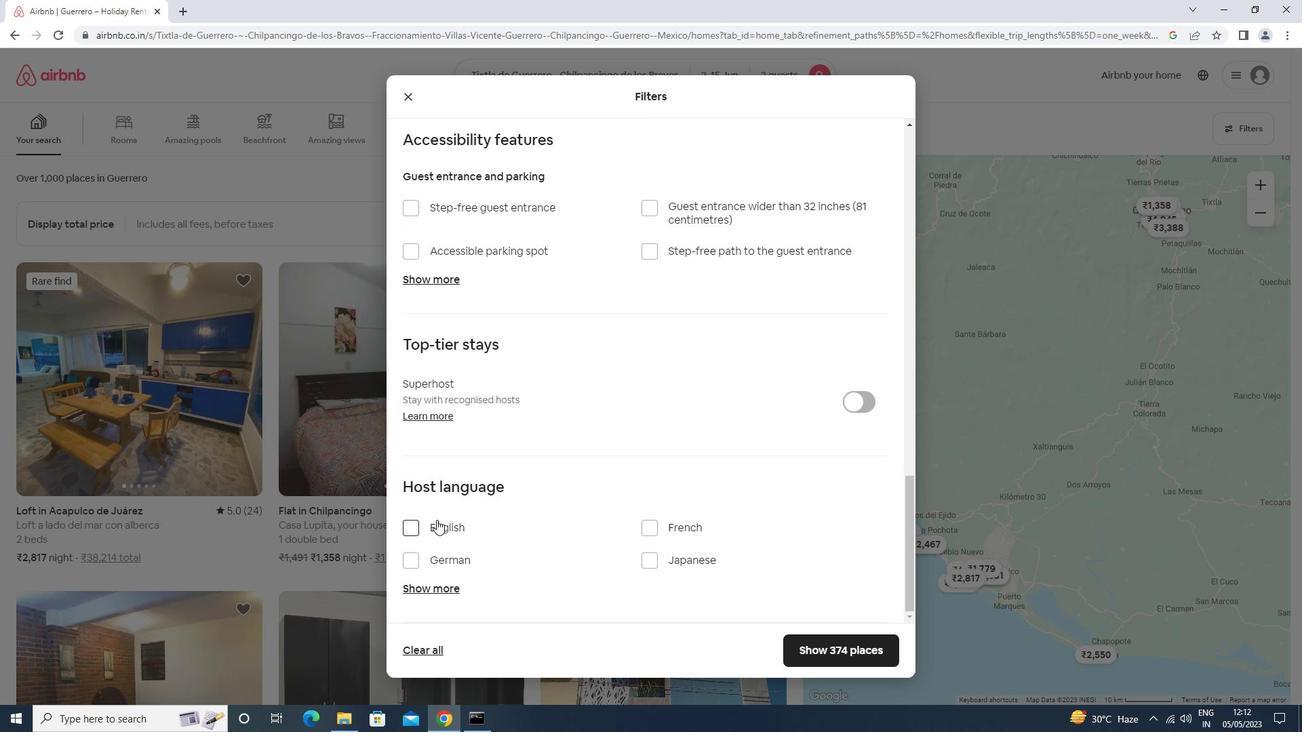 
Action: Mouse moved to (840, 651)
Screenshot: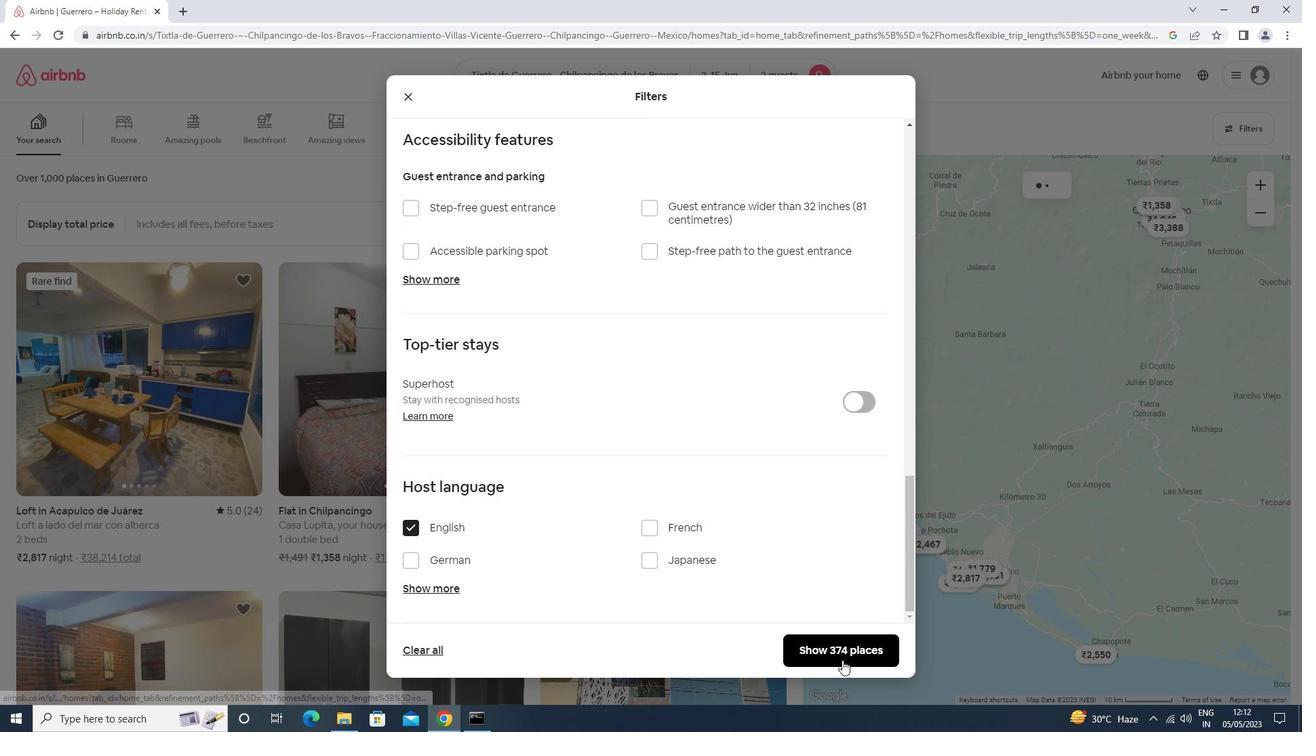 
Action: Mouse pressed left at (840, 651)
Screenshot: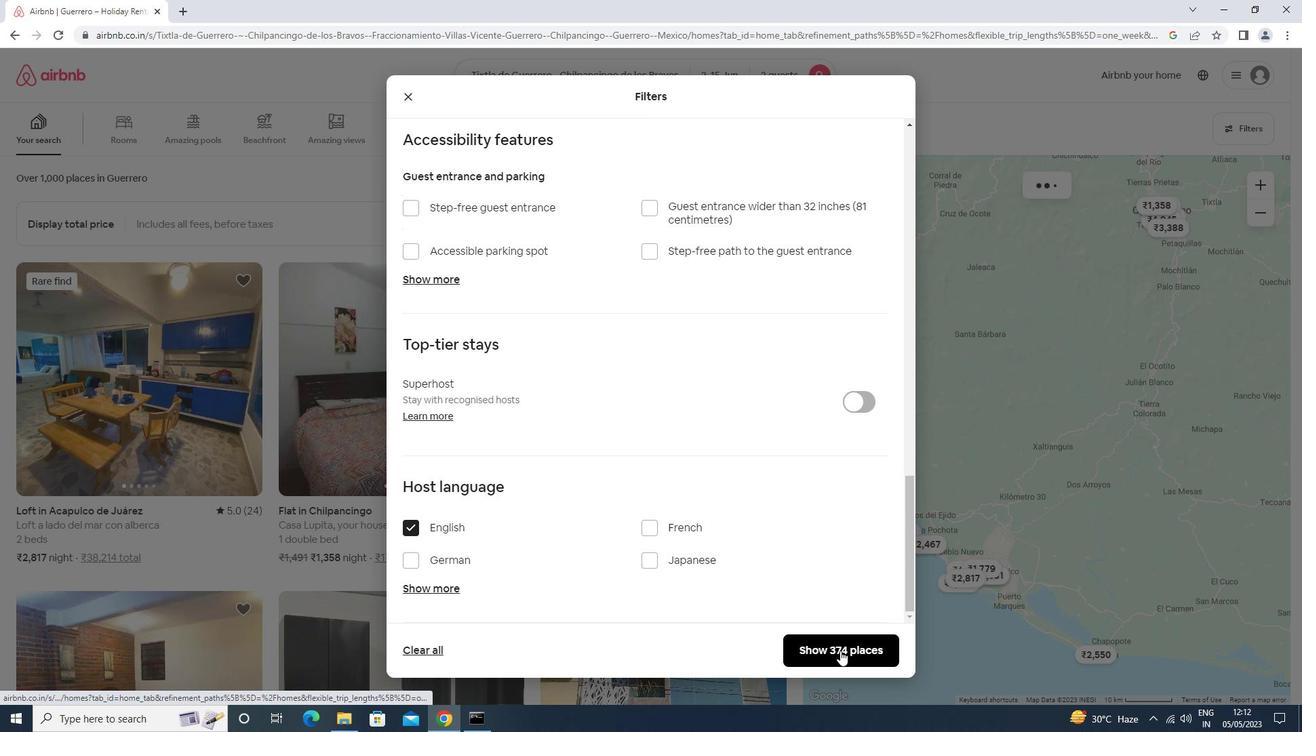 
Action: Mouse moved to (840, 649)
Screenshot: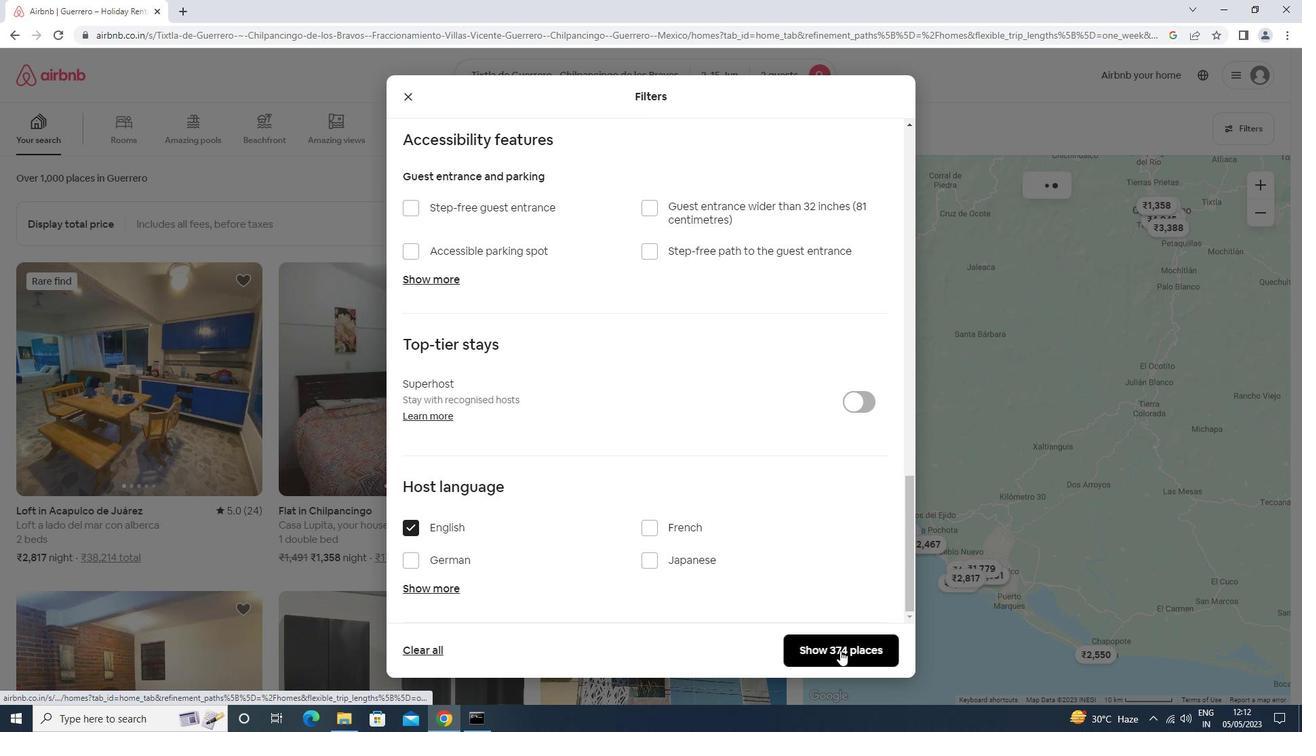
